 Task: Find connections with filter location Murlīganj with filter topic #startupcompanywith filter profile language Potuguese with filter current company TVS Supply Chain Solutions with filter school BITS Pilani Work Integrated Learning Programmes with filter industry Glass, Ceramics and Concrete Manufacturing with filter service category Search Engine Marketing (SEM) with filter keywords title Production Engineer
Action: Mouse moved to (556, 96)
Screenshot: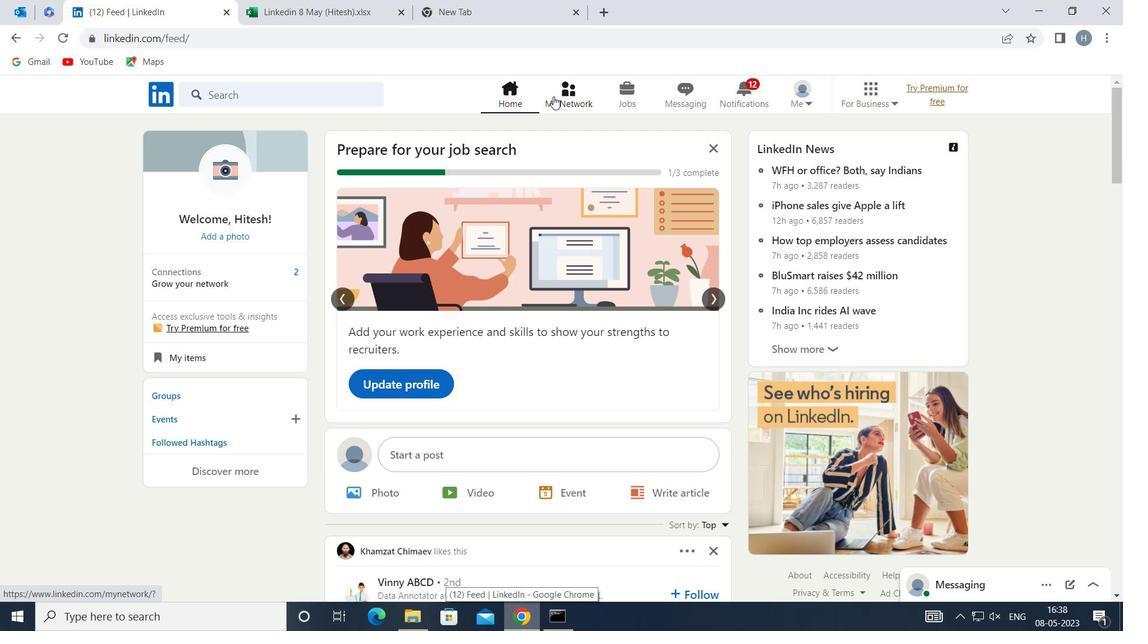 
Action: Mouse pressed left at (556, 96)
Screenshot: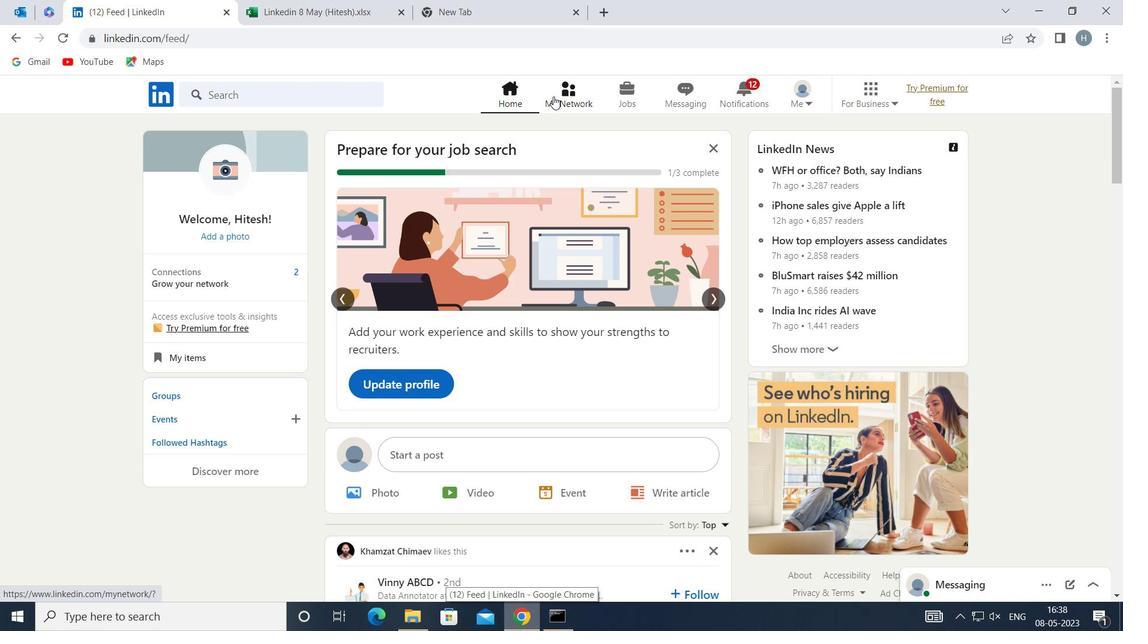 
Action: Mouse moved to (318, 174)
Screenshot: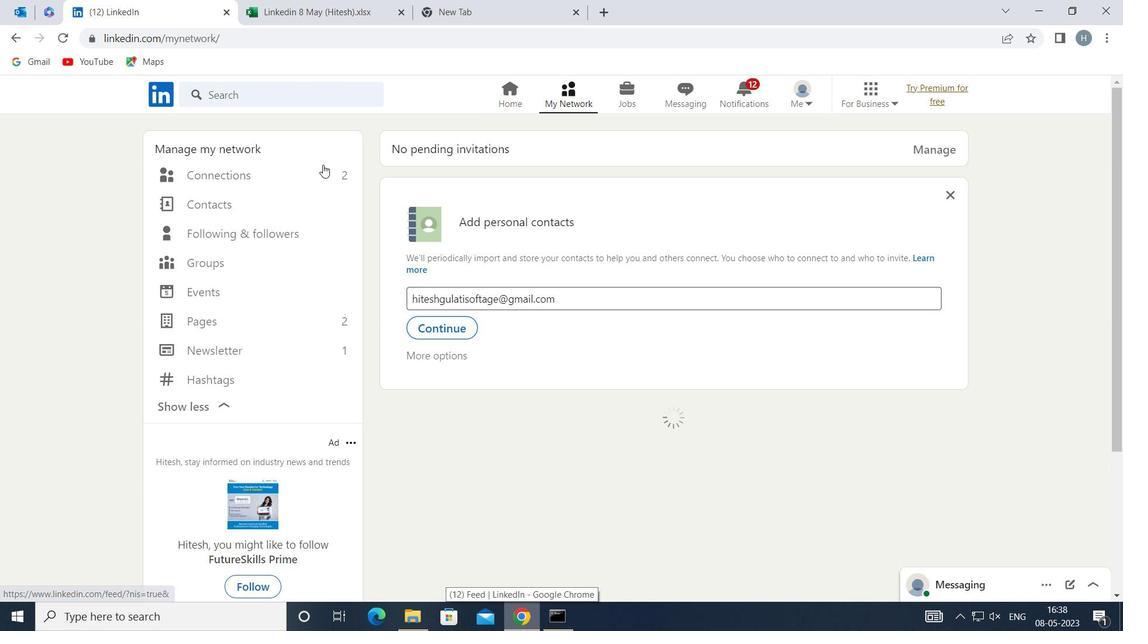 
Action: Mouse pressed left at (318, 174)
Screenshot: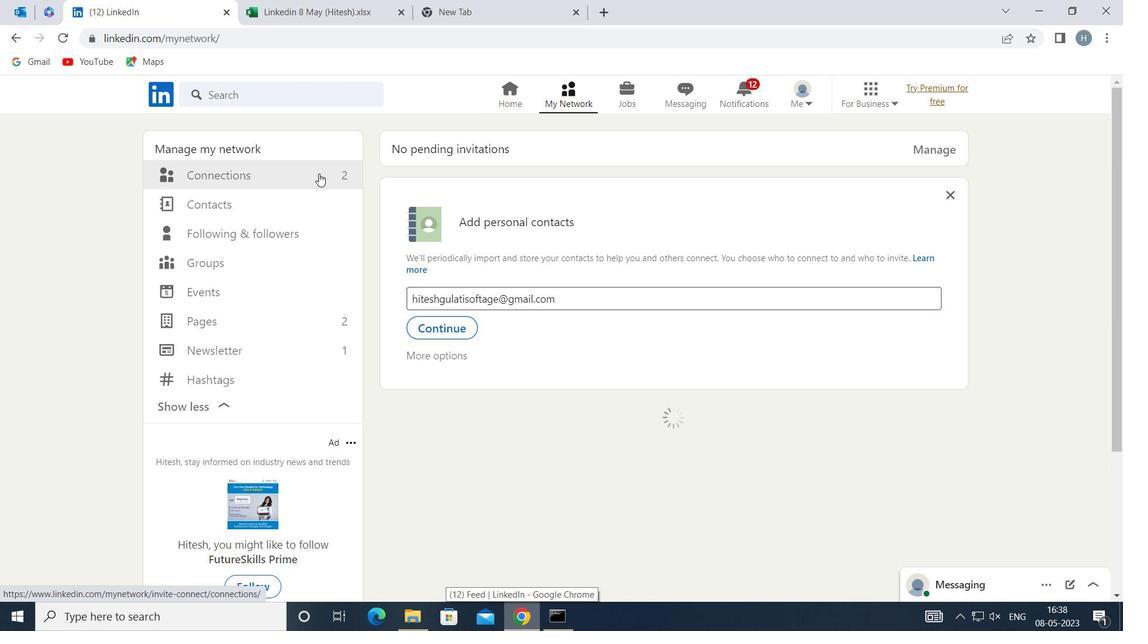 
Action: Mouse moved to (691, 177)
Screenshot: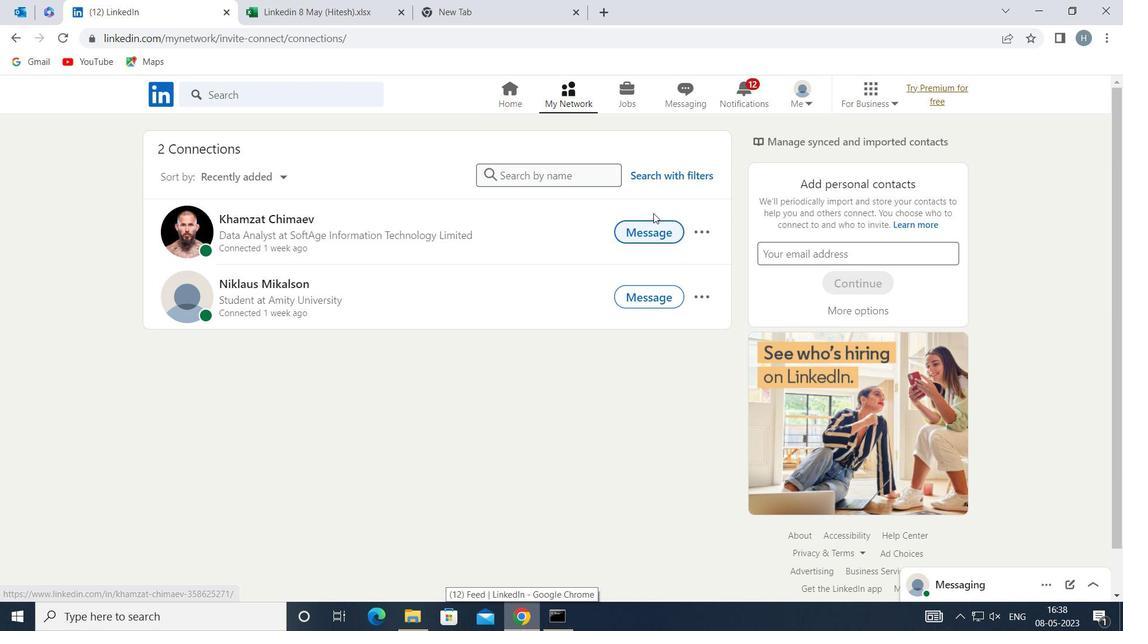 
Action: Mouse pressed left at (691, 177)
Screenshot: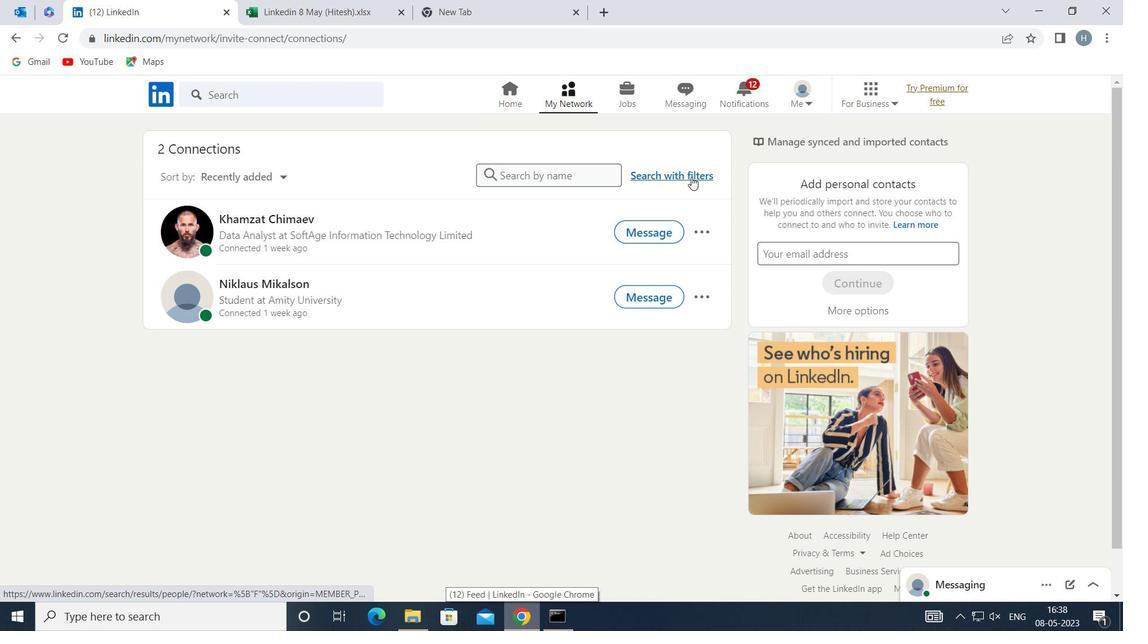 
Action: Mouse moved to (610, 132)
Screenshot: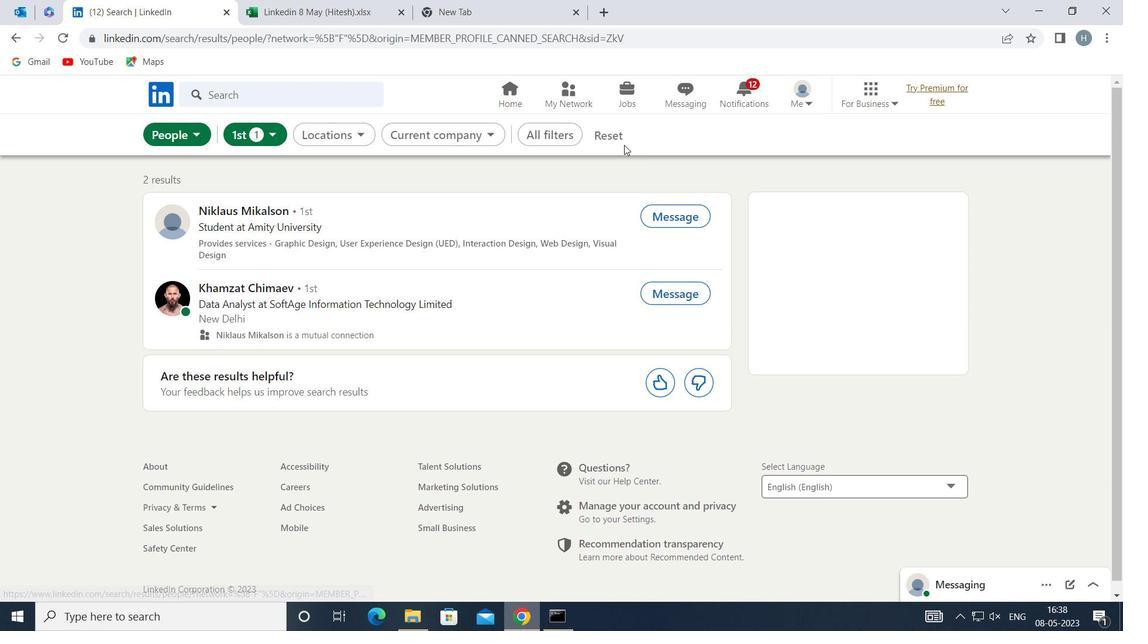 
Action: Mouse pressed left at (610, 132)
Screenshot: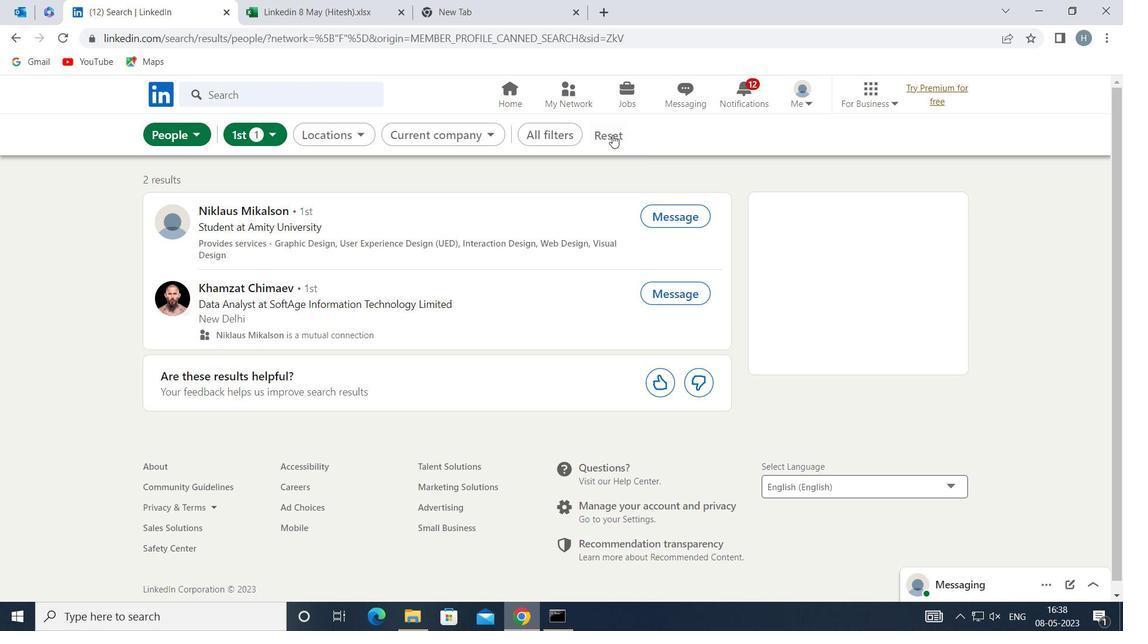 
Action: Mouse moved to (593, 132)
Screenshot: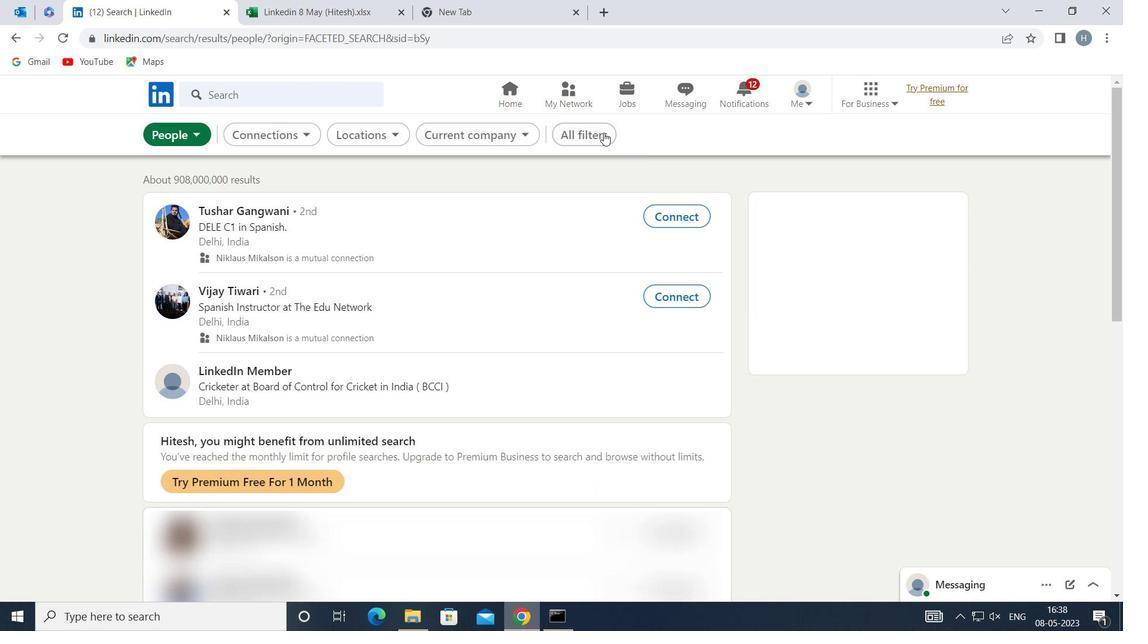 
Action: Mouse pressed left at (593, 132)
Screenshot: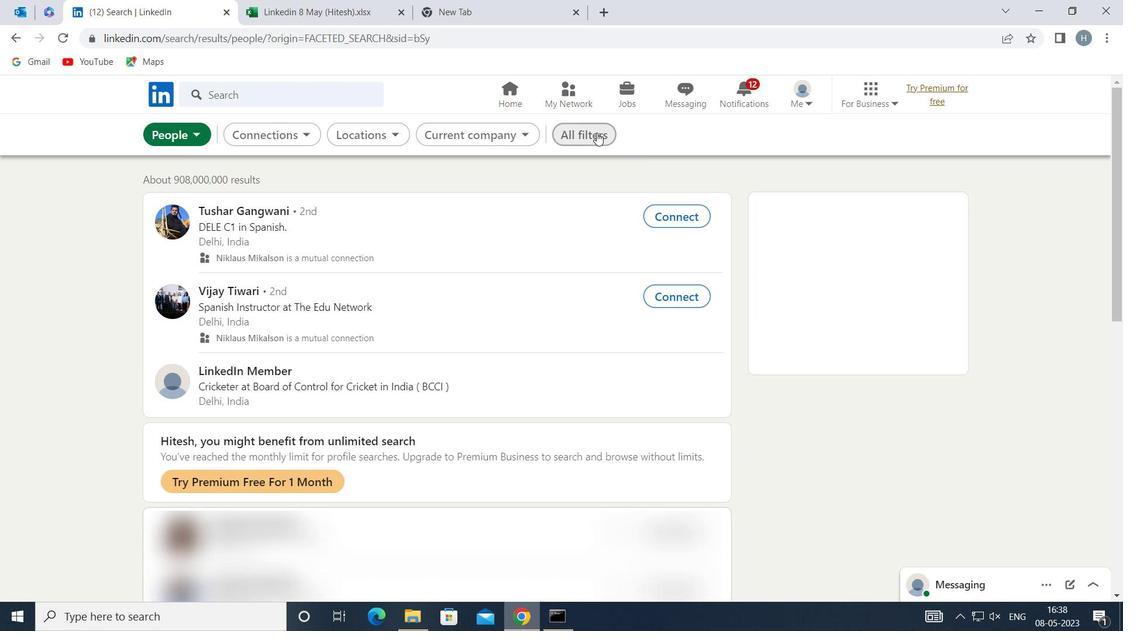 
Action: Mouse moved to (825, 269)
Screenshot: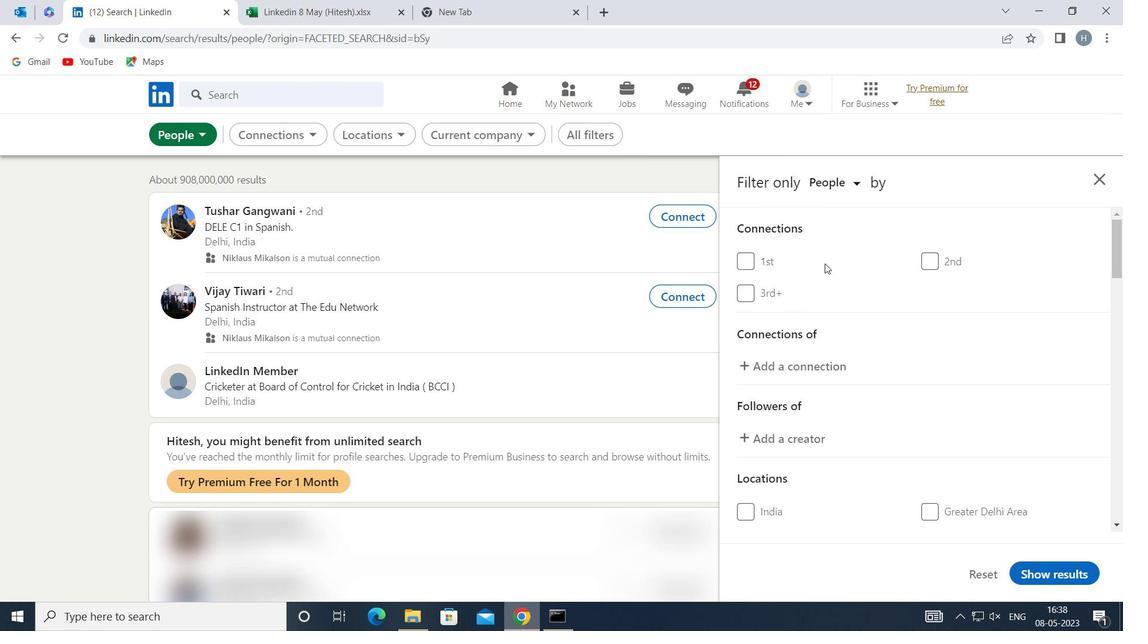 
Action: Mouse scrolled (825, 269) with delta (0, 0)
Screenshot: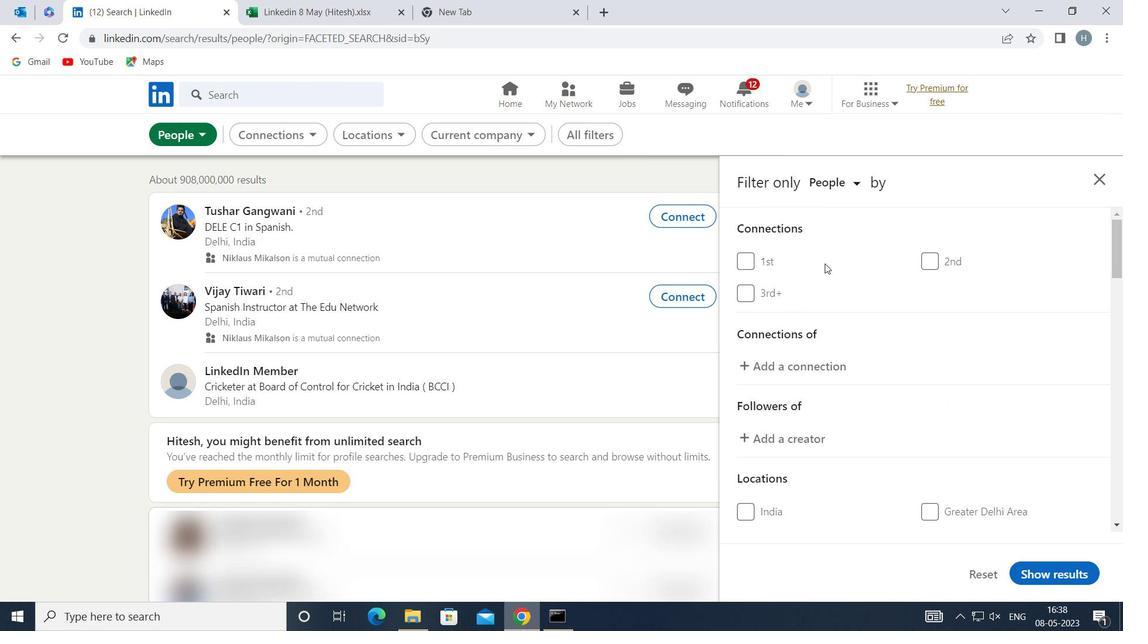 
Action: Mouse moved to (825, 270)
Screenshot: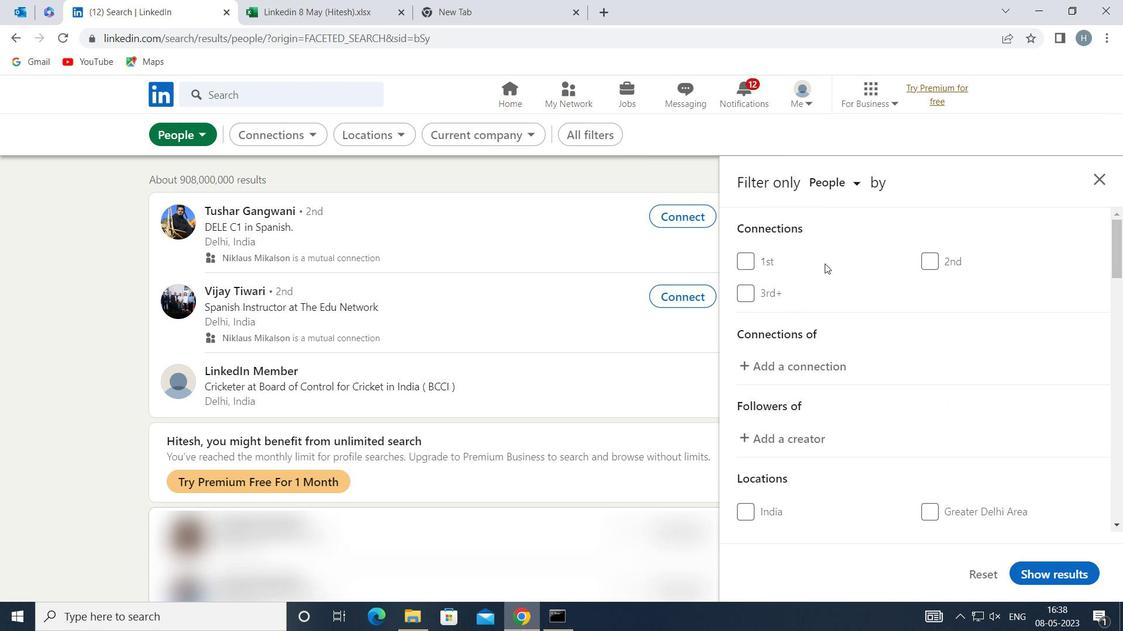 
Action: Mouse scrolled (825, 270) with delta (0, 0)
Screenshot: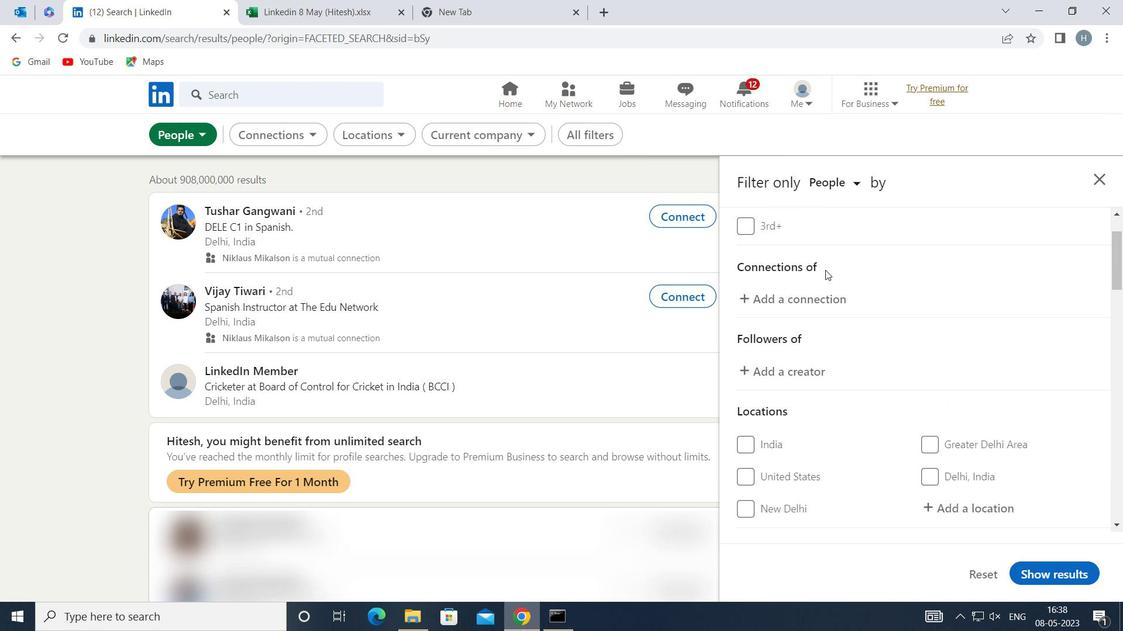 
Action: Mouse moved to (965, 425)
Screenshot: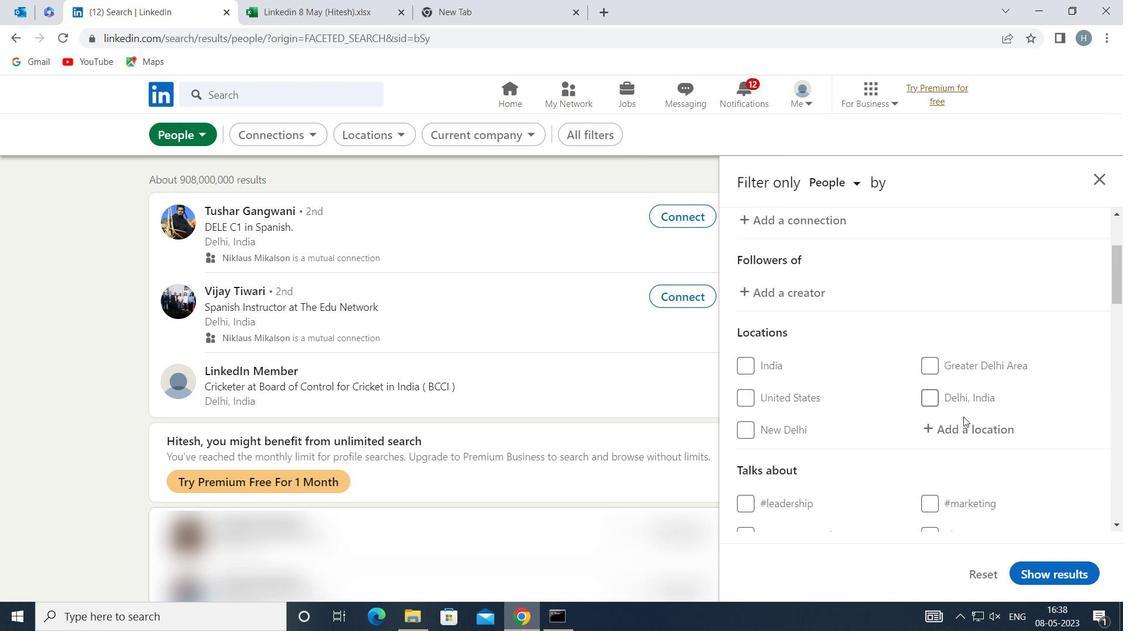 
Action: Mouse pressed left at (965, 425)
Screenshot: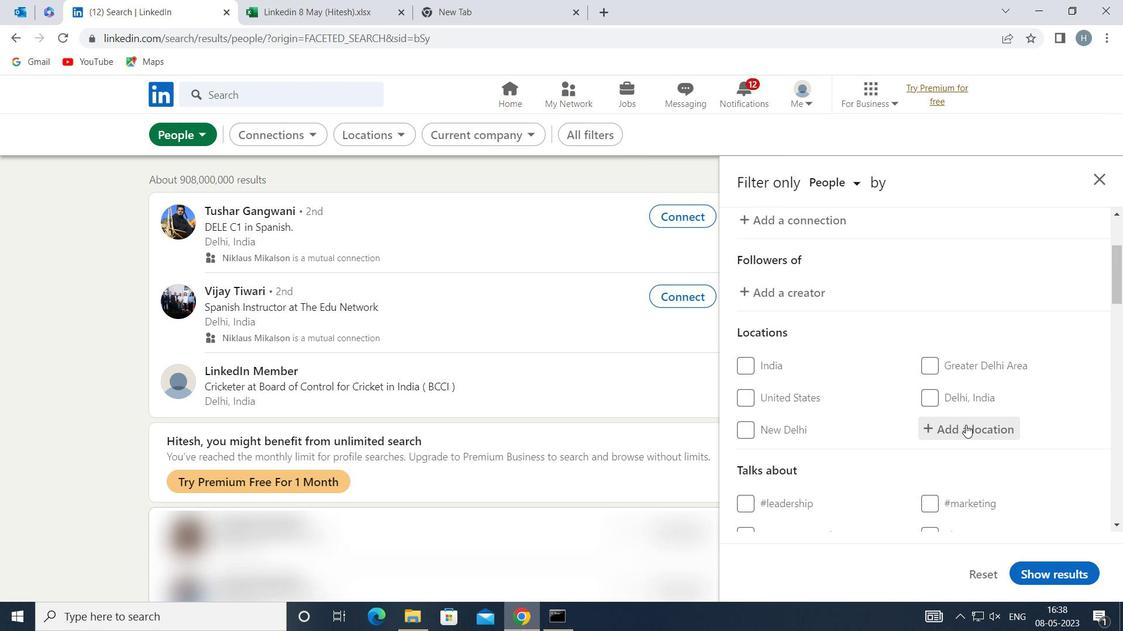 
Action: Mouse moved to (942, 415)
Screenshot: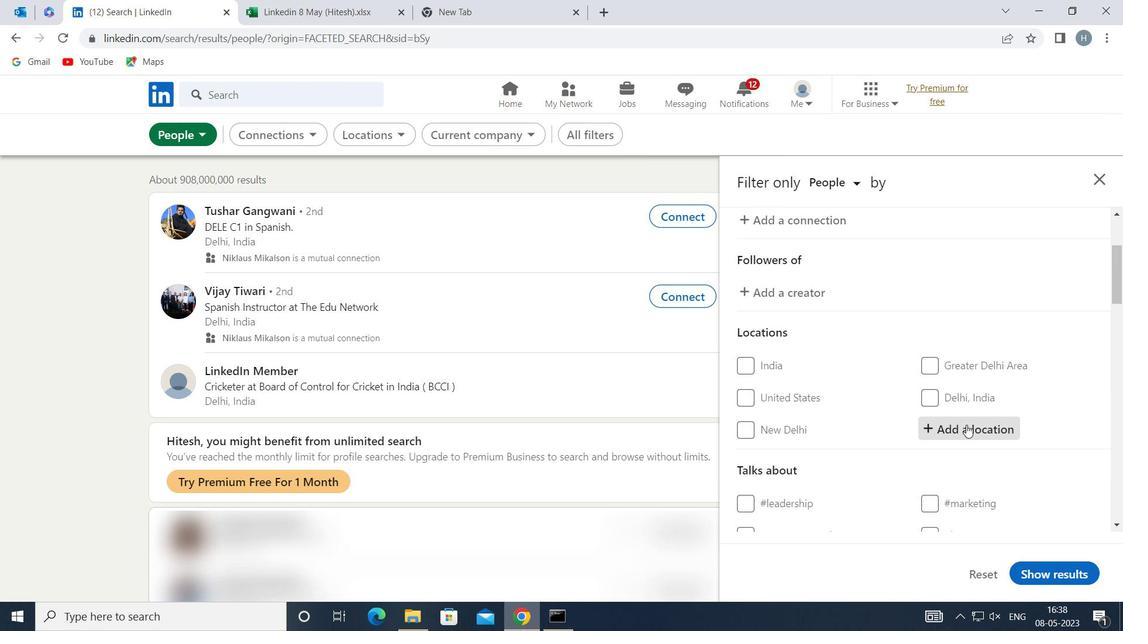 
Action: Key pressed <Key.shift>MURLIGANJ
Screenshot: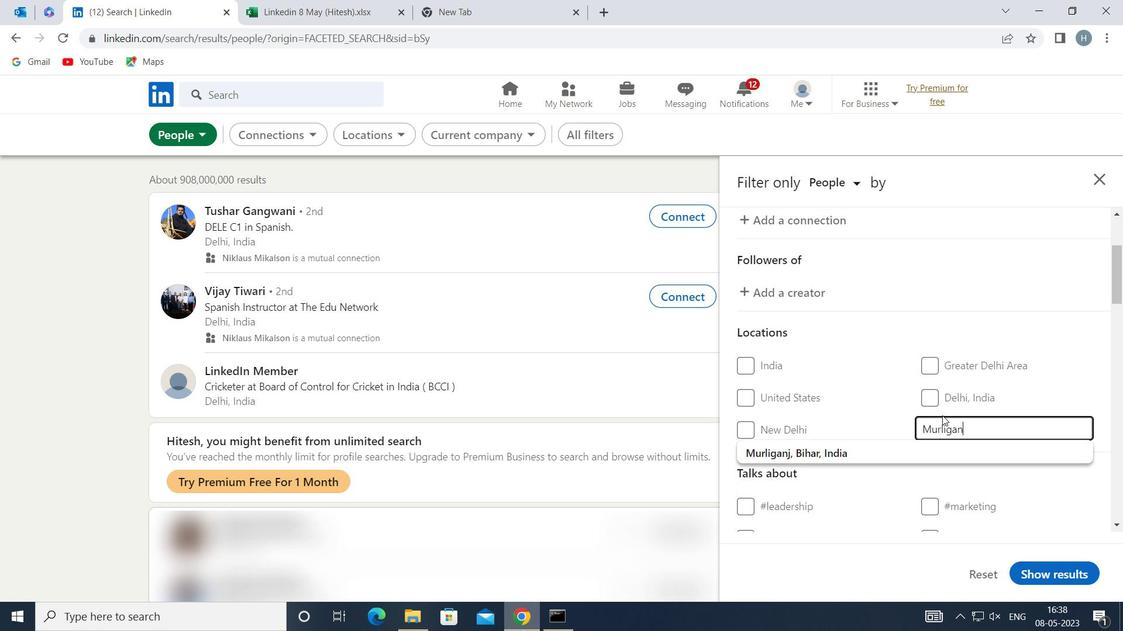 
Action: Mouse moved to (865, 448)
Screenshot: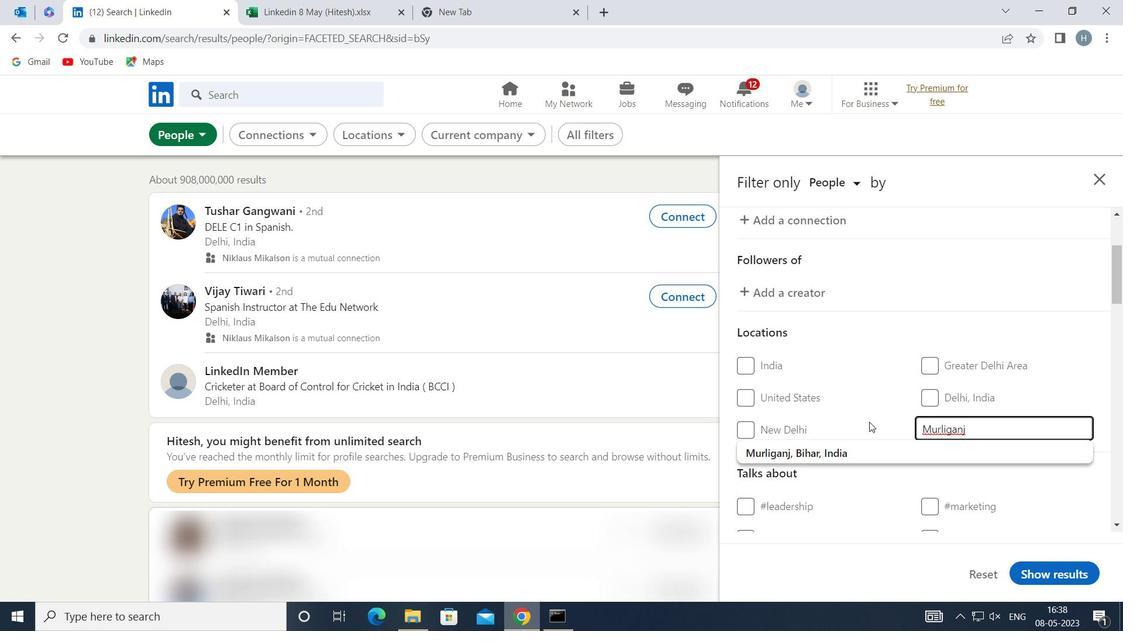 
Action: Mouse pressed left at (865, 448)
Screenshot: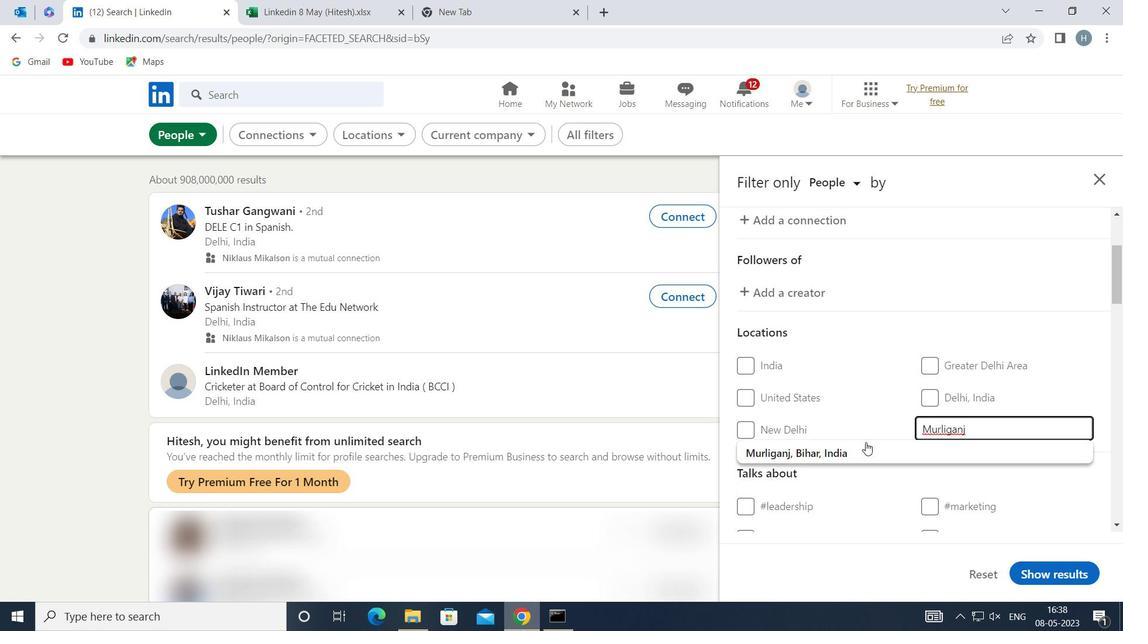 
Action: Mouse moved to (868, 420)
Screenshot: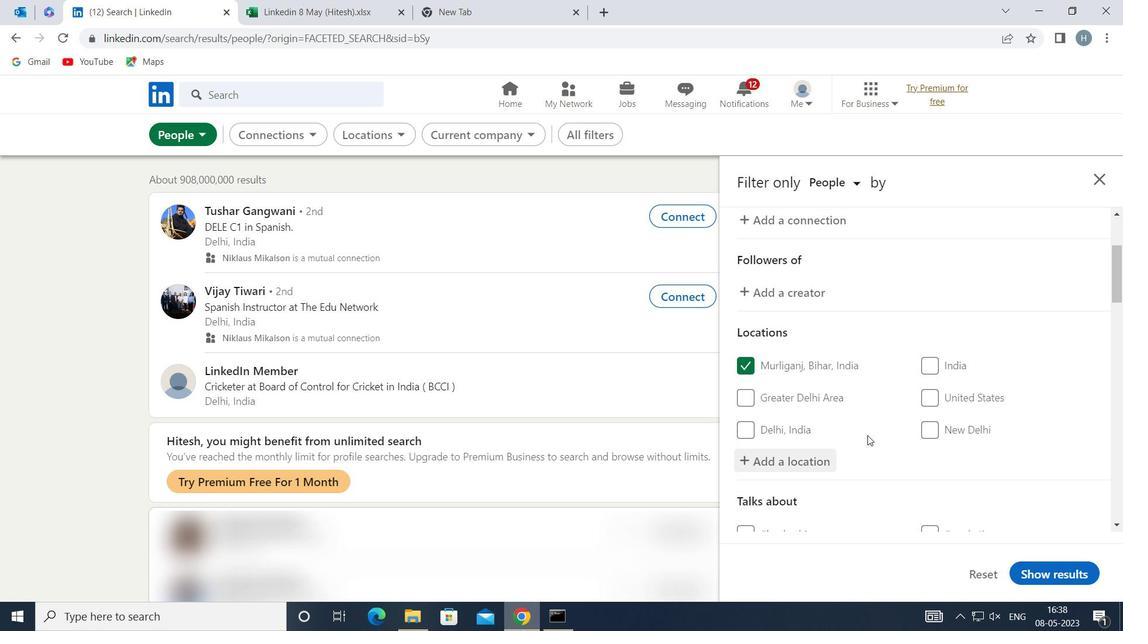 
Action: Mouse scrolled (868, 419) with delta (0, 0)
Screenshot: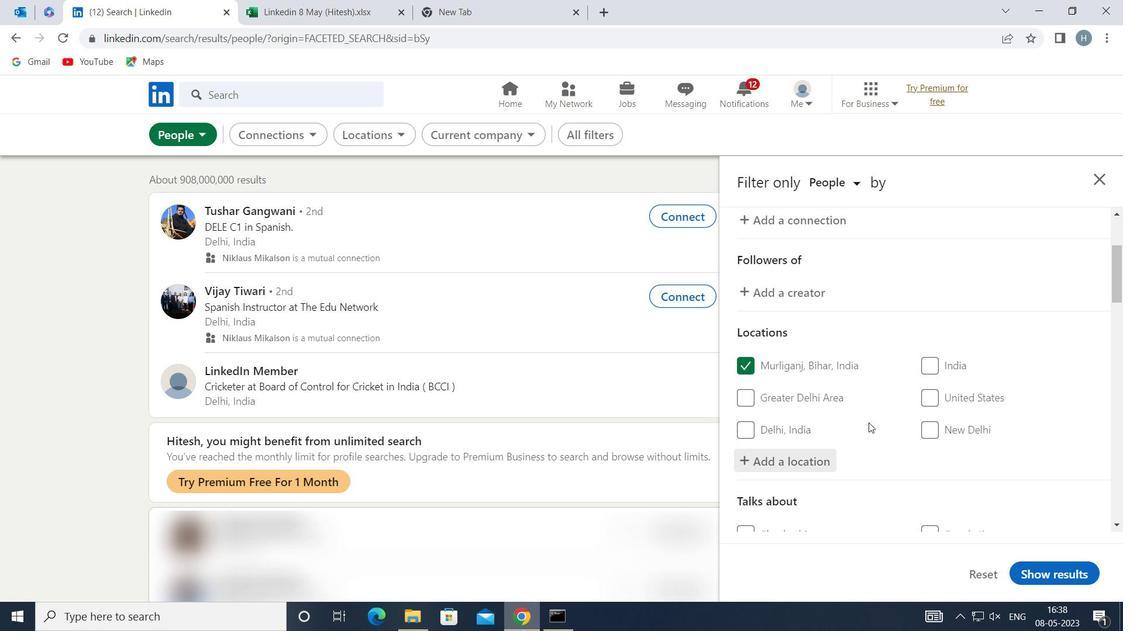 
Action: Mouse moved to (866, 380)
Screenshot: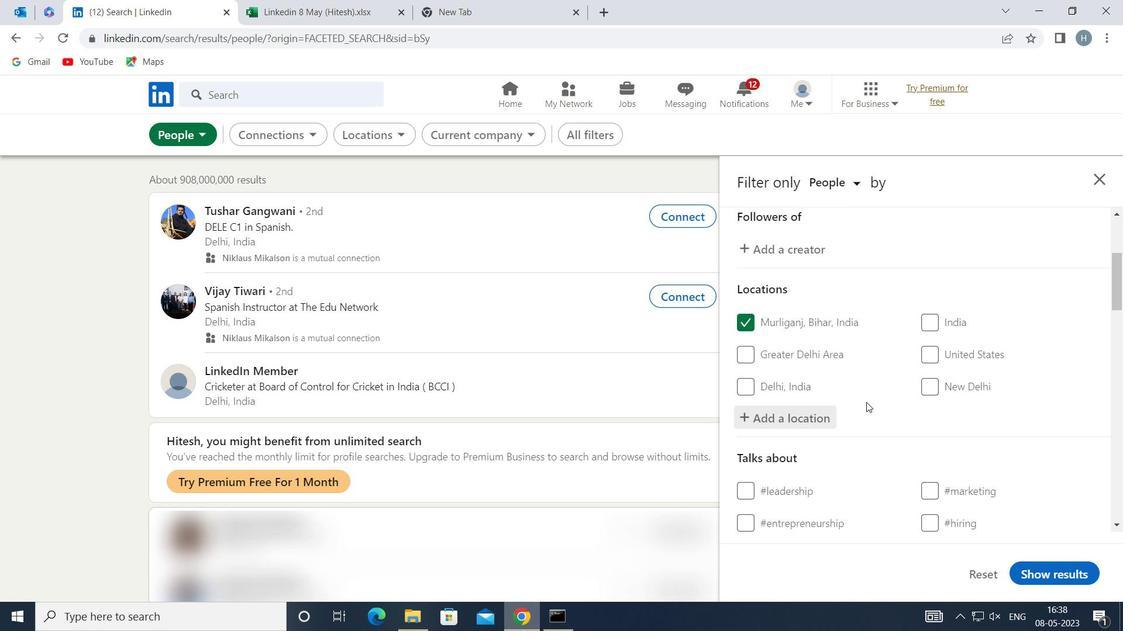 
Action: Mouse scrolled (866, 379) with delta (0, 0)
Screenshot: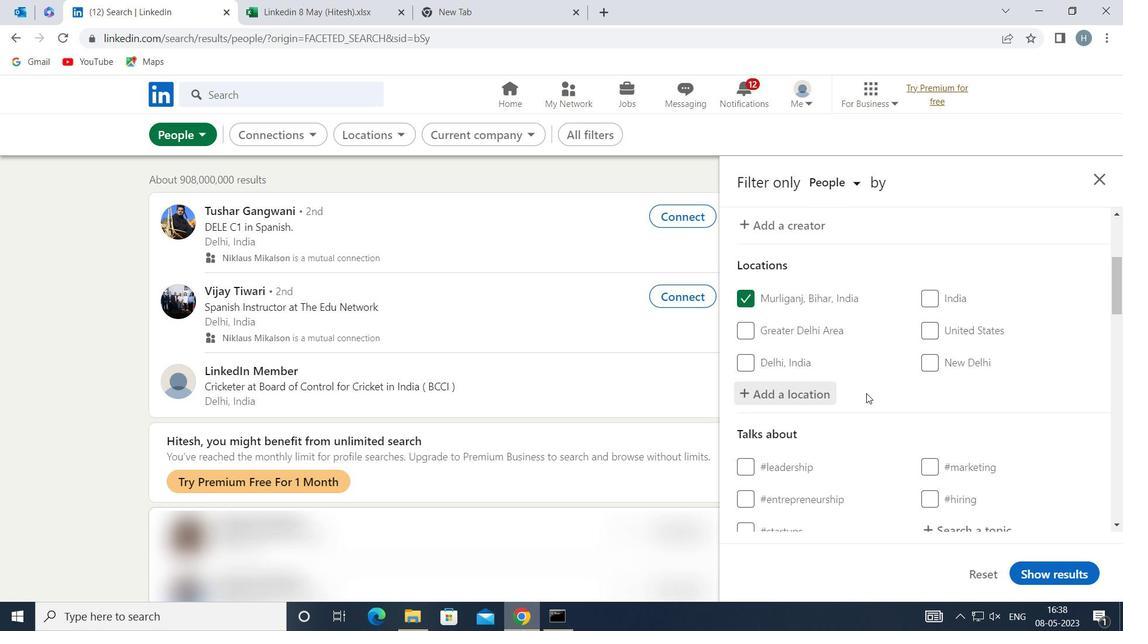 
Action: Mouse moved to (867, 379)
Screenshot: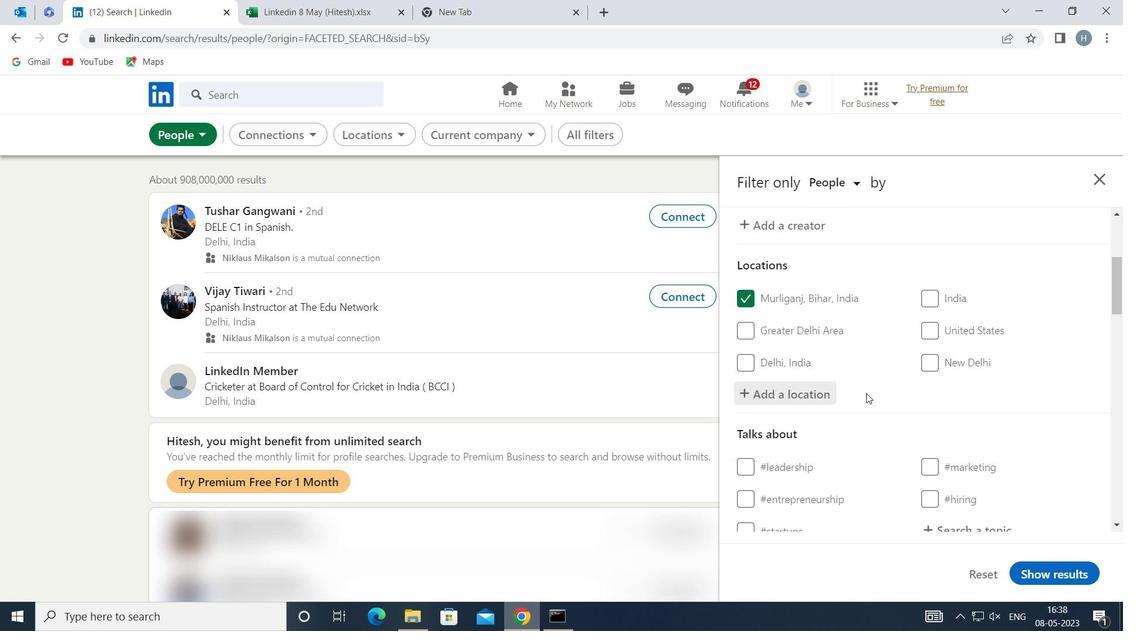 
Action: Mouse scrolled (867, 379) with delta (0, 0)
Screenshot: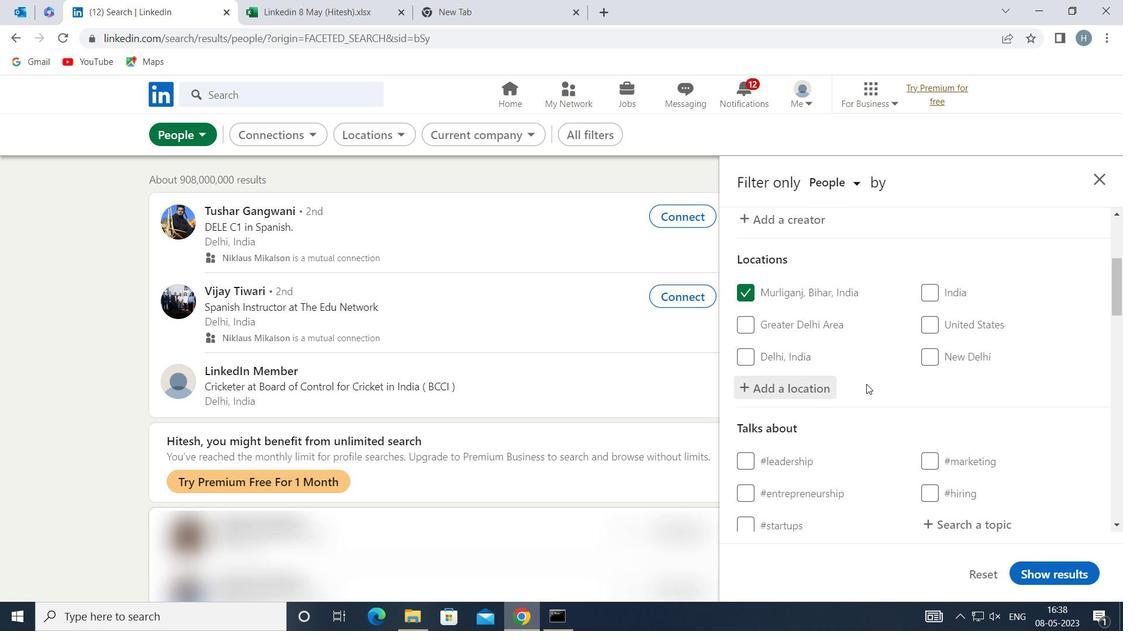 
Action: Mouse moved to (936, 376)
Screenshot: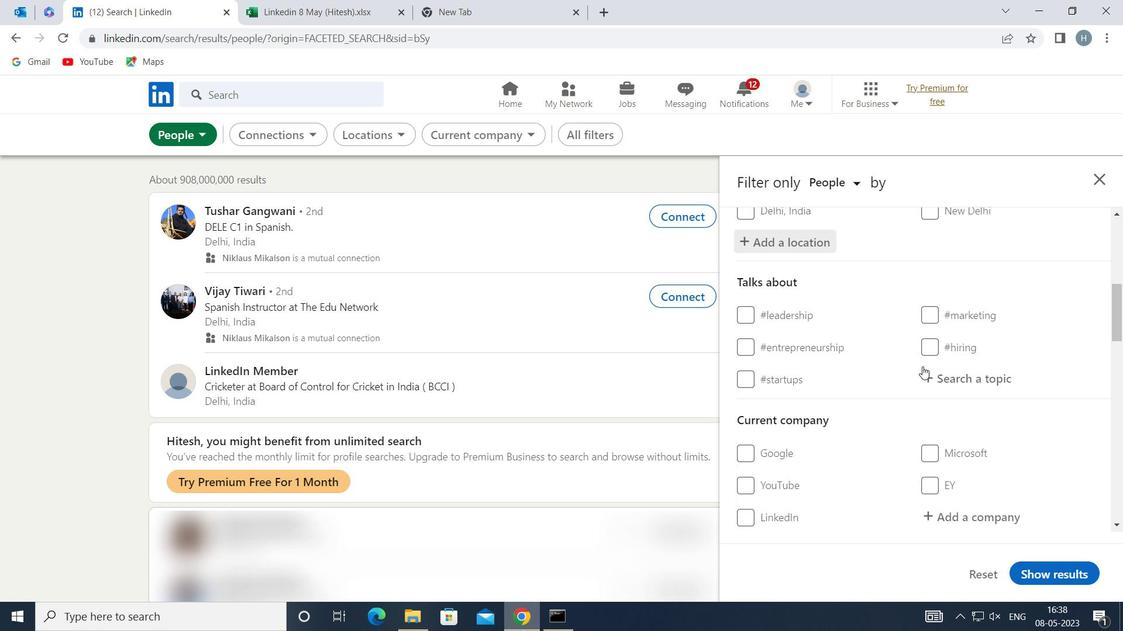 
Action: Mouse pressed left at (936, 376)
Screenshot: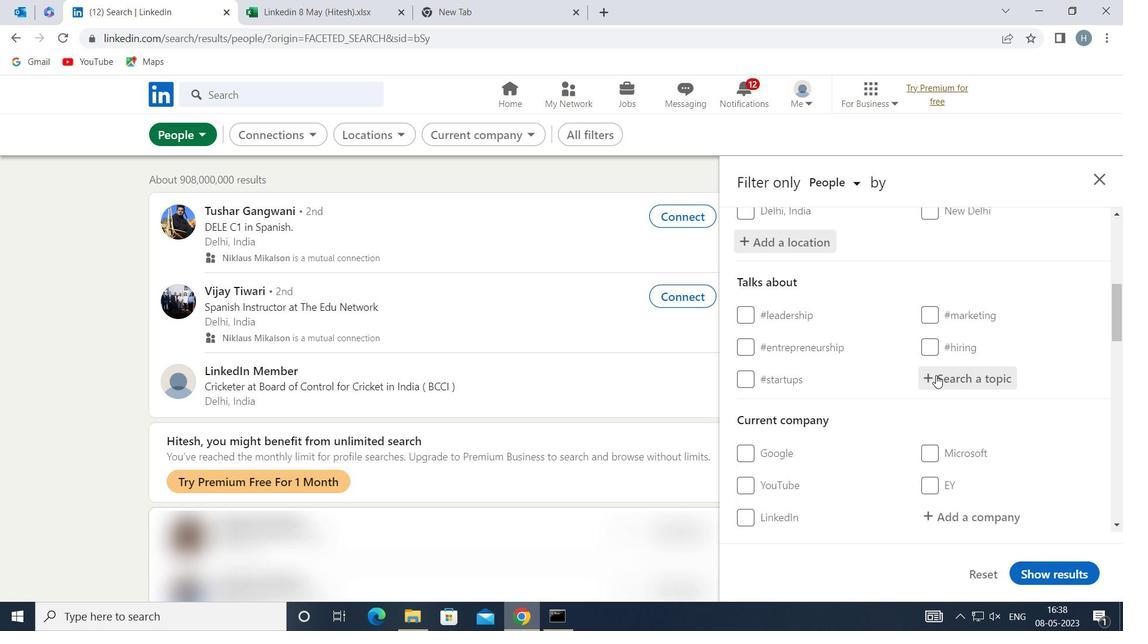 
Action: Mouse moved to (934, 375)
Screenshot: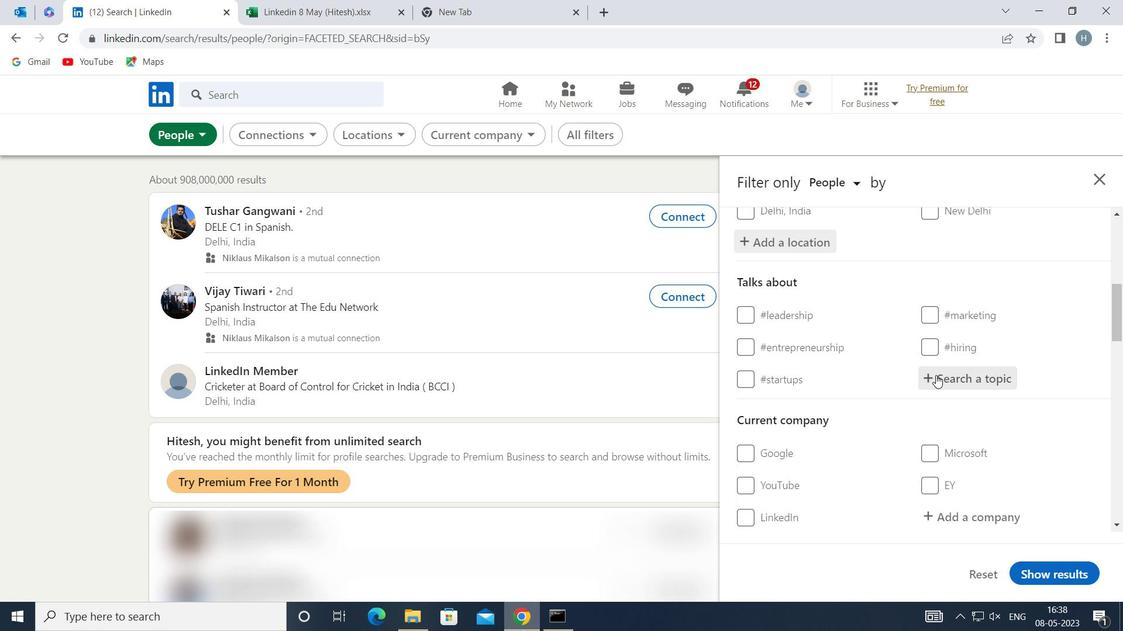 
Action: Key pressed STARTUP
Screenshot: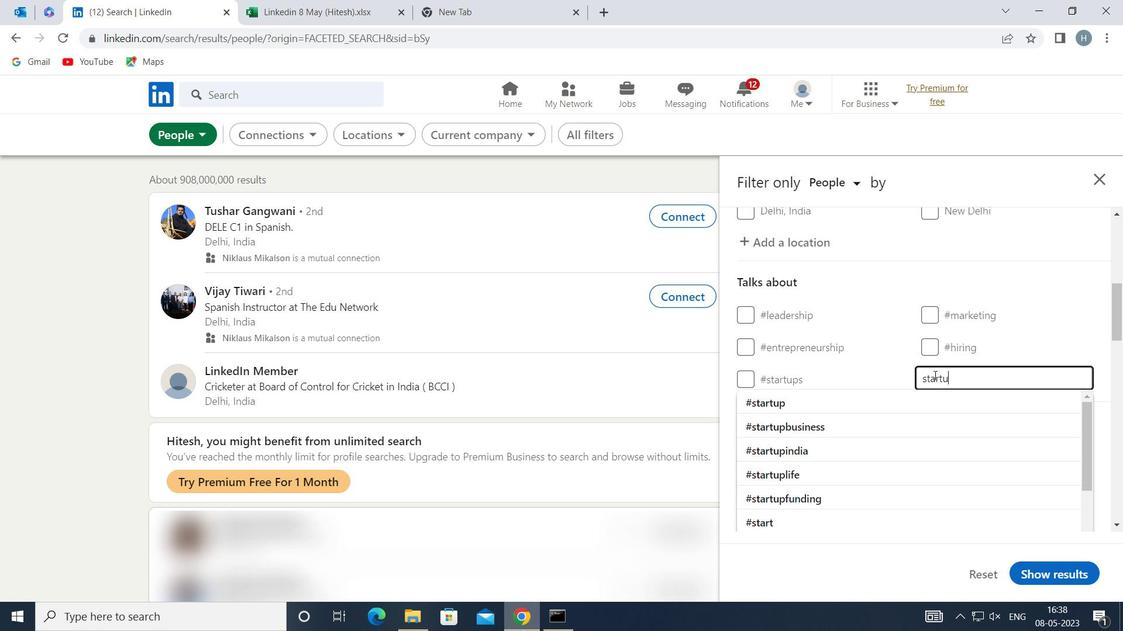 
Action: Mouse moved to (900, 383)
Screenshot: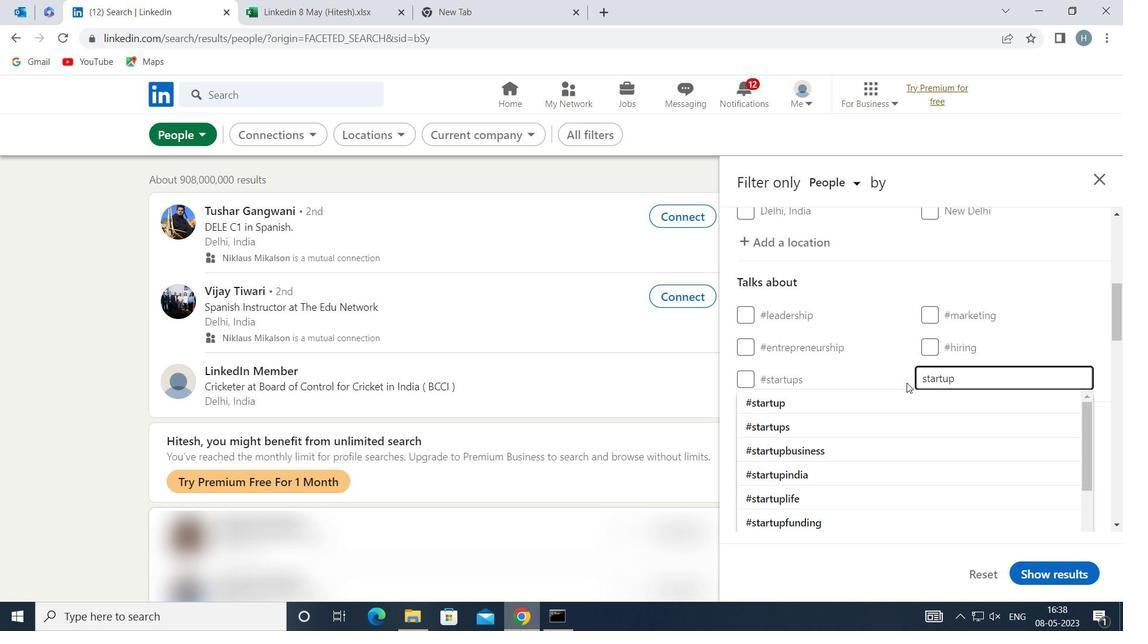 
Action: Key pressed COMP
Screenshot: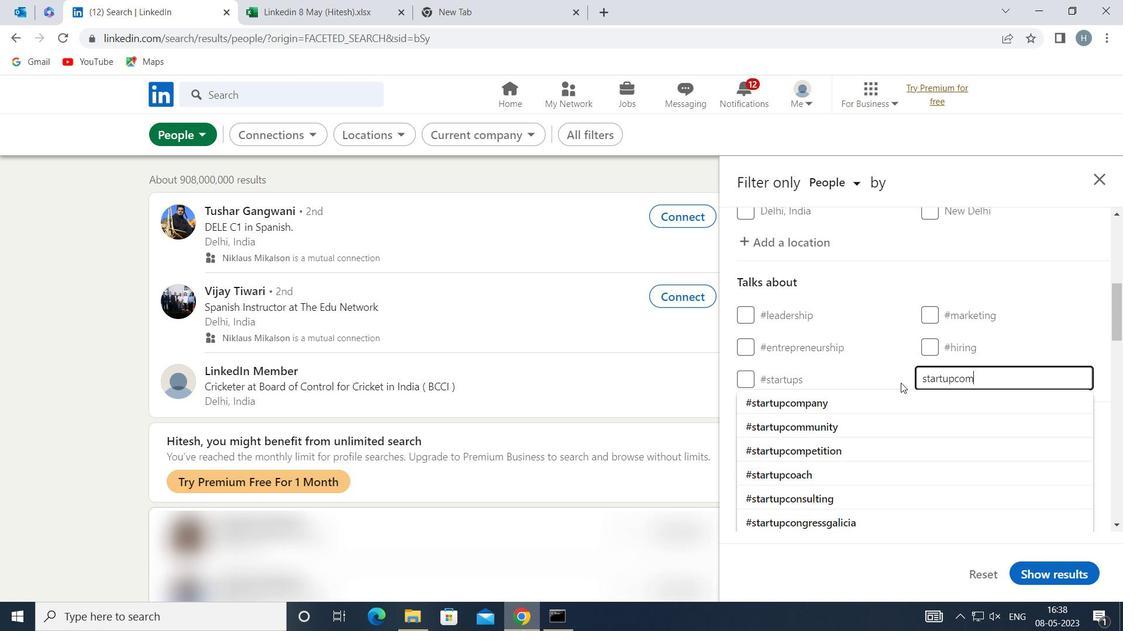 
Action: Mouse moved to (862, 389)
Screenshot: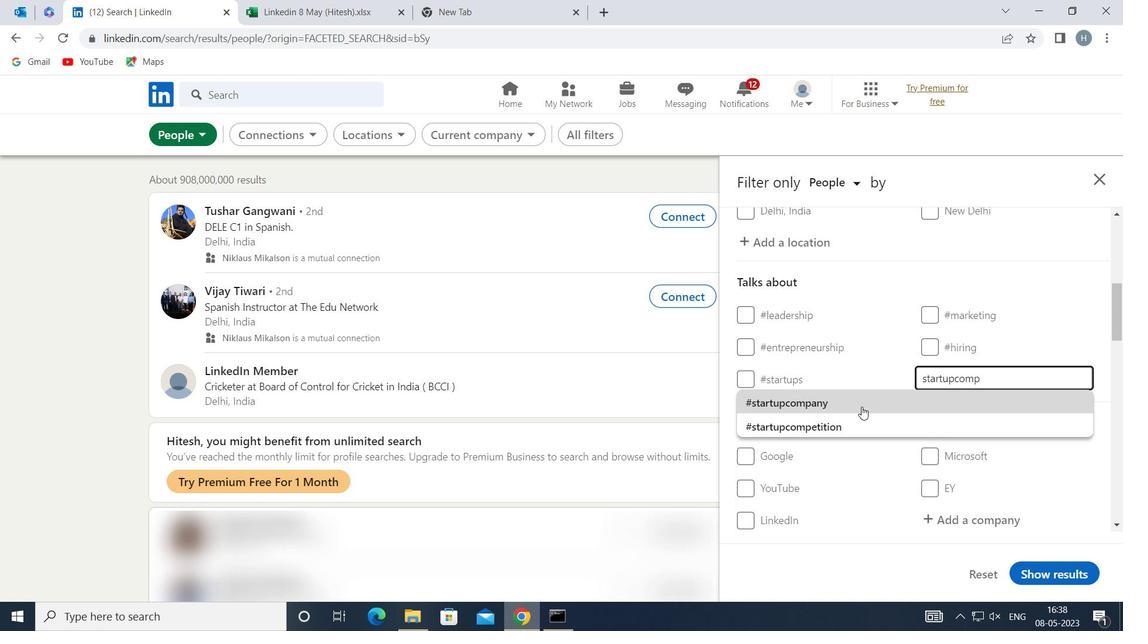 
Action: Mouse pressed left at (862, 389)
Screenshot: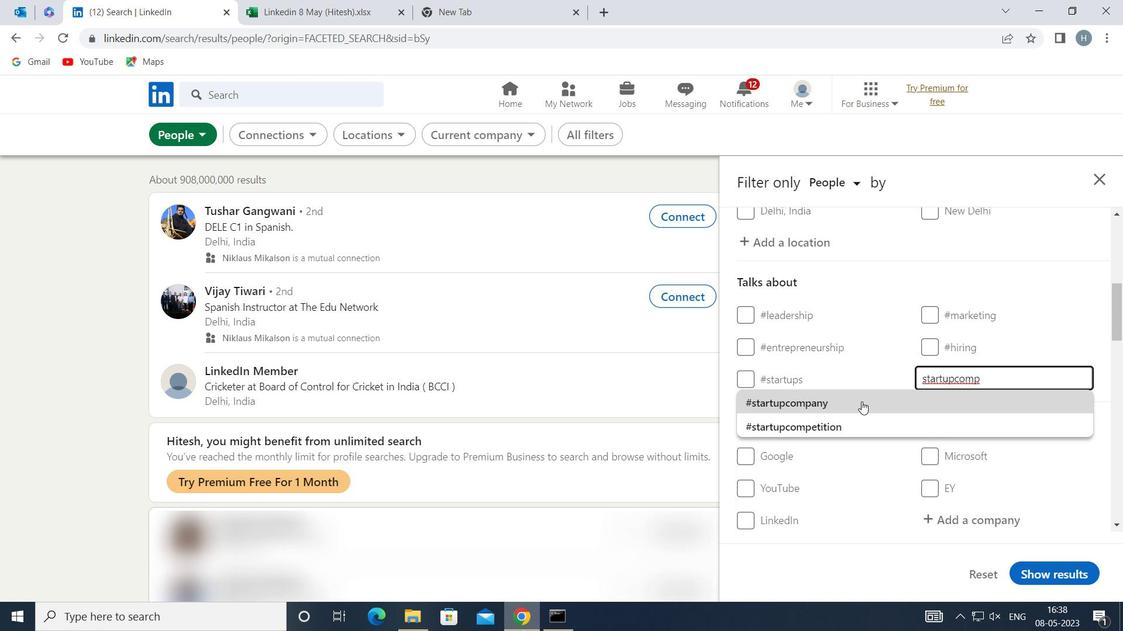 
Action: Mouse moved to (862, 386)
Screenshot: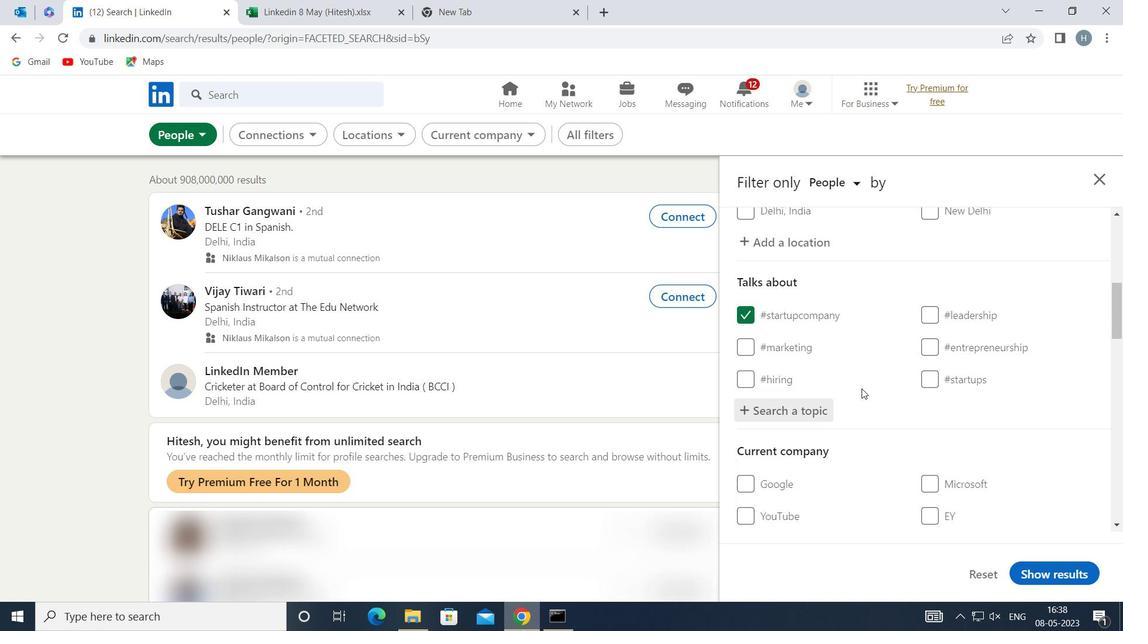 
Action: Mouse scrolled (862, 385) with delta (0, 0)
Screenshot: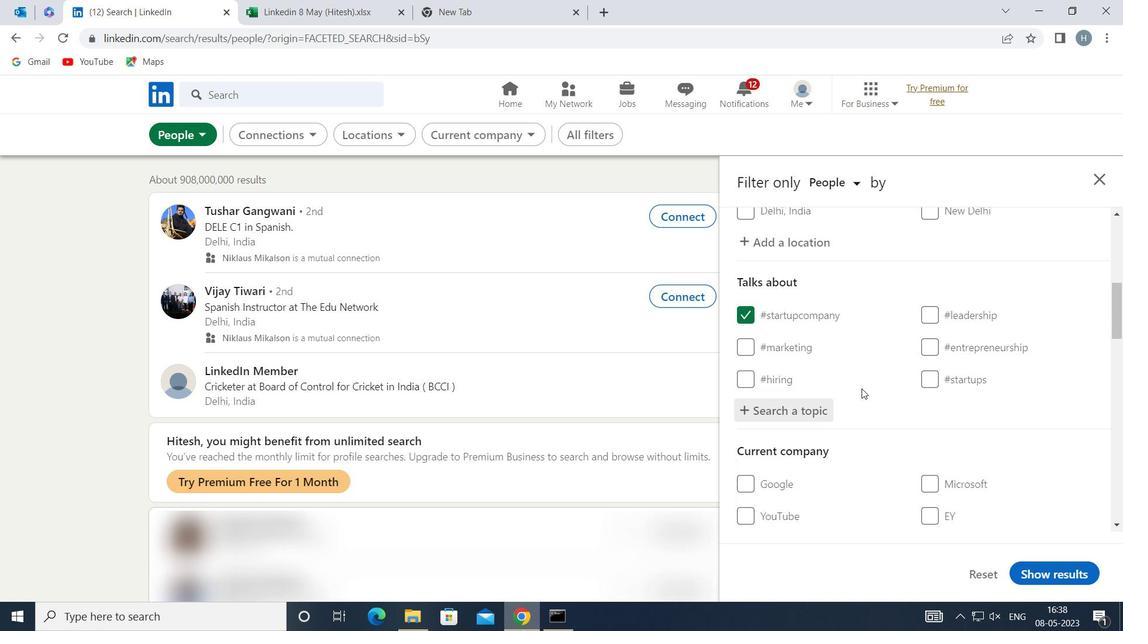 
Action: Mouse moved to (868, 374)
Screenshot: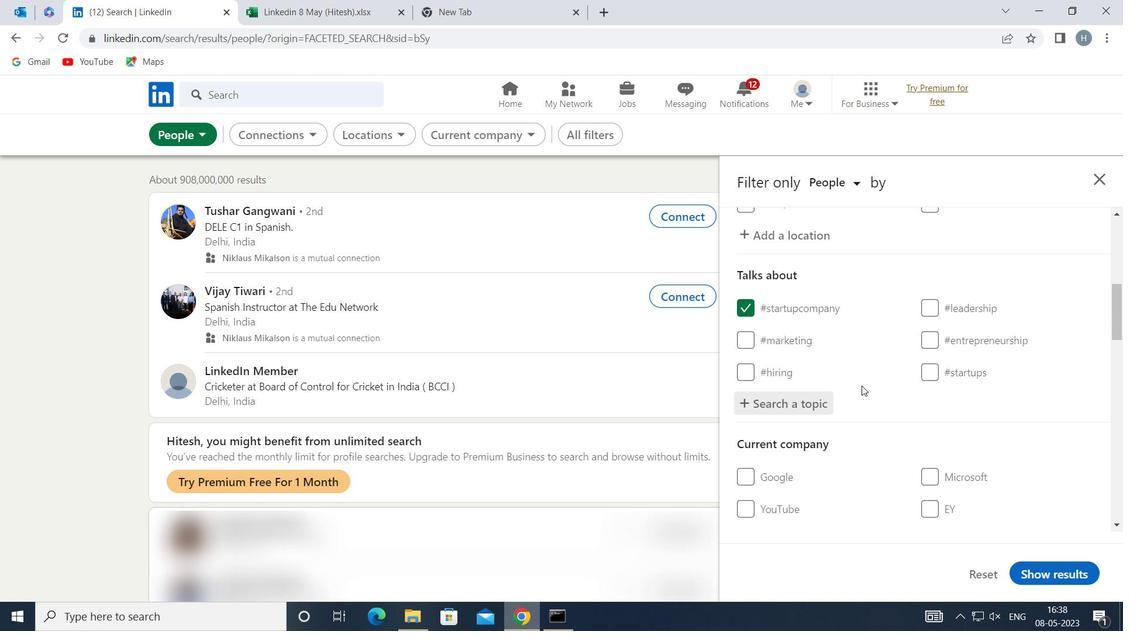 
Action: Mouse scrolled (868, 373) with delta (0, 0)
Screenshot: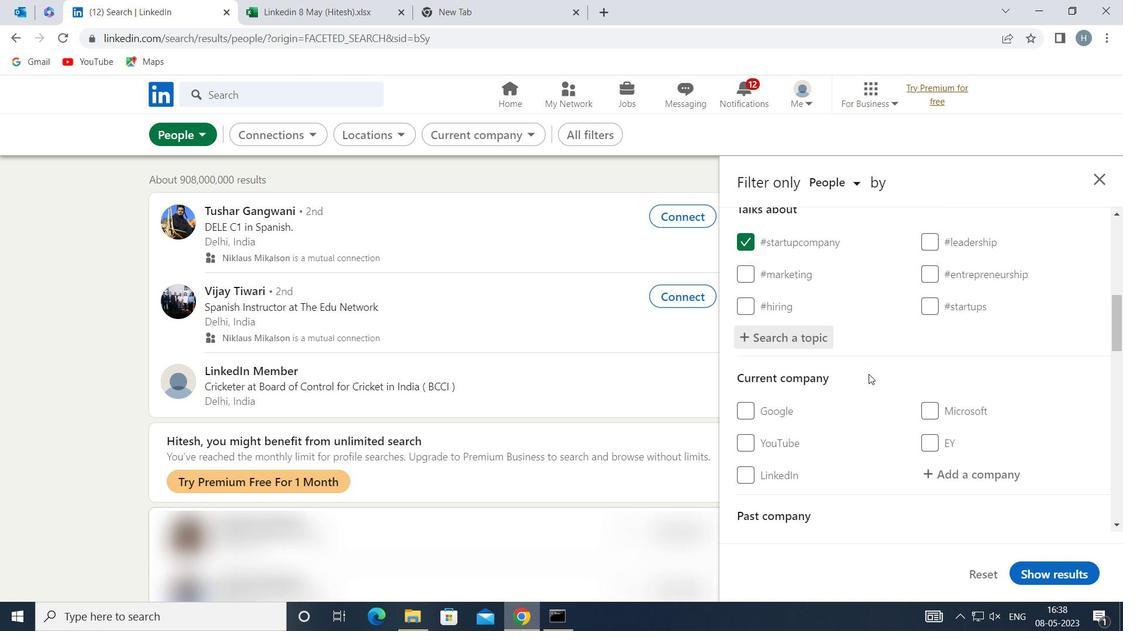 
Action: Mouse moved to (867, 371)
Screenshot: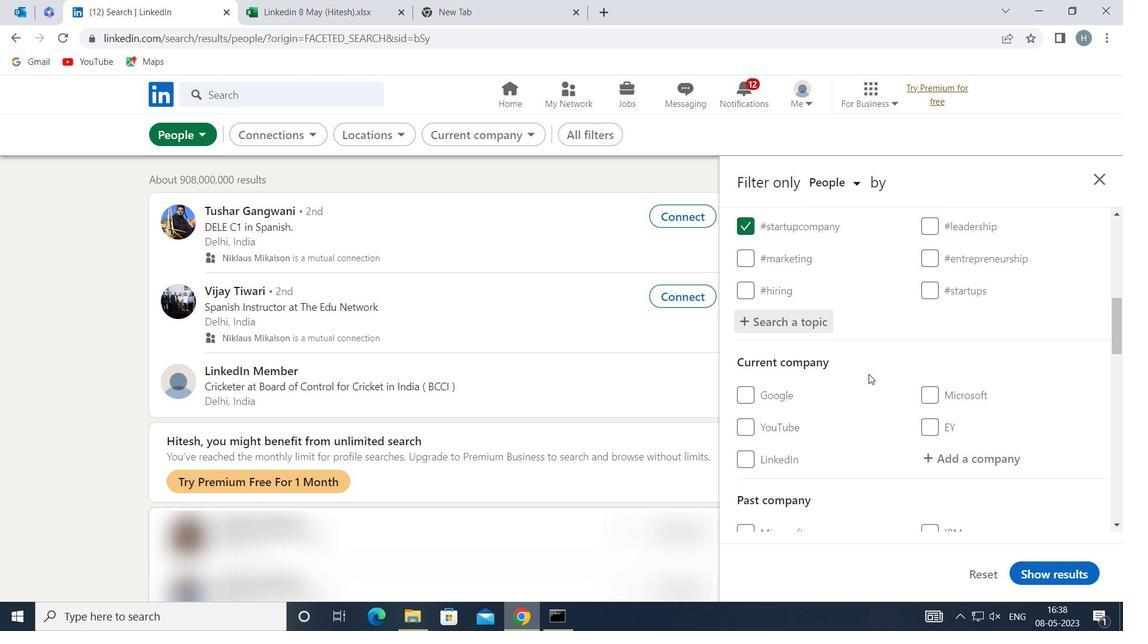 
Action: Mouse scrolled (867, 370) with delta (0, 0)
Screenshot: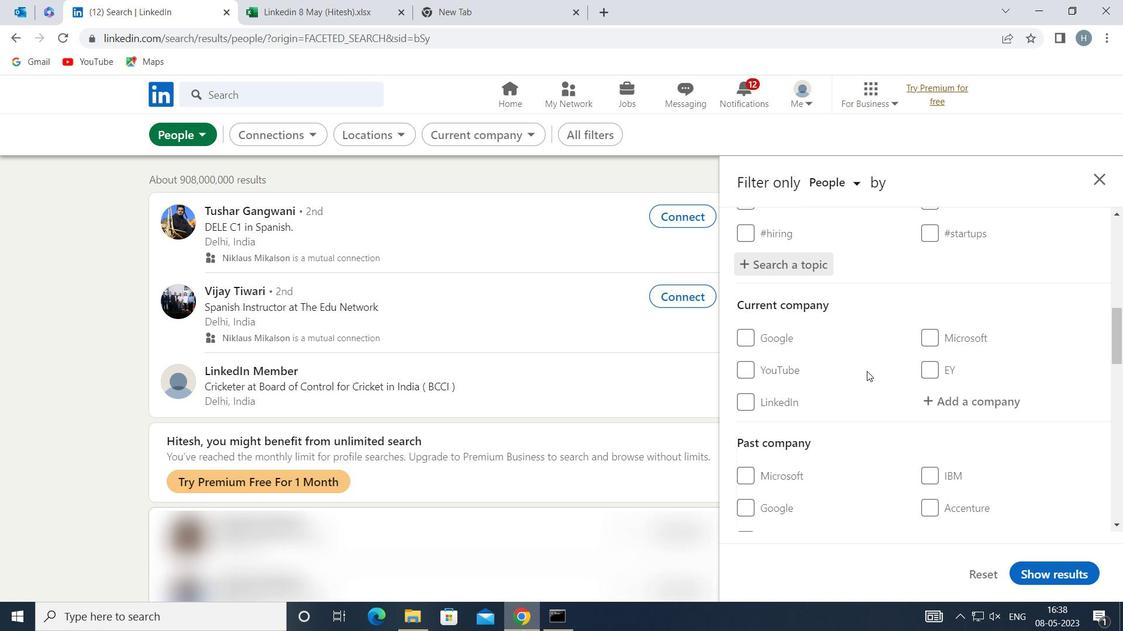 
Action: Mouse scrolled (867, 370) with delta (0, 0)
Screenshot: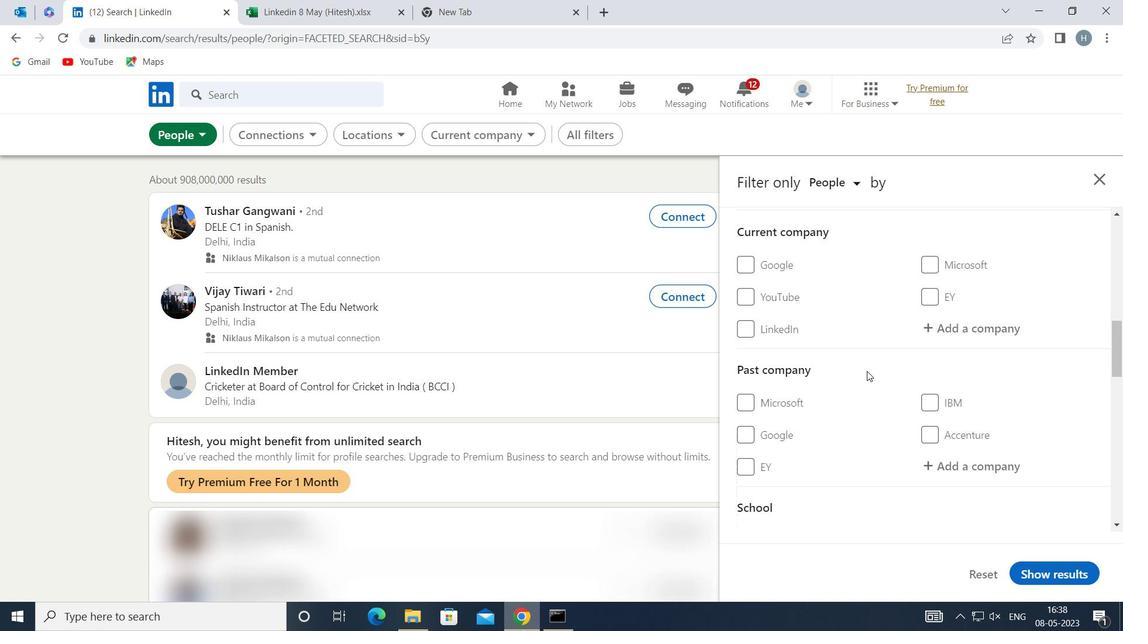 
Action: Mouse scrolled (867, 370) with delta (0, 0)
Screenshot: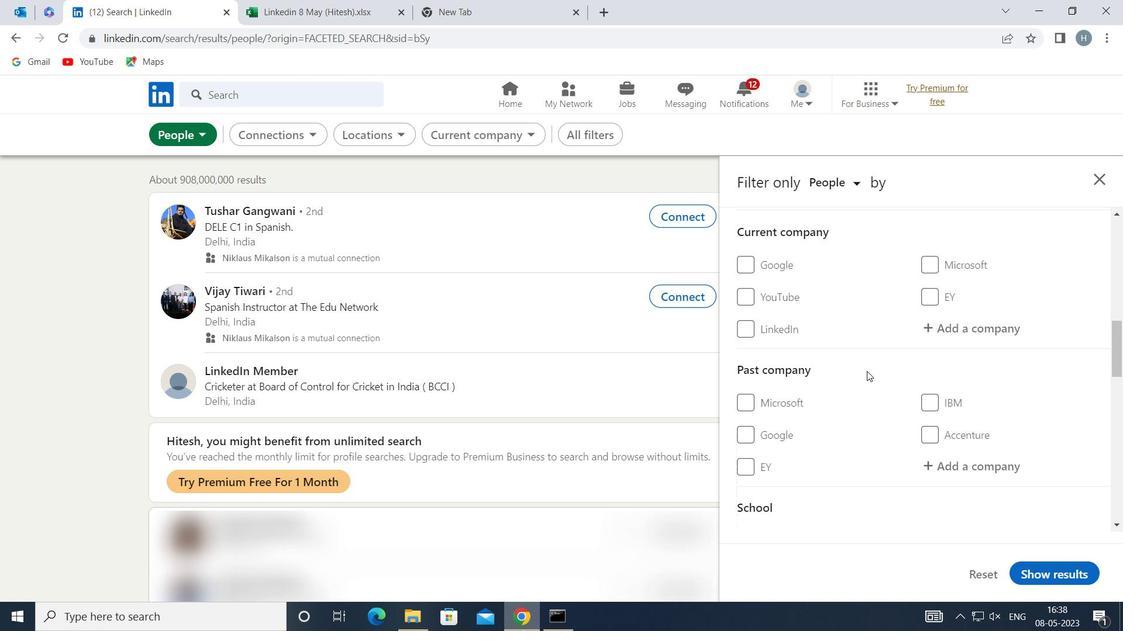 
Action: Mouse scrolled (867, 370) with delta (0, 0)
Screenshot: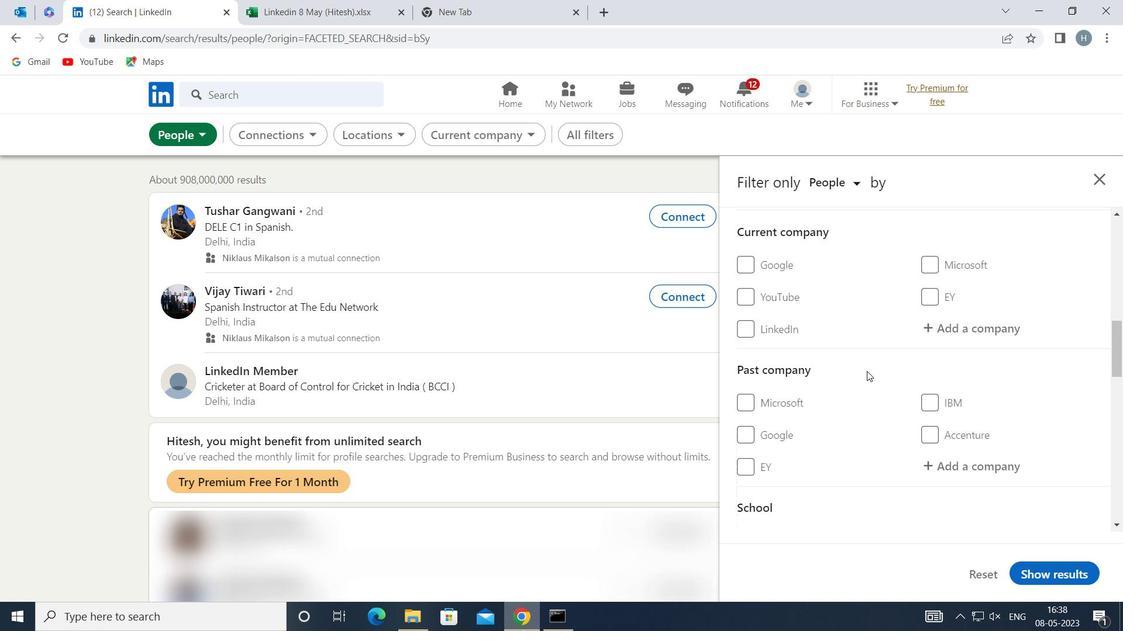 
Action: Mouse scrolled (867, 370) with delta (0, 0)
Screenshot: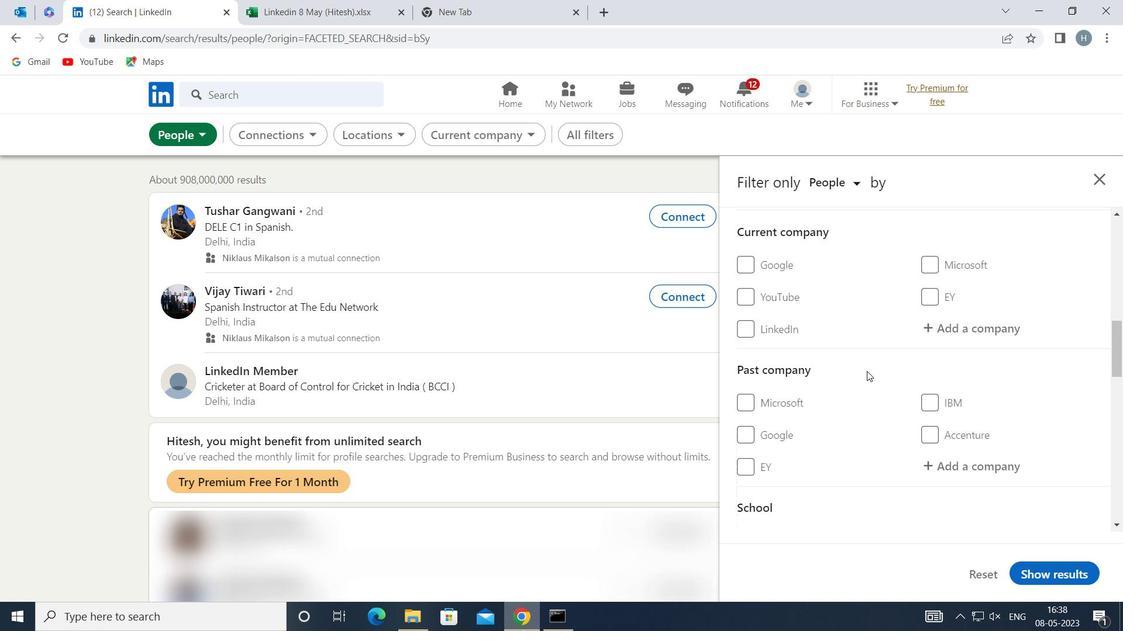 
Action: Mouse moved to (879, 372)
Screenshot: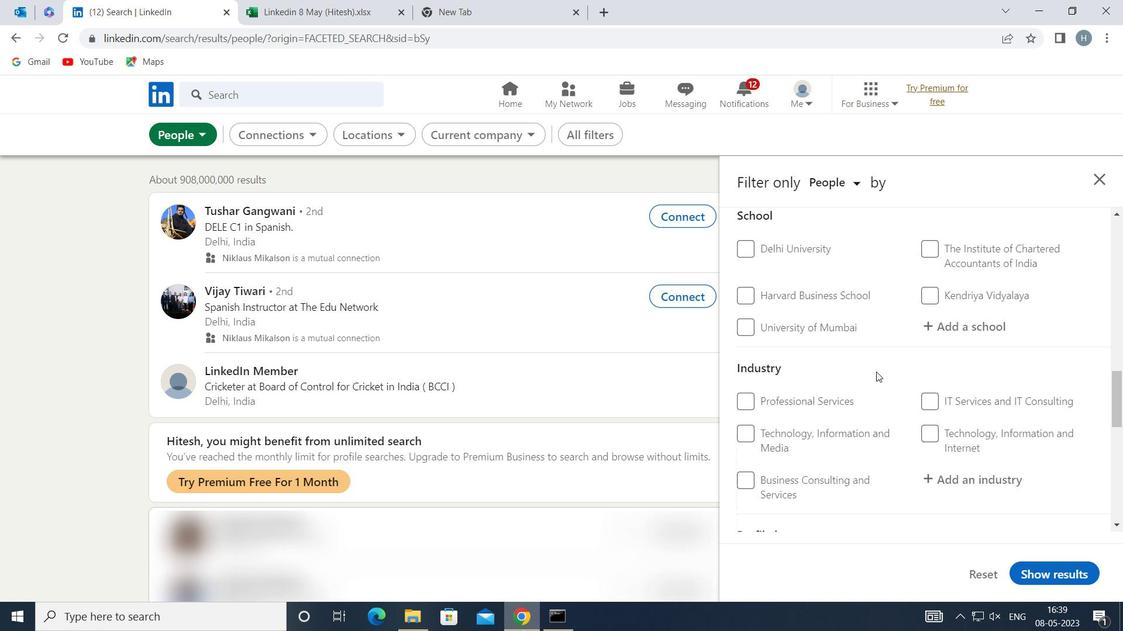
Action: Mouse scrolled (879, 371) with delta (0, 0)
Screenshot: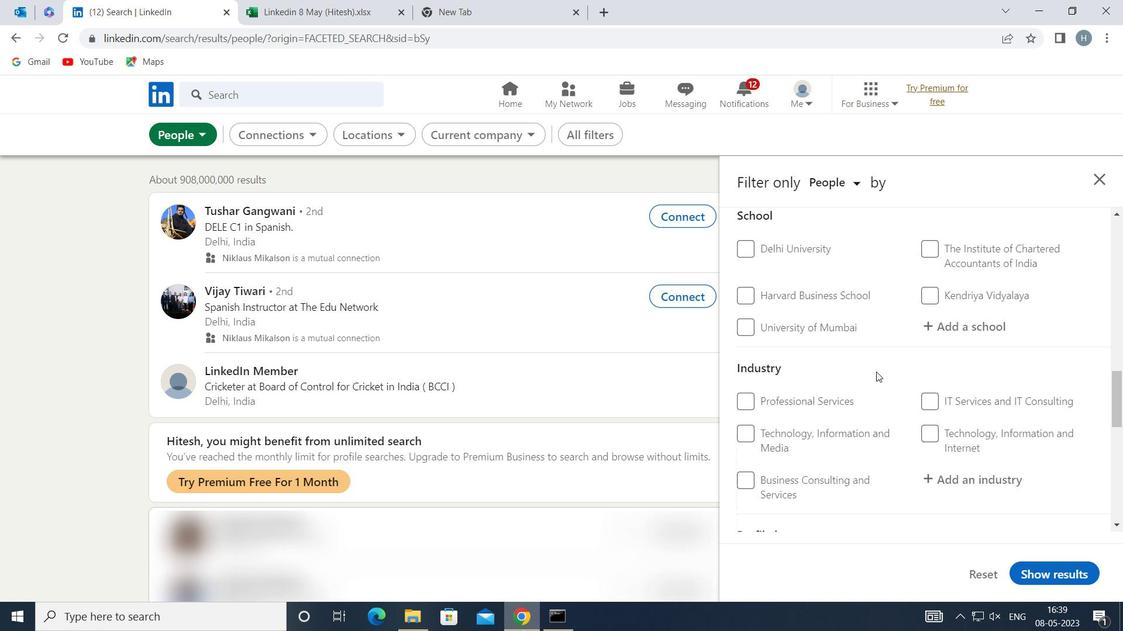 
Action: Mouse moved to (885, 373)
Screenshot: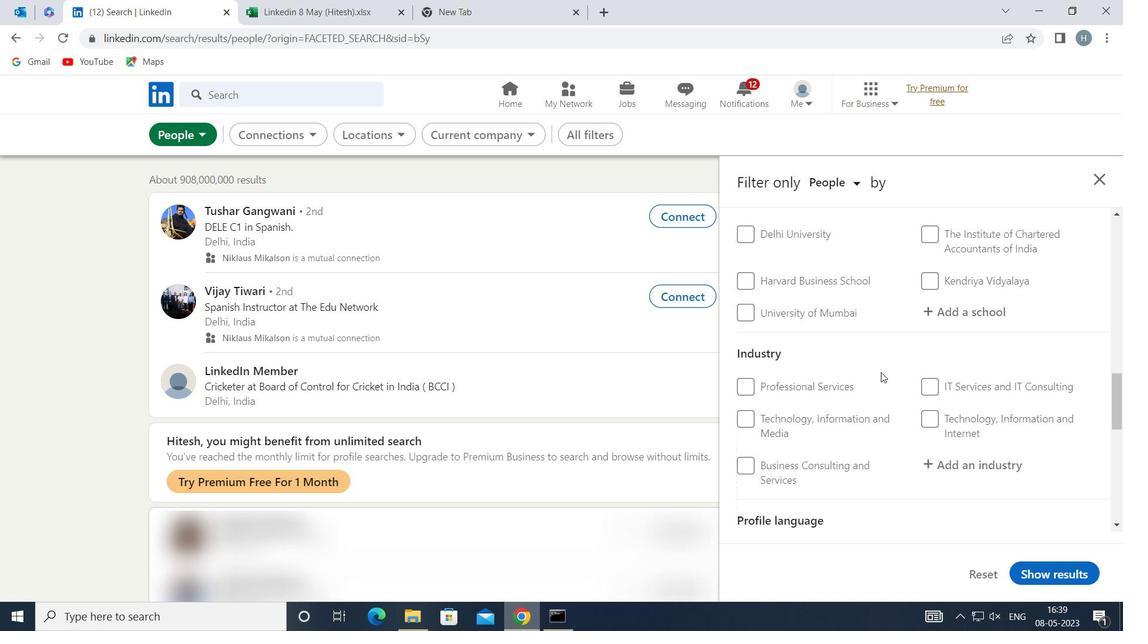 
Action: Mouse scrolled (885, 373) with delta (0, 0)
Screenshot: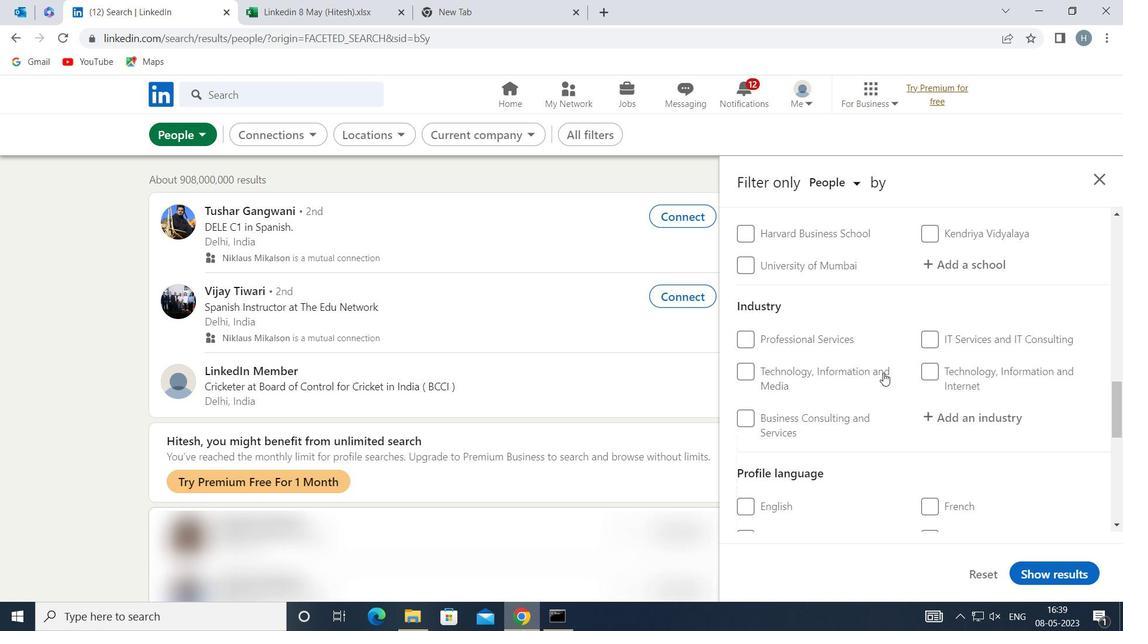 
Action: Mouse moved to (926, 453)
Screenshot: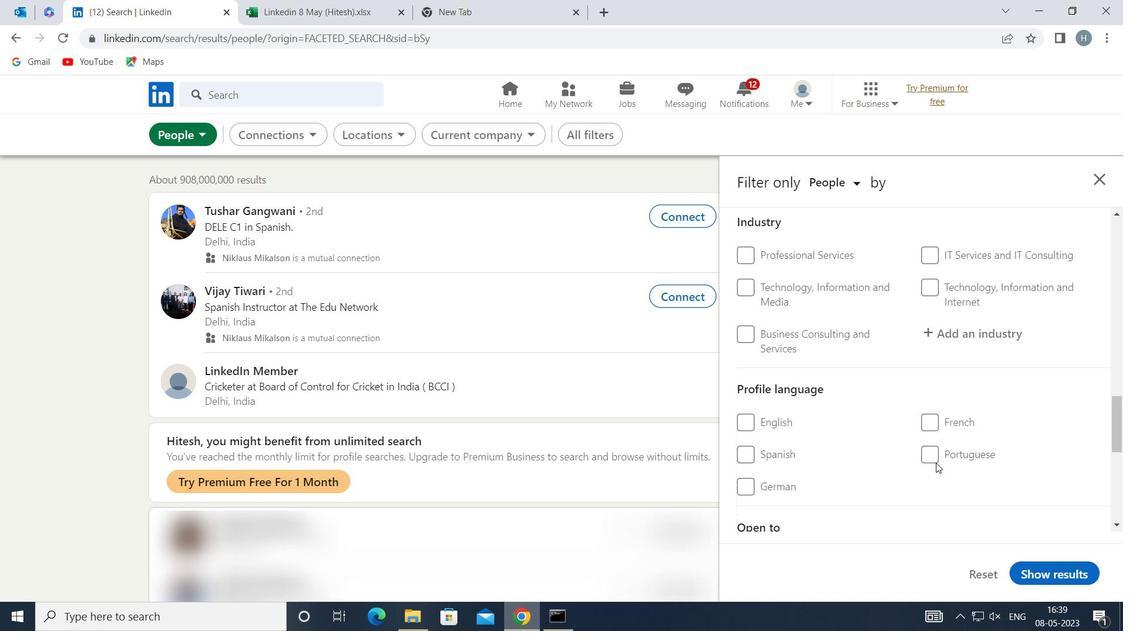 
Action: Mouse pressed left at (926, 453)
Screenshot: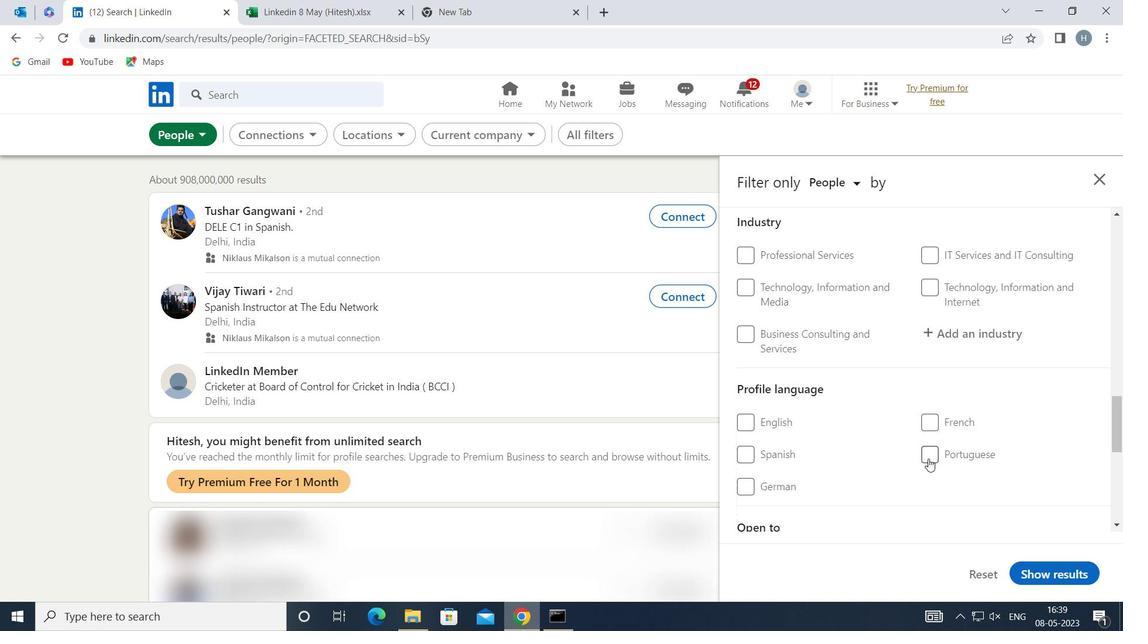 
Action: Mouse moved to (889, 446)
Screenshot: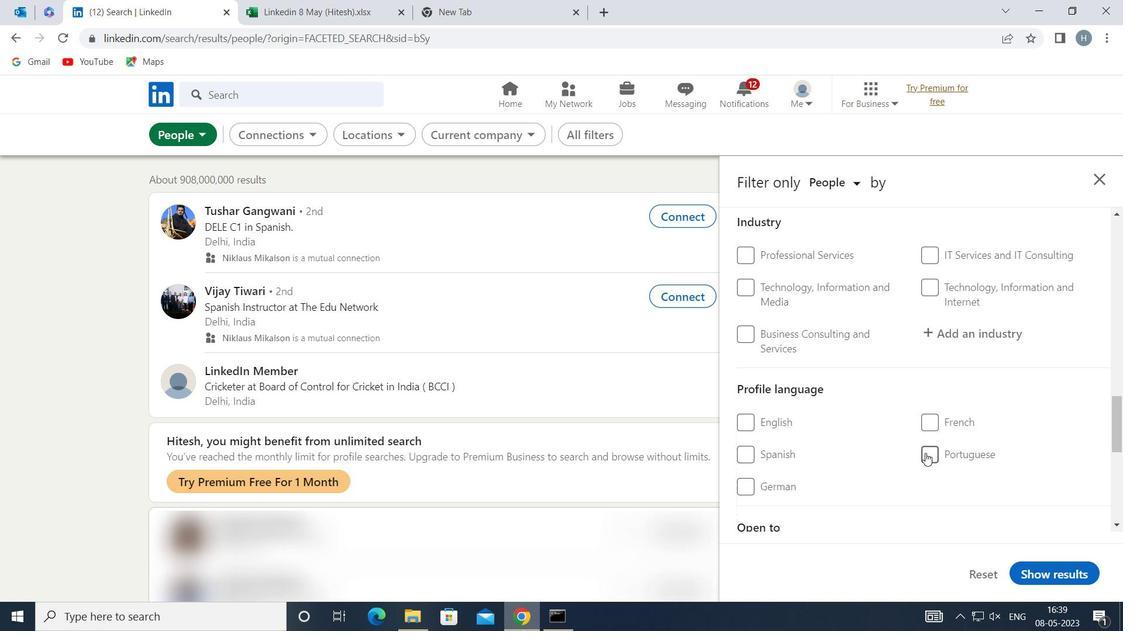 
Action: Mouse scrolled (889, 446) with delta (0, 0)
Screenshot: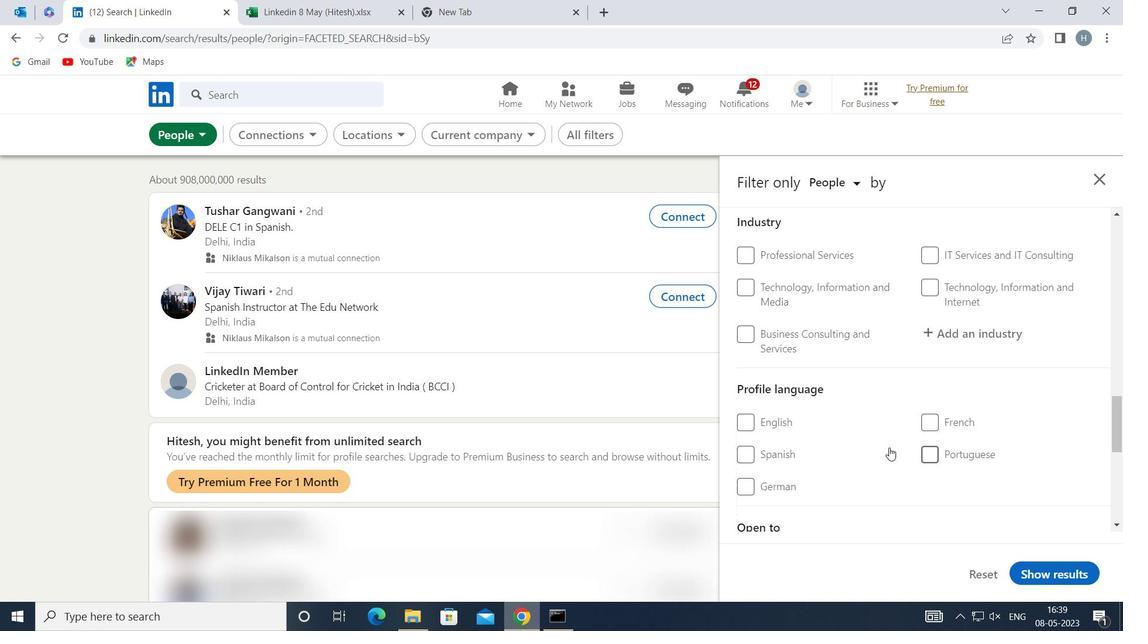 
Action: Mouse moved to (925, 444)
Screenshot: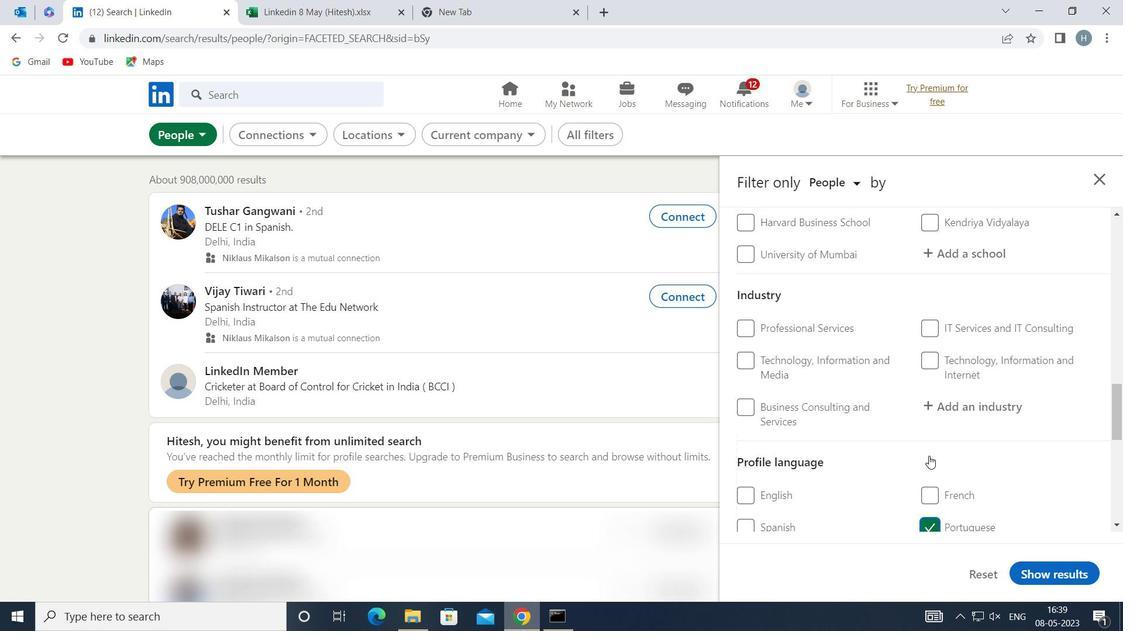 
Action: Mouse scrolled (925, 444) with delta (0, 0)
Screenshot: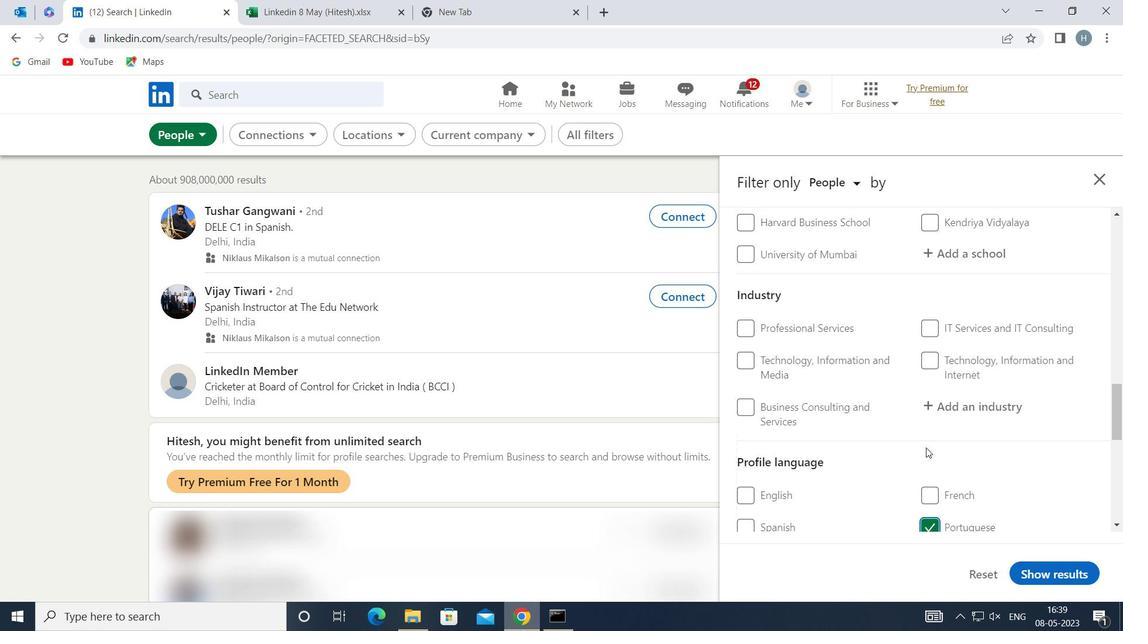 
Action: Mouse scrolled (925, 444) with delta (0, 0)
Screenshot: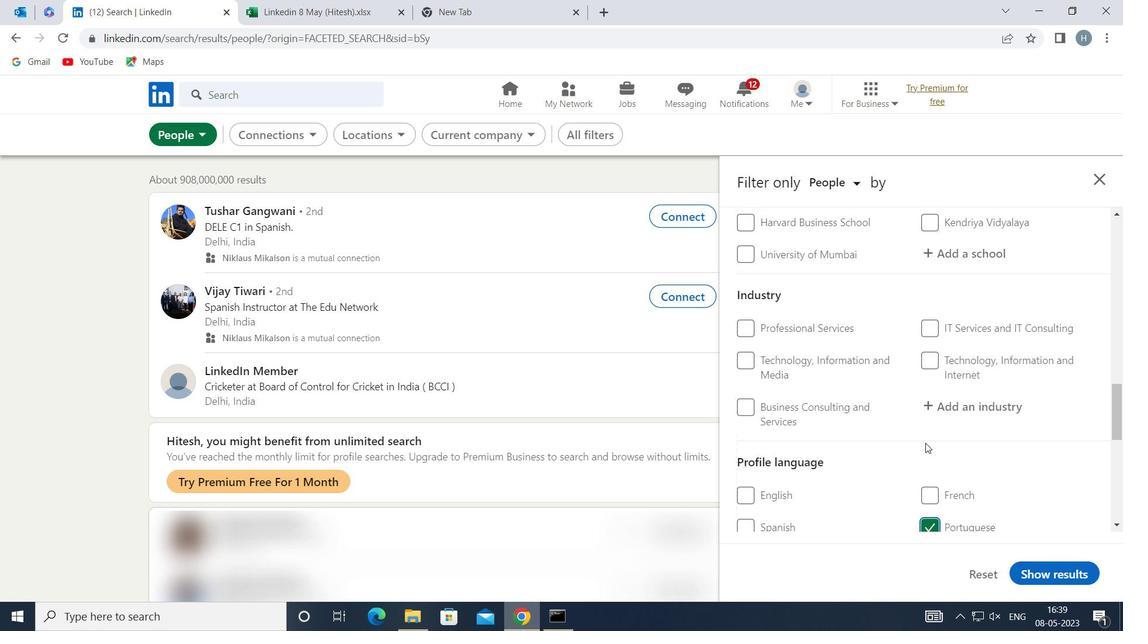 
Action: Mouse moved to (917, 434)
Screenshot: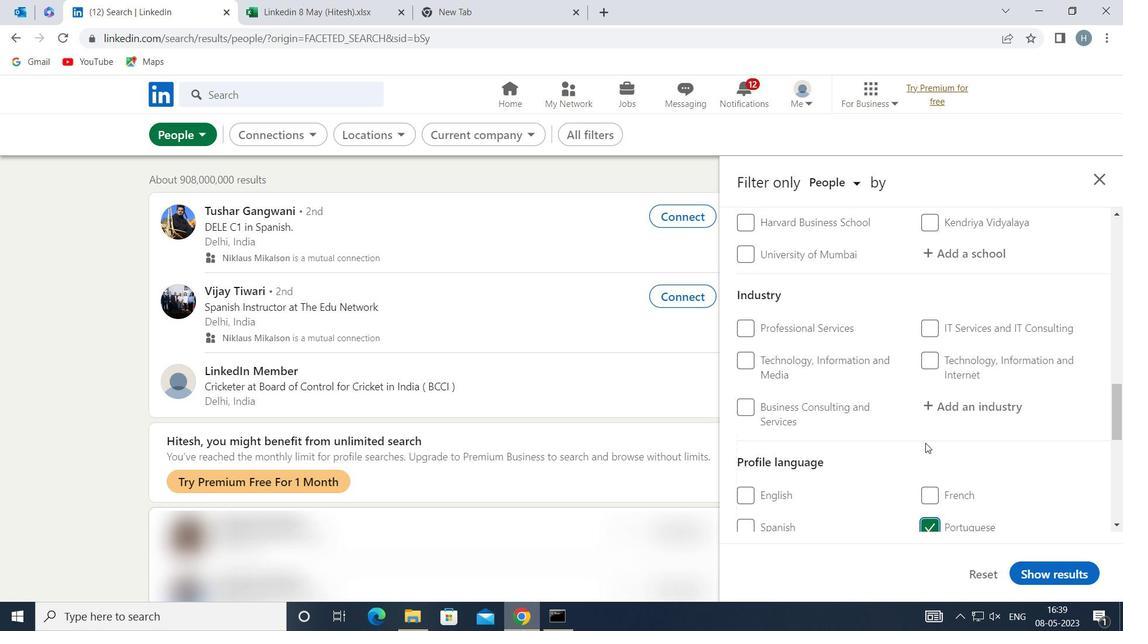 
Action: Mouse scrolled (917, 435) with delta (0, 0)
Screenshot: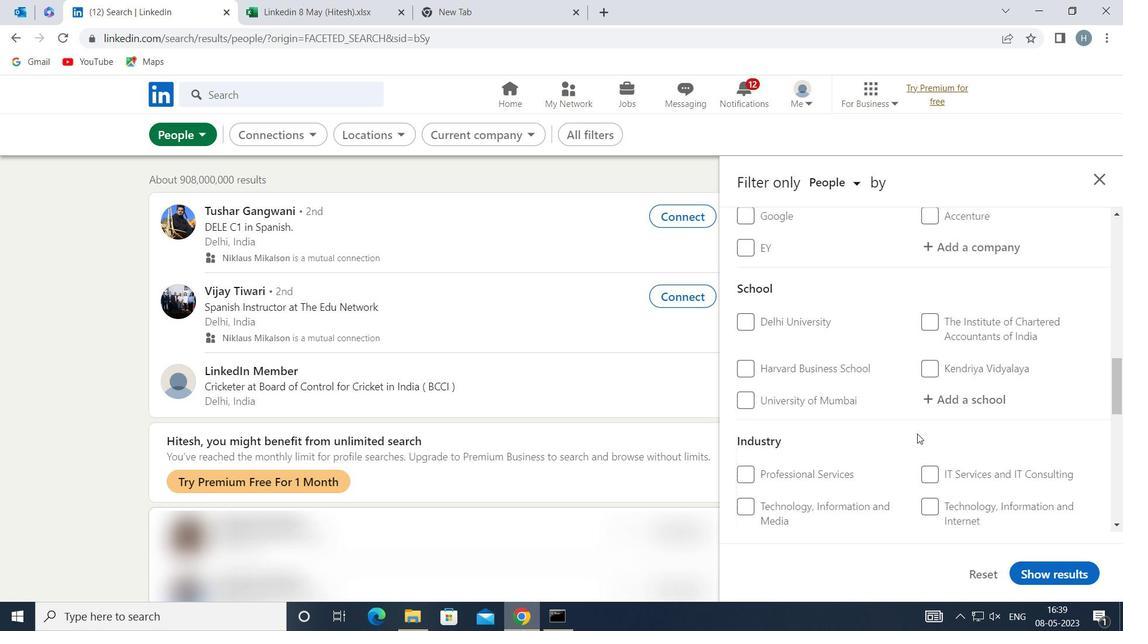
Action: Mouse scrolled (917, 435) with delta (0, 0)
Screenshot: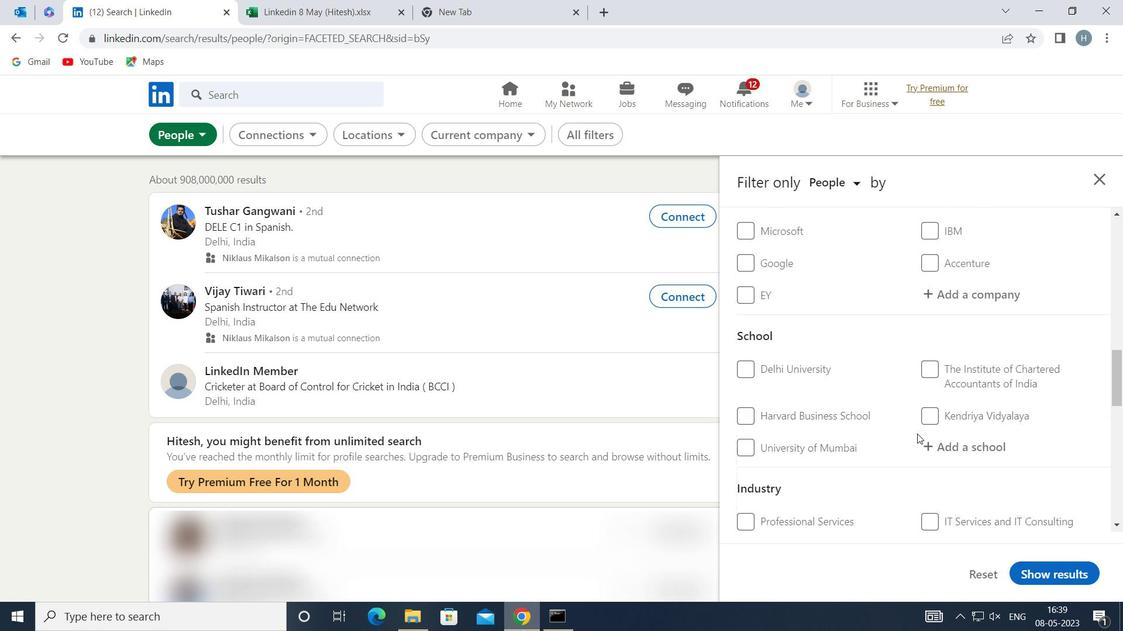 
Action: Mouse scrolled (917, 435) with delta (0, 0)
Screenshot: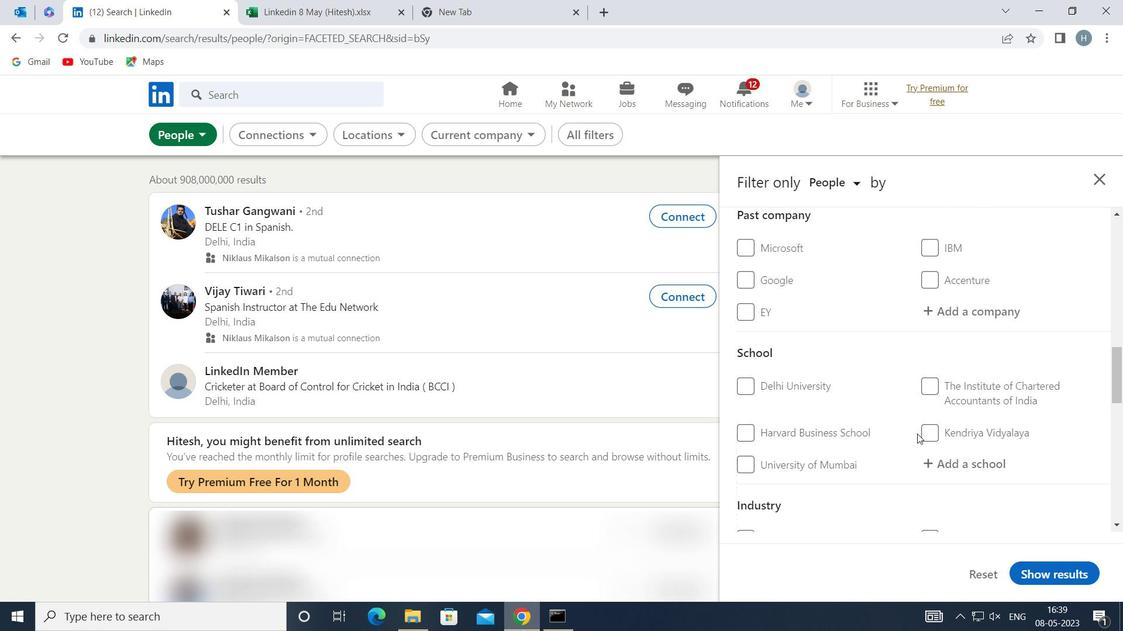 
Action: Mouse scrolled (917, 435) with delta (0, 0)
Screenshot: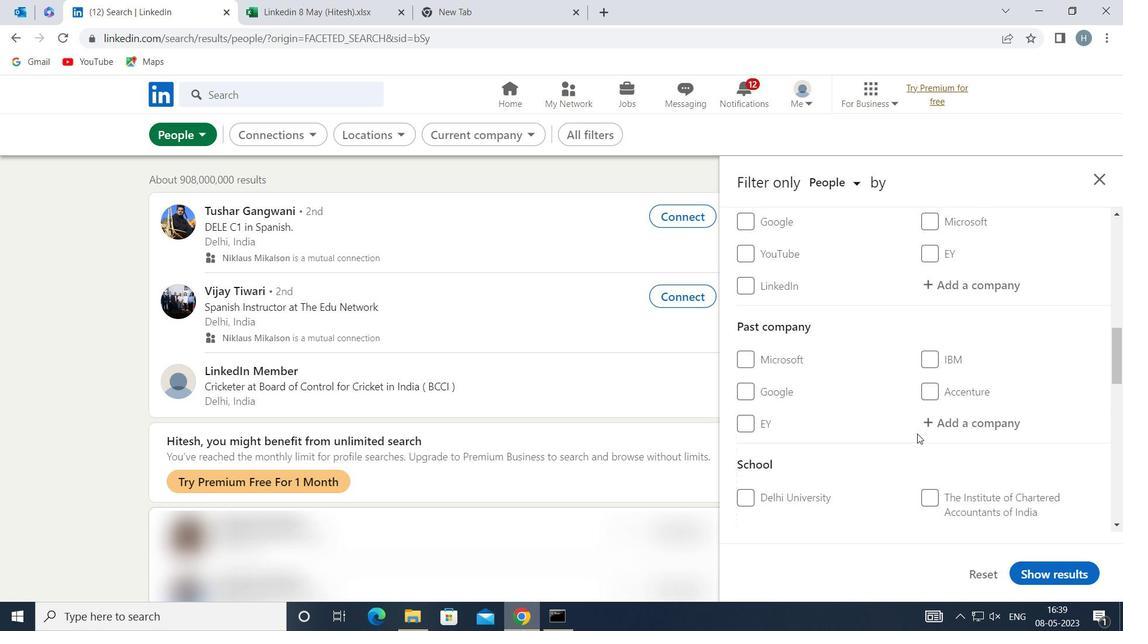 
Action: Mouse moved to (956, 403)
Screenshot: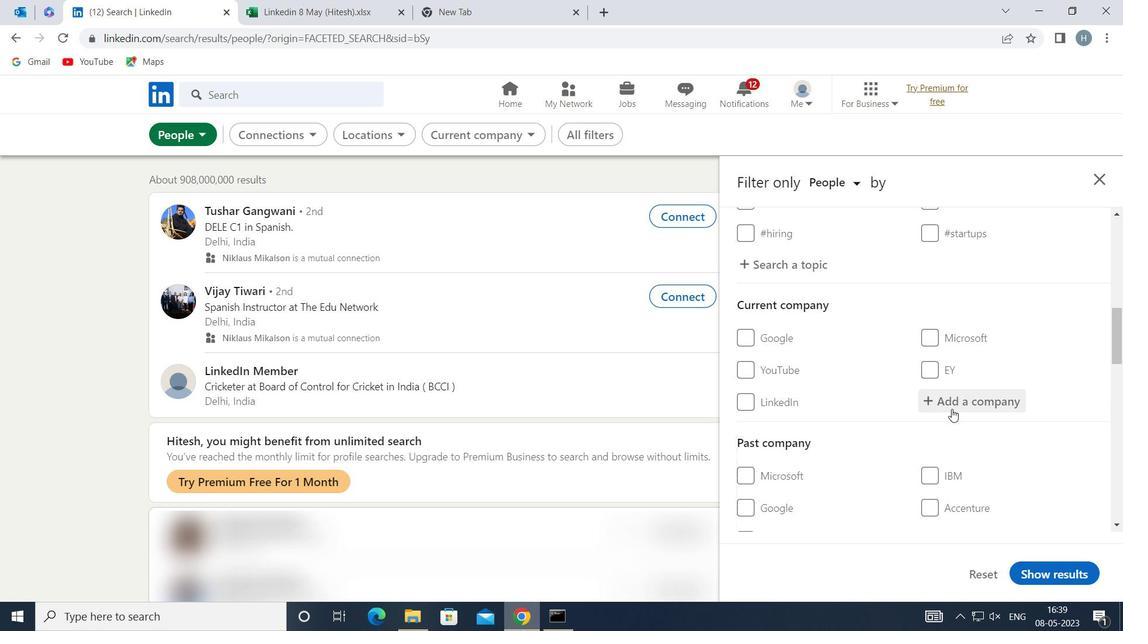 
Action: Mouse pressed left at (956, 403)
Screenshot: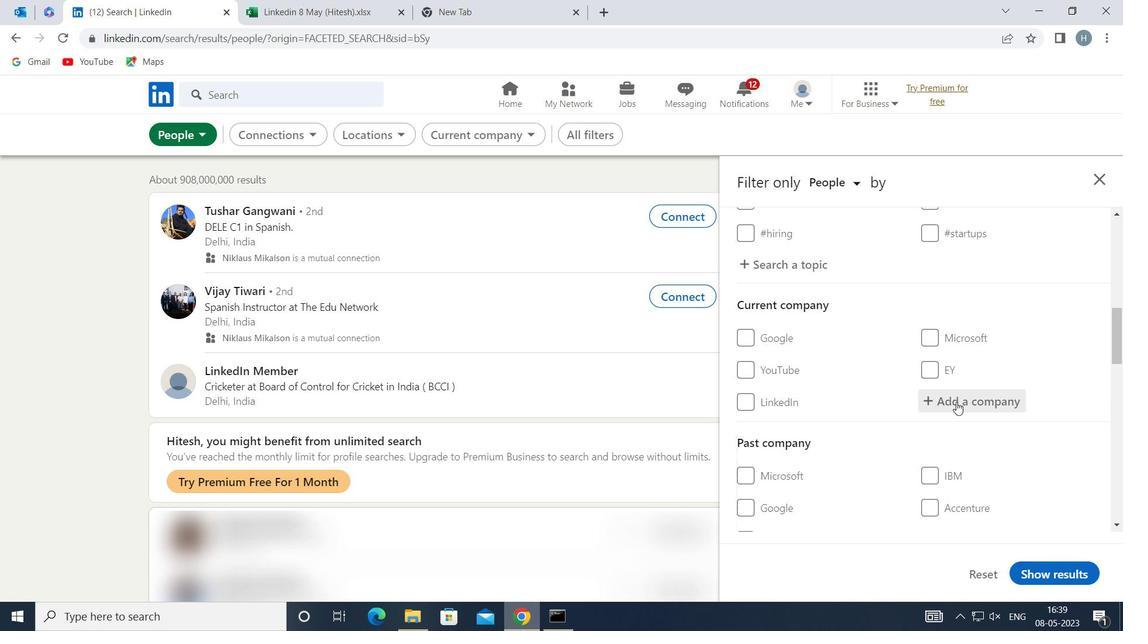 
Action: Mouse moved to (953, 401)
Screenshot: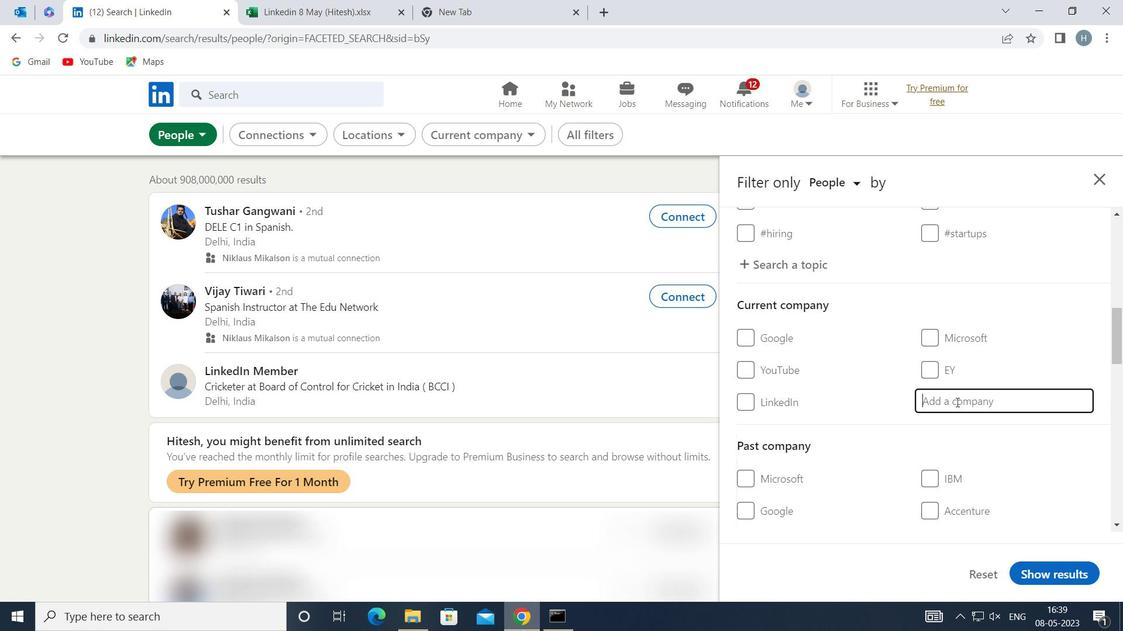 
Action: Key pressed <Key.shift>TVS<Key.space><Key.shift>SUPPLY<Key.space><Key.shift>CHAIN<Key.space><Key.shift>SOL
Screenshot: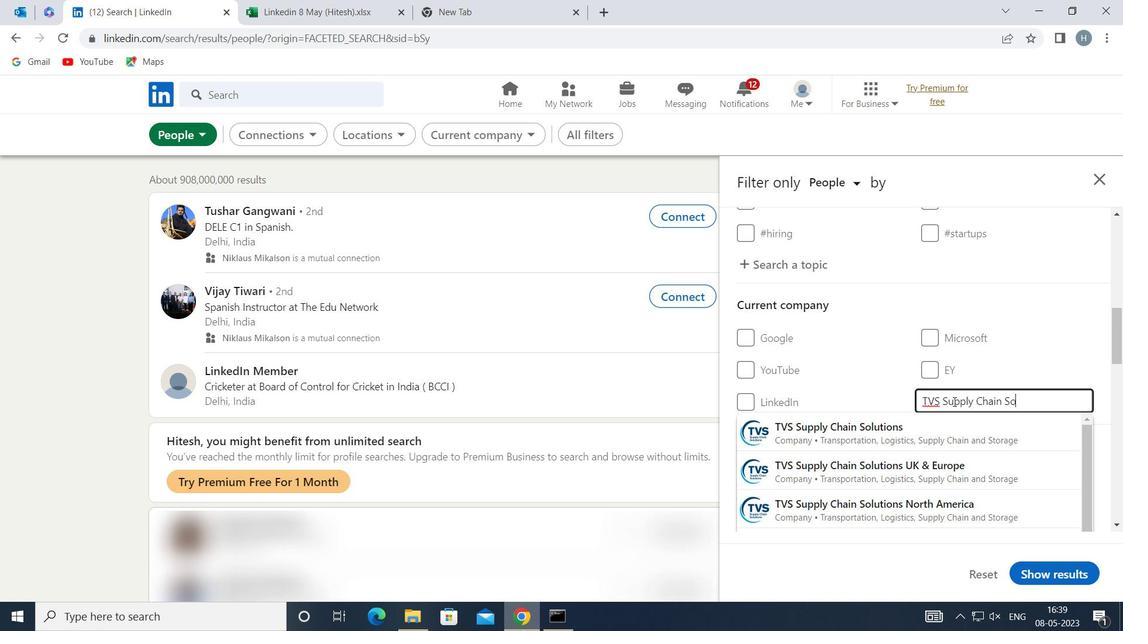 
Action: Mouse moved to (888, 430)
Screenshot: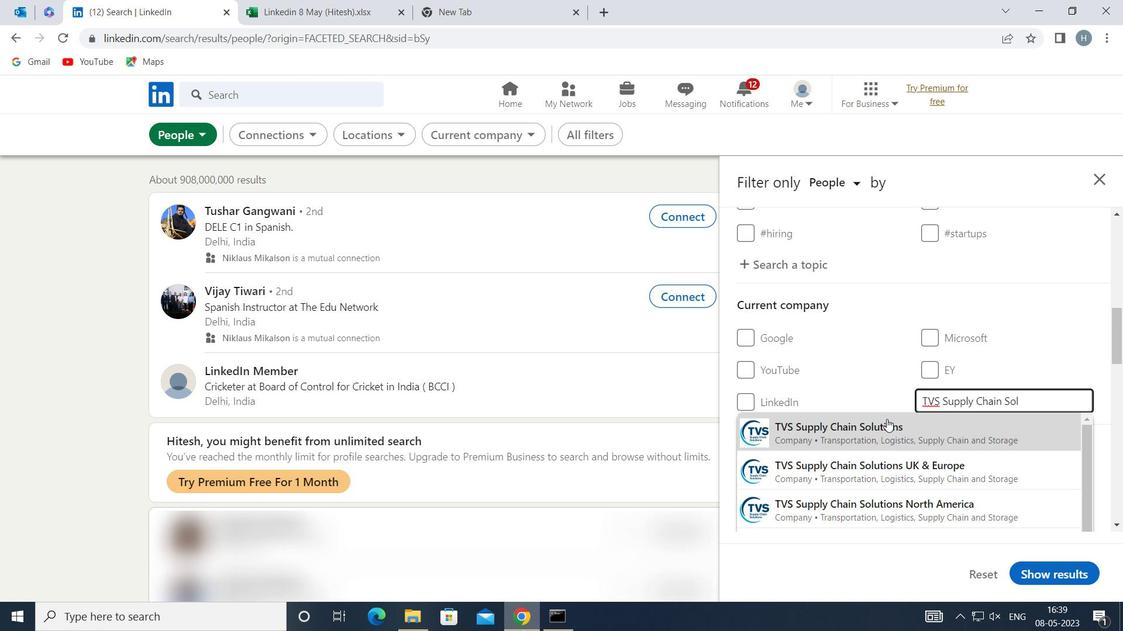 
Action: Mouse pressed left at (888, 430)
Screenshot: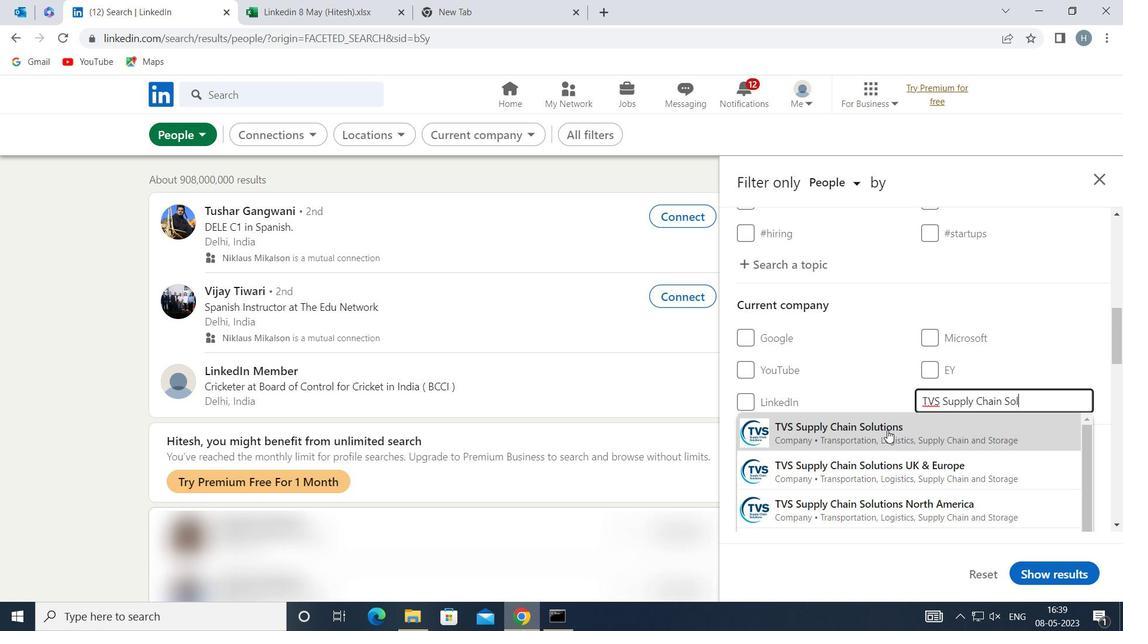 
Action: Mouse moved to (879, 400)
Screenshot: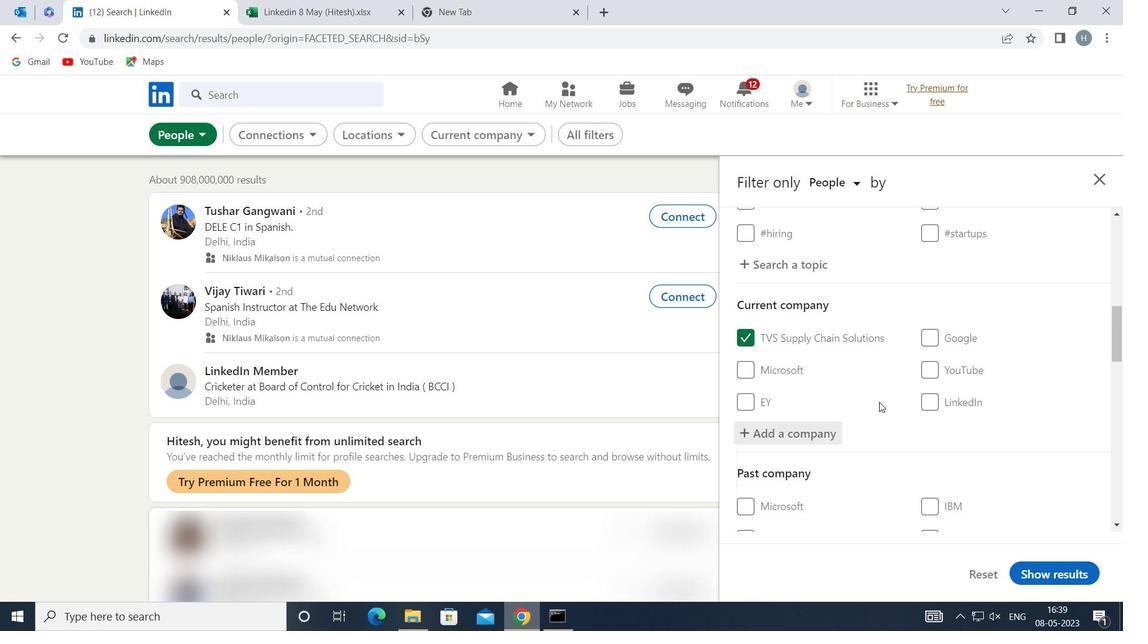 
Action: Mouse scrolled (879, 400) with delta (0, 0)
Screenshot: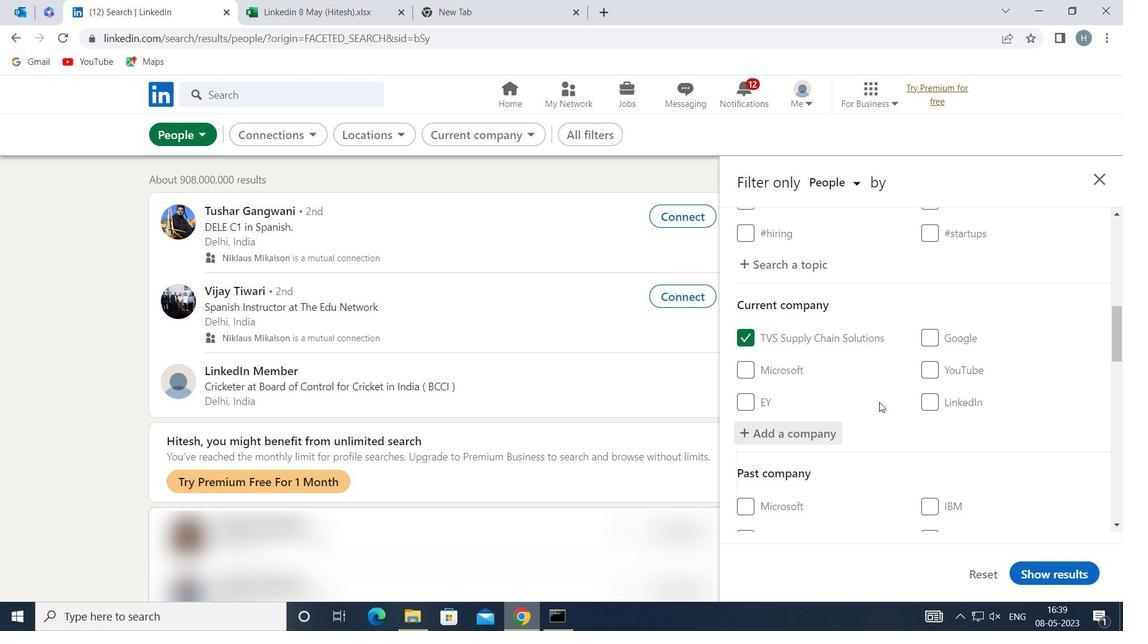 
Action: Mouse moved to (882, 394)
Screenshot: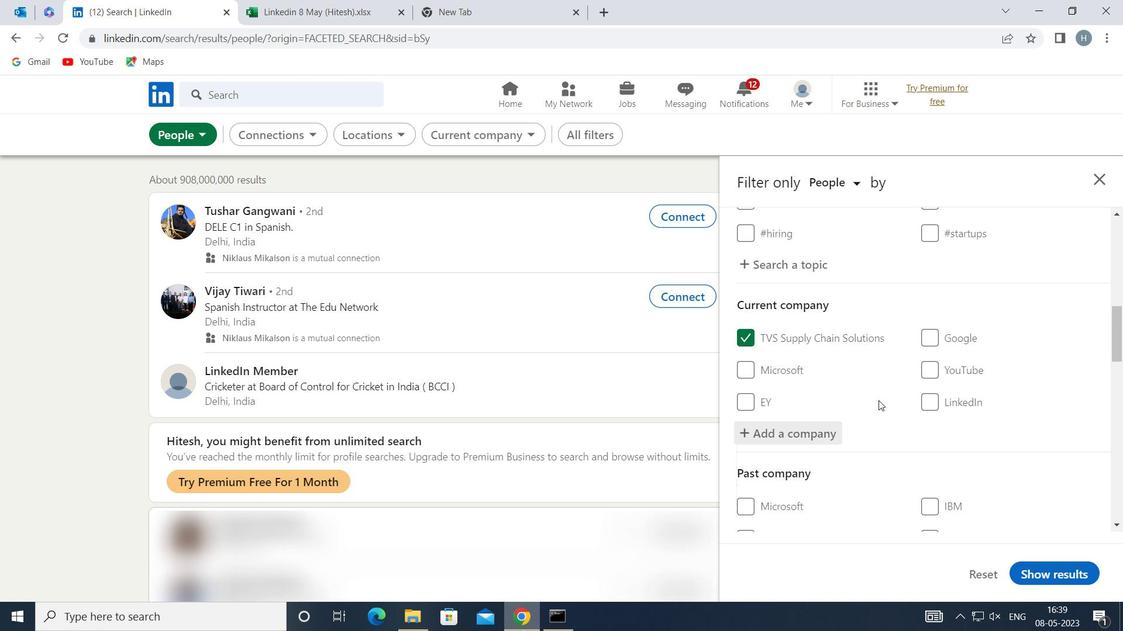 
Action: Mouse scrolled (882, 394) with delta (0, 0)
Screenshot: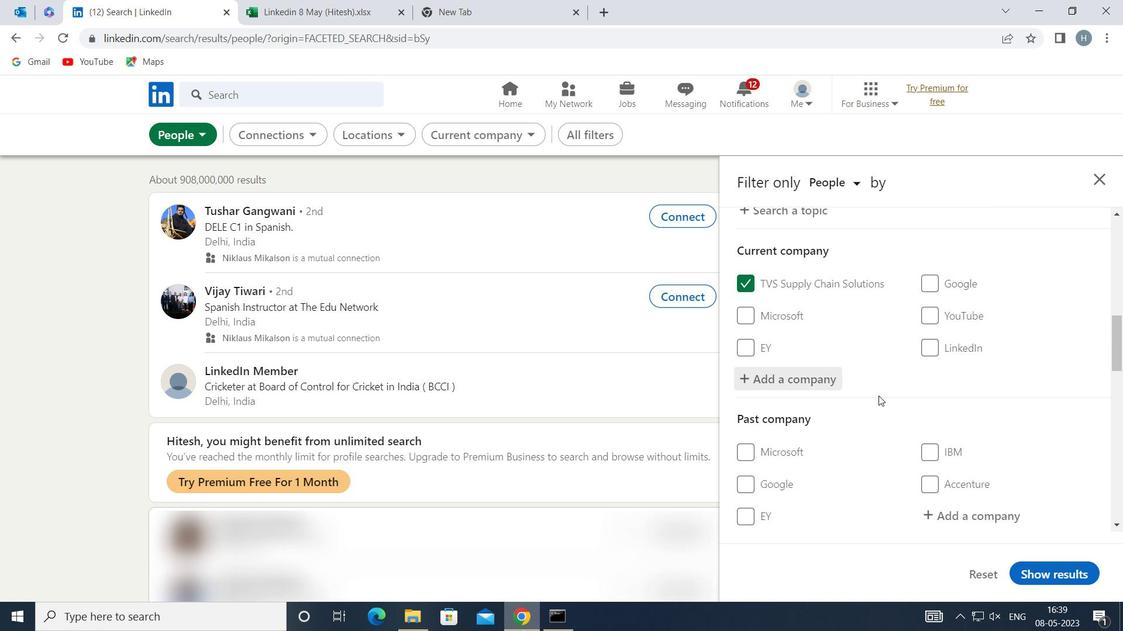 
Action: Mouse moved to (882, 394)
Screenshot: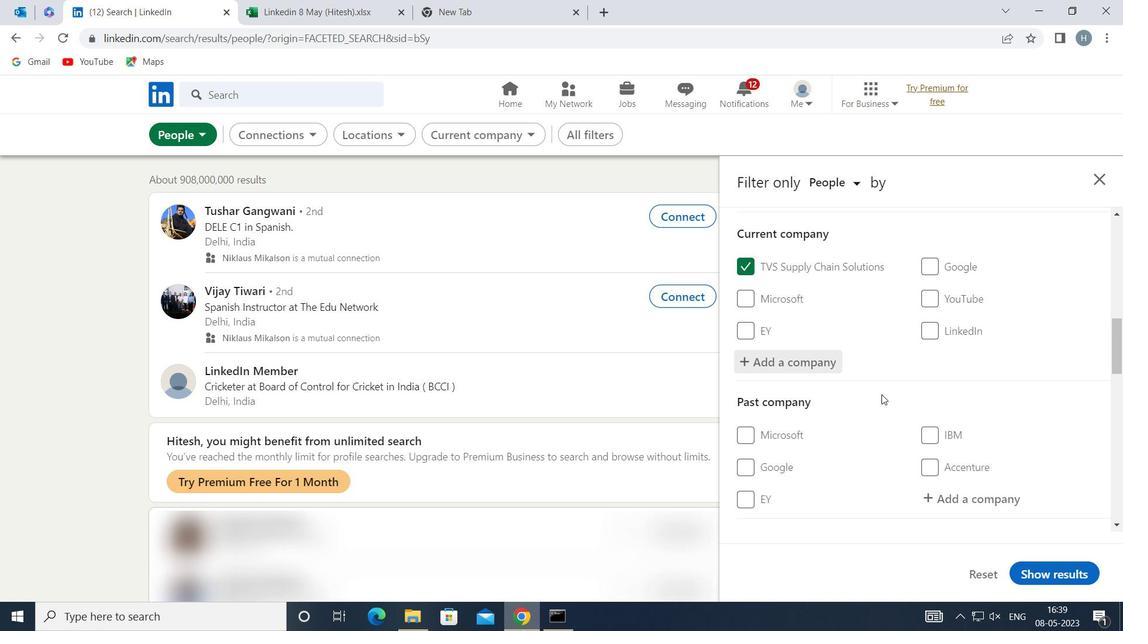 
Action: Mouse scrolled (882, 393) with delta (0, 0)
Screenshot: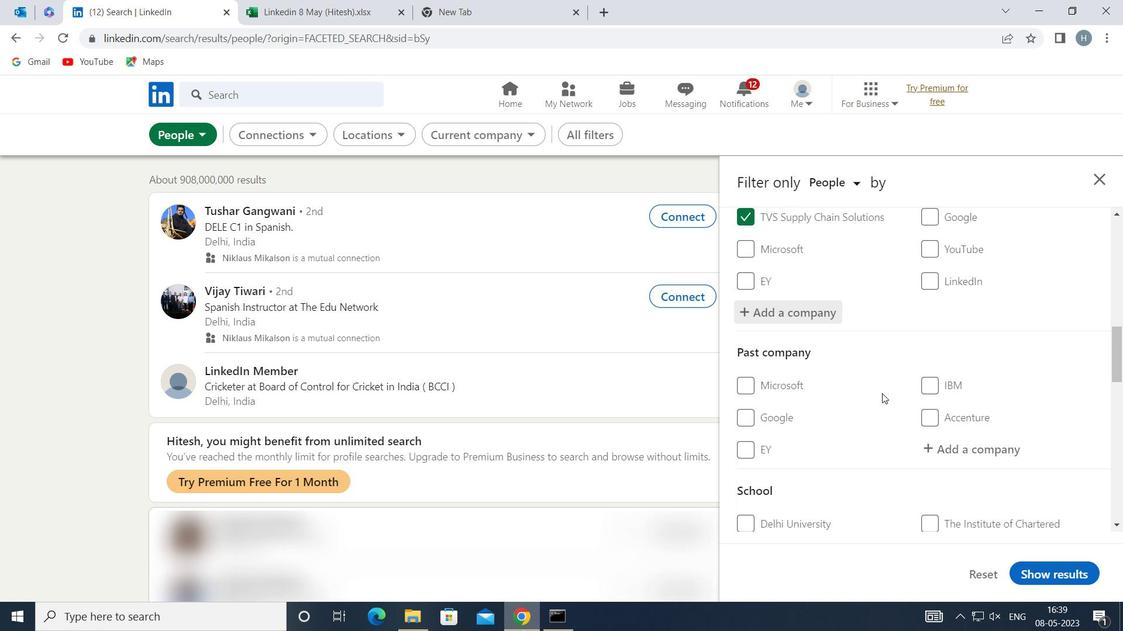 
Action: Mouse moved to (969, 495)
Screenshot: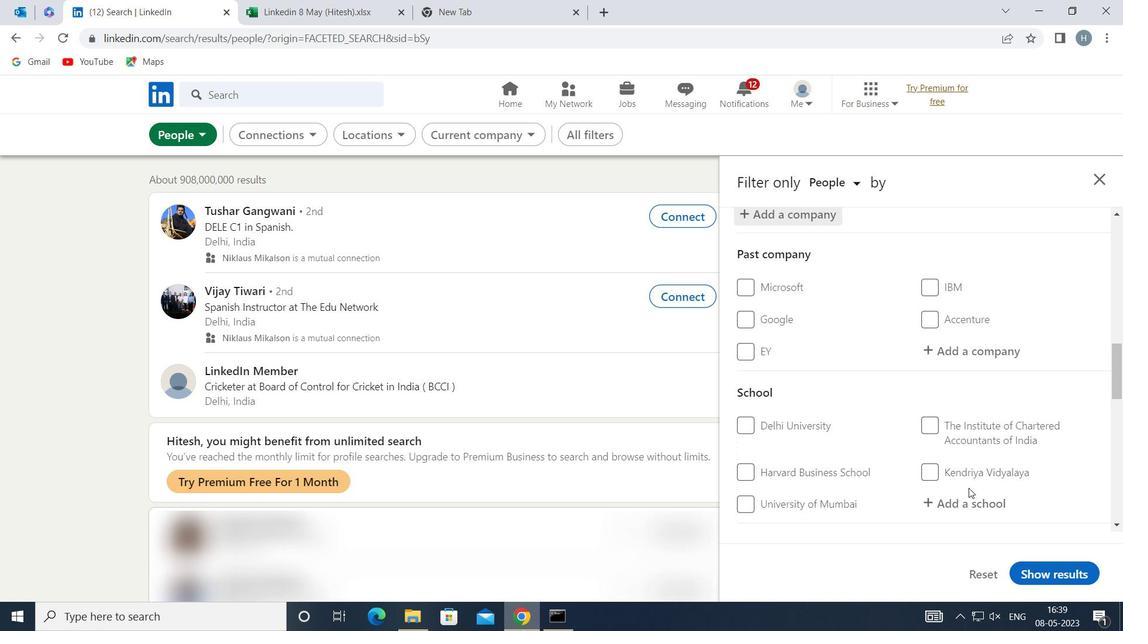 
Action: Mouse pressed left at (969, 495)
Screenshot: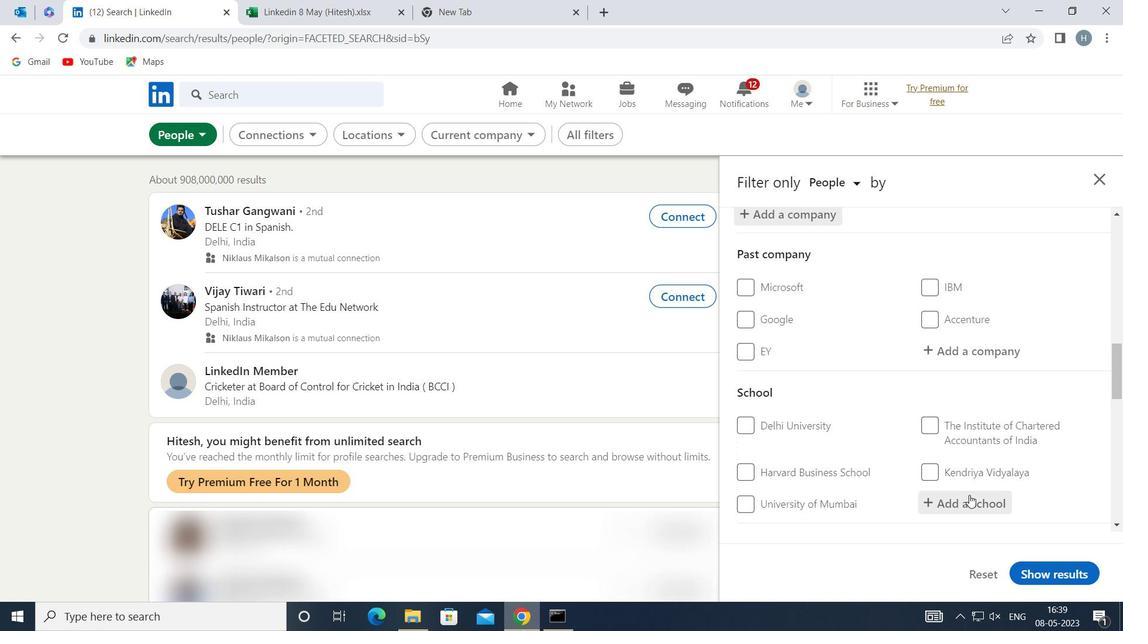 
Action: Mouse moved to (960, 490)
Screenshot: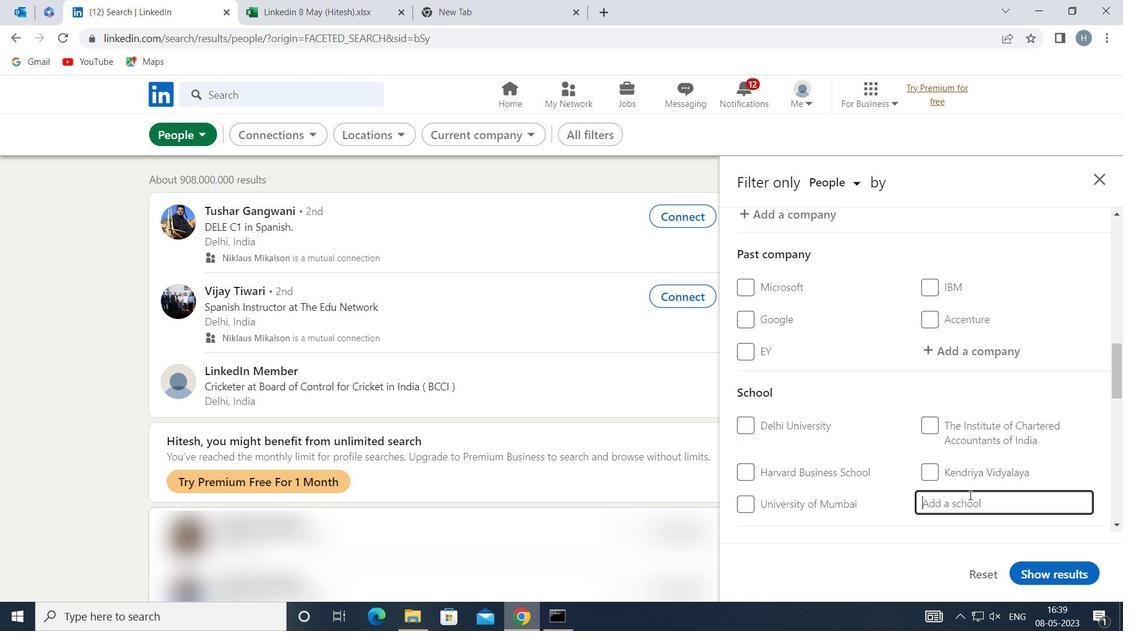 
Action: Key pressed <Key.shift>BITYS<Key.space>PILANI<Key.space><Key.shift>W
Screenshot: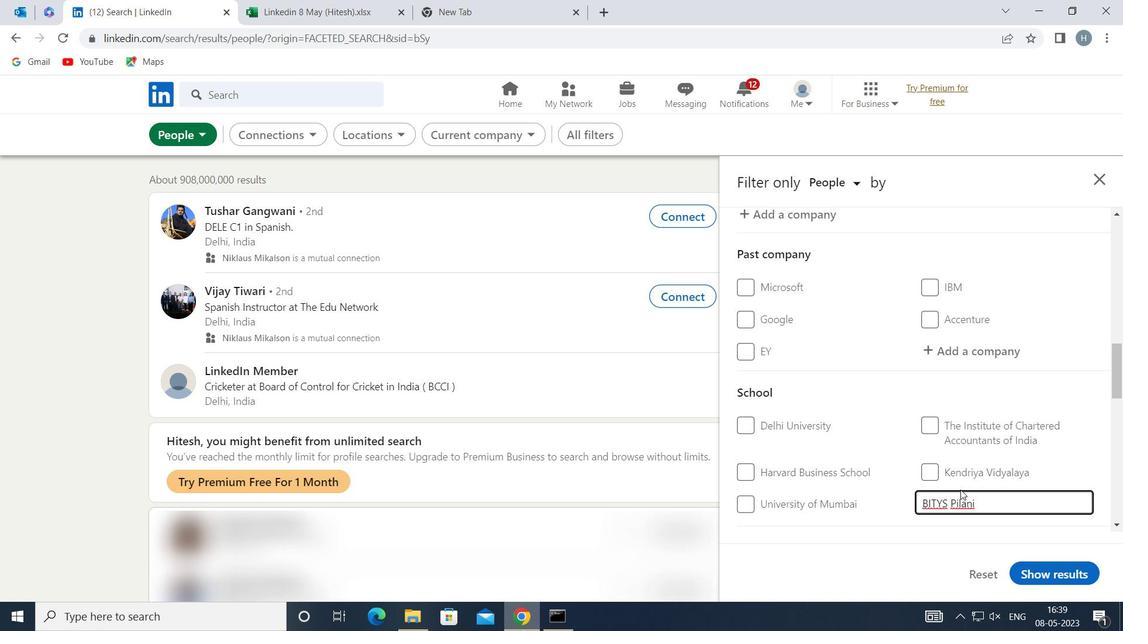 
Action: Mouse moved to (1011, 460)
Screenshot: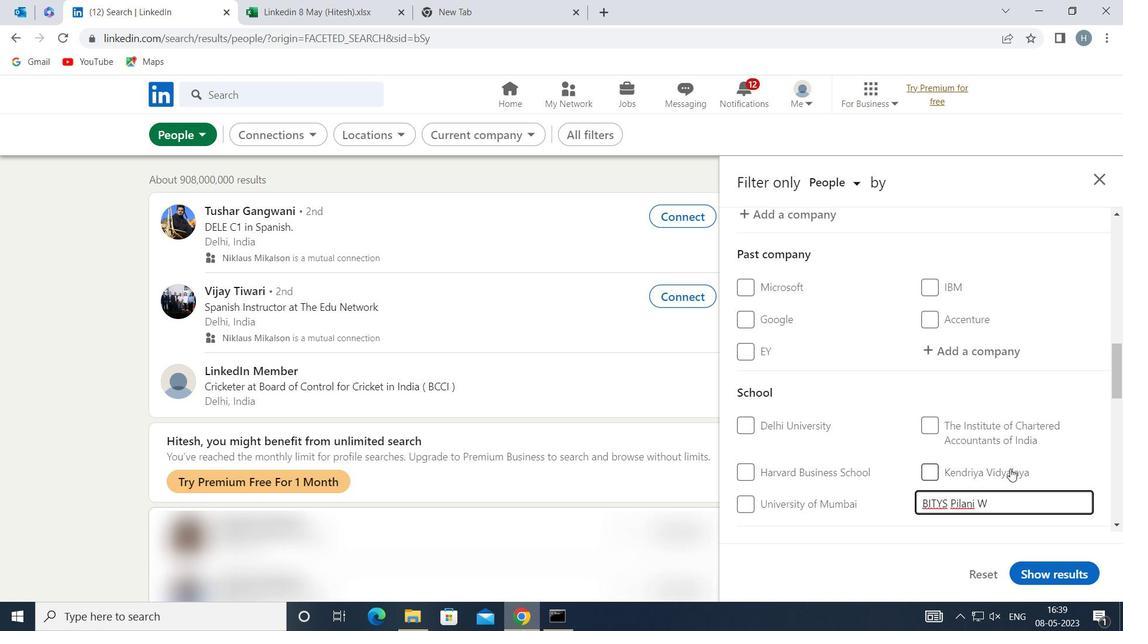 
Action: Mouse scrolled (1011, 459) with delta (0, 0)
Screenshot: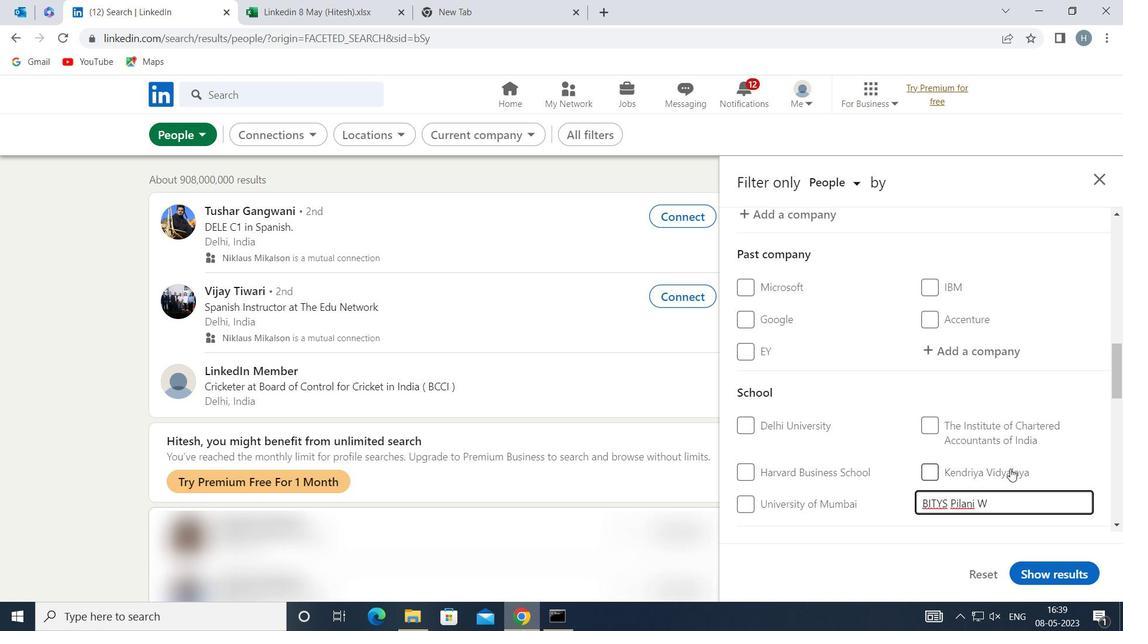 
Action: Mouse moved to (981, 435)
Screenshot: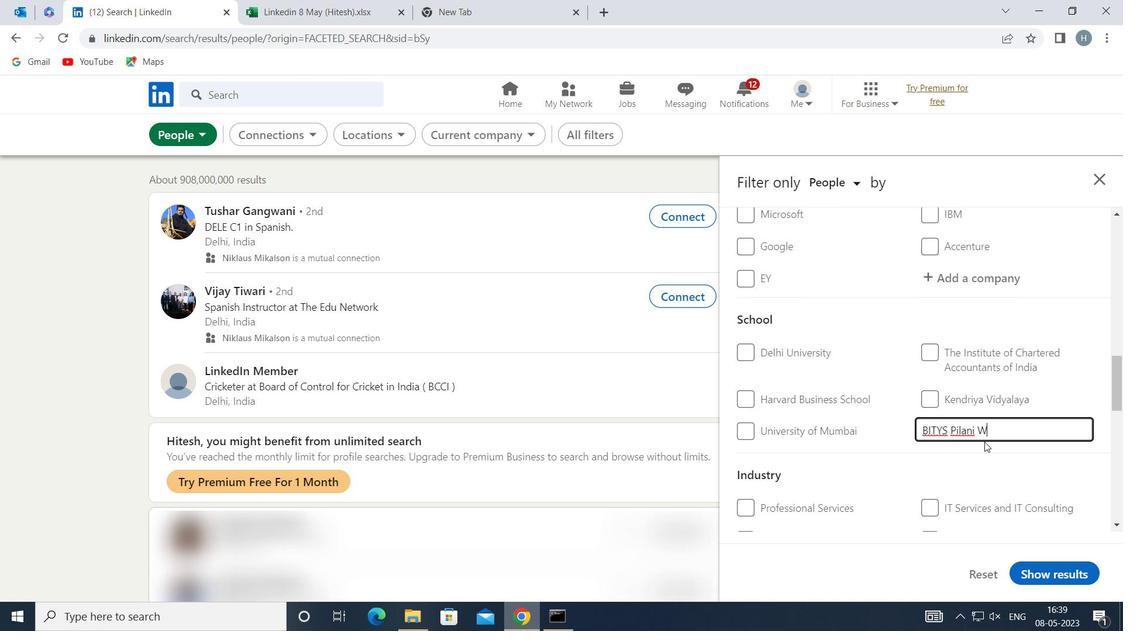 
Action: Key pressed <Key.backspace><Key.backspace><Key.backspace><Key.backspace><Key.backspace><Key.backspace><Key.backspace><Key.backspace><Key.backspace><Key.backspace><Key.backspace><Key.shift>S<Key.shift><Key.space><Key.shift>PILANI<Key.space><Key.shift>WORK<Key.space><Key.shift>I
Screenshot: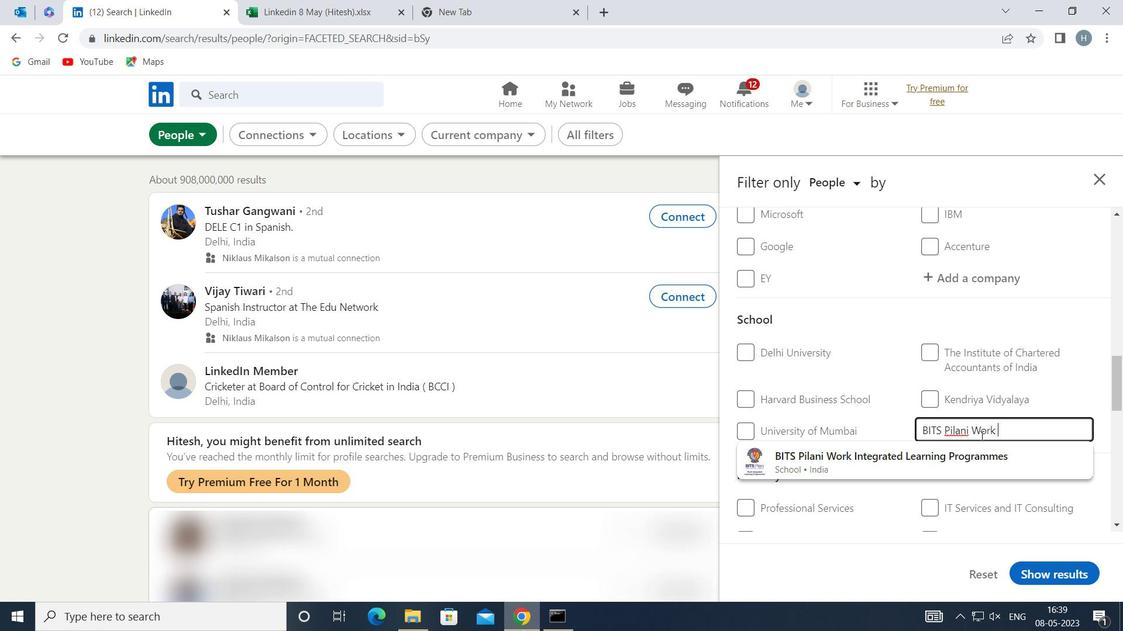 
Action: Mouse moved to (945, 458)
Screenshot: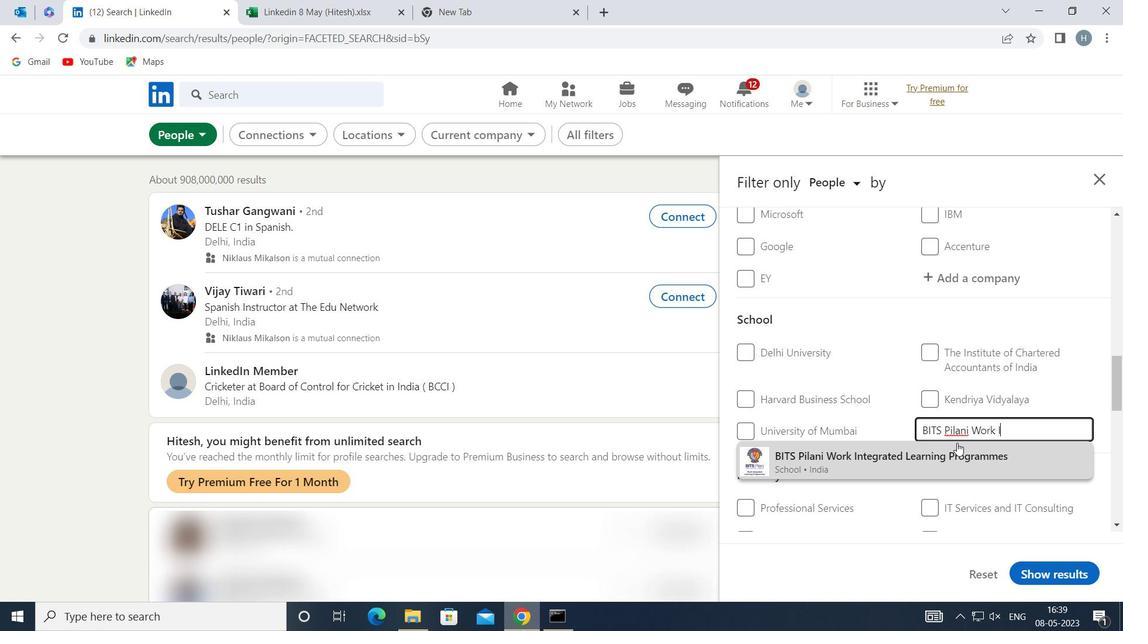 
Action: Mouse pressed left at (945, 458)
Screenshot: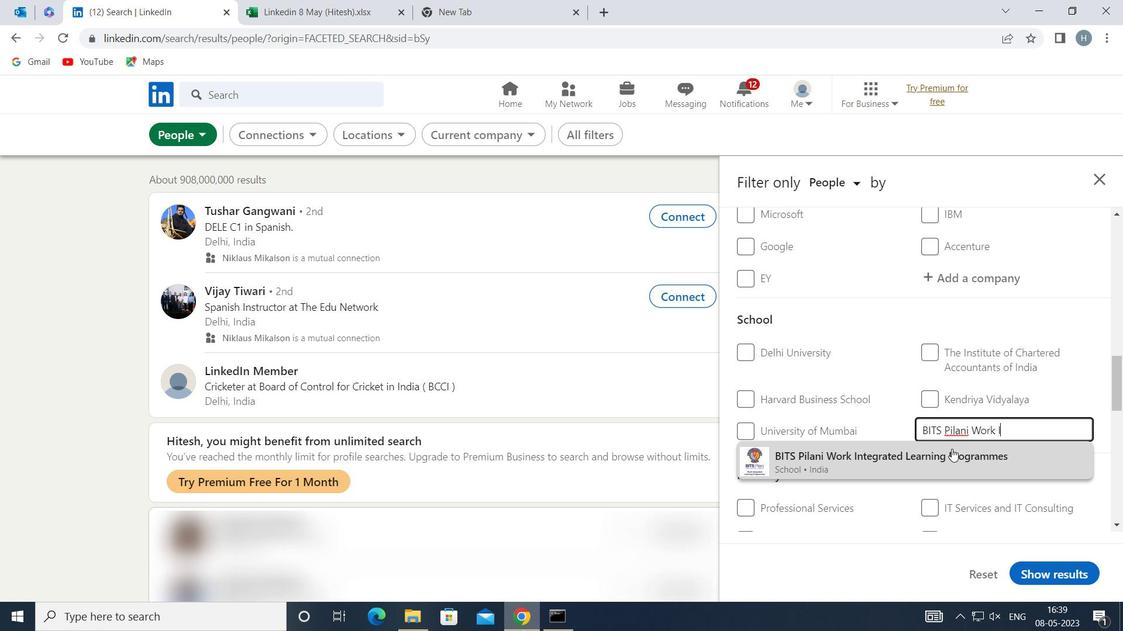 
Action: Mouse moved to (886, 417)
Screenshot: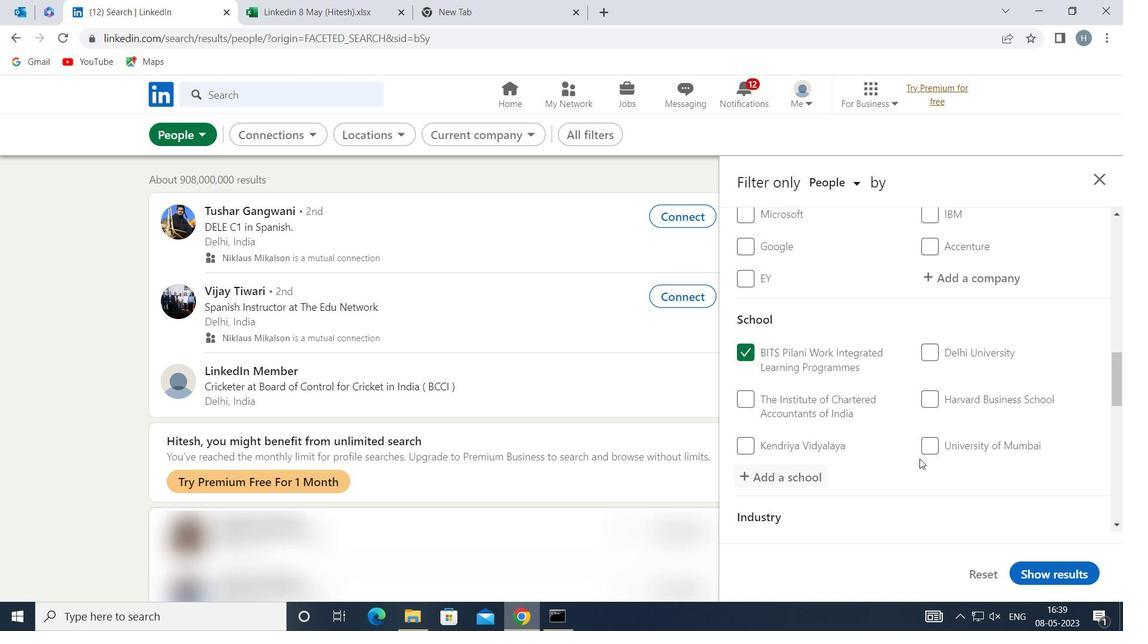 
Action: Mouse scrolled (886, 416) with delta (0, 0)
Screenshot: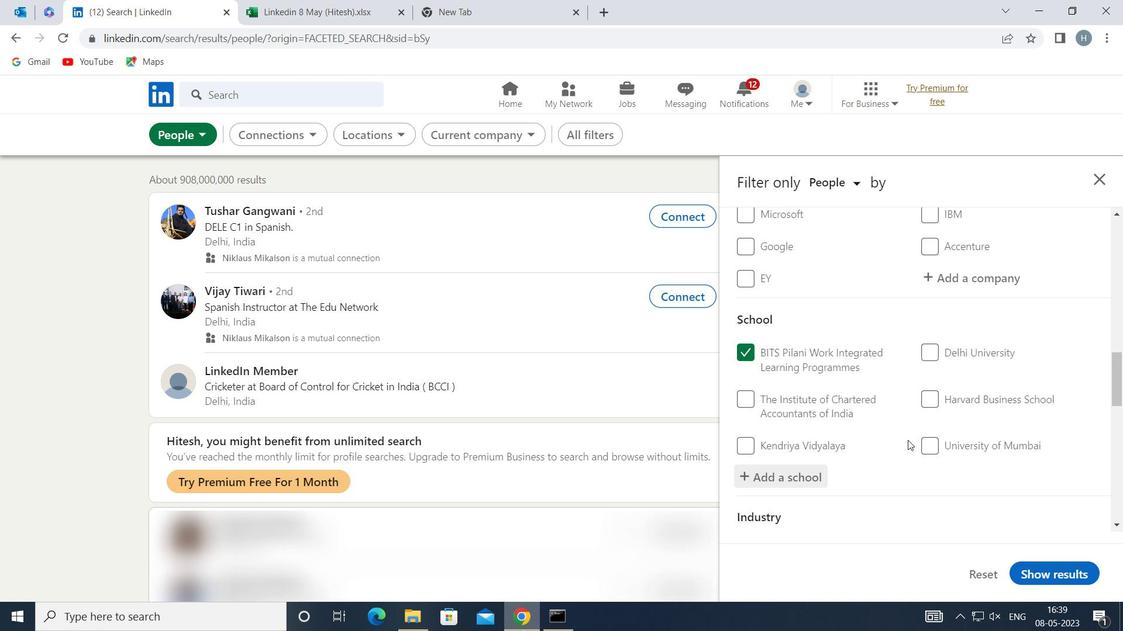 
Action: Mouse scrolled (886, 416) with delta (0, 0)
Screenshot: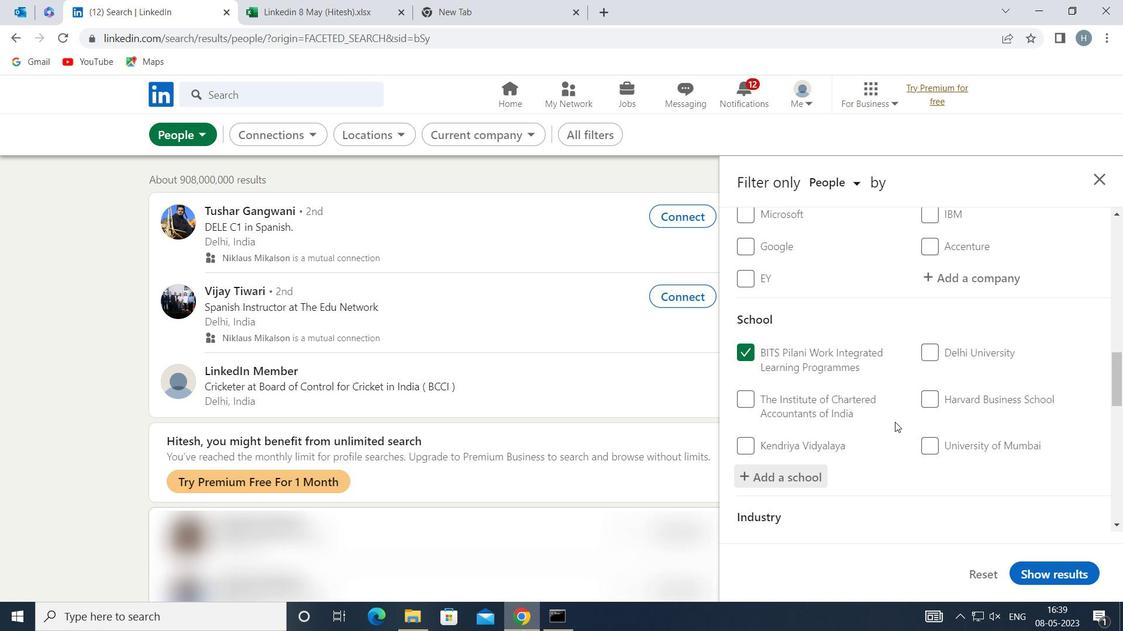
Action: Mouse moved to (883, 416)
Screenshot: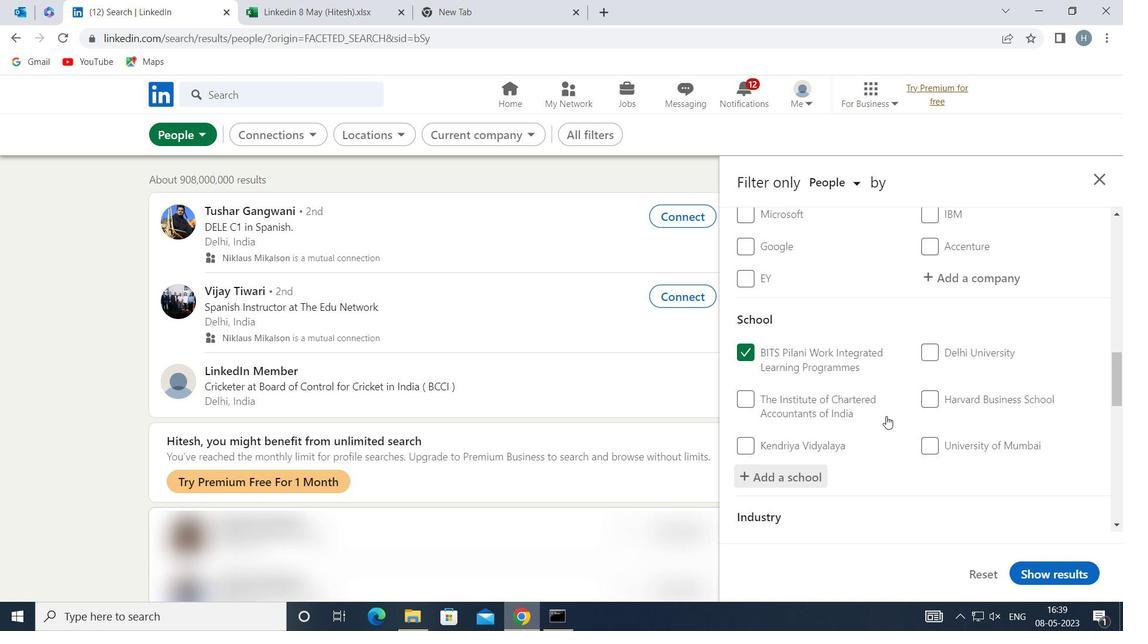 
Action: Mouse scrolled (883, 415) with delta (0, 0)
Screenshot: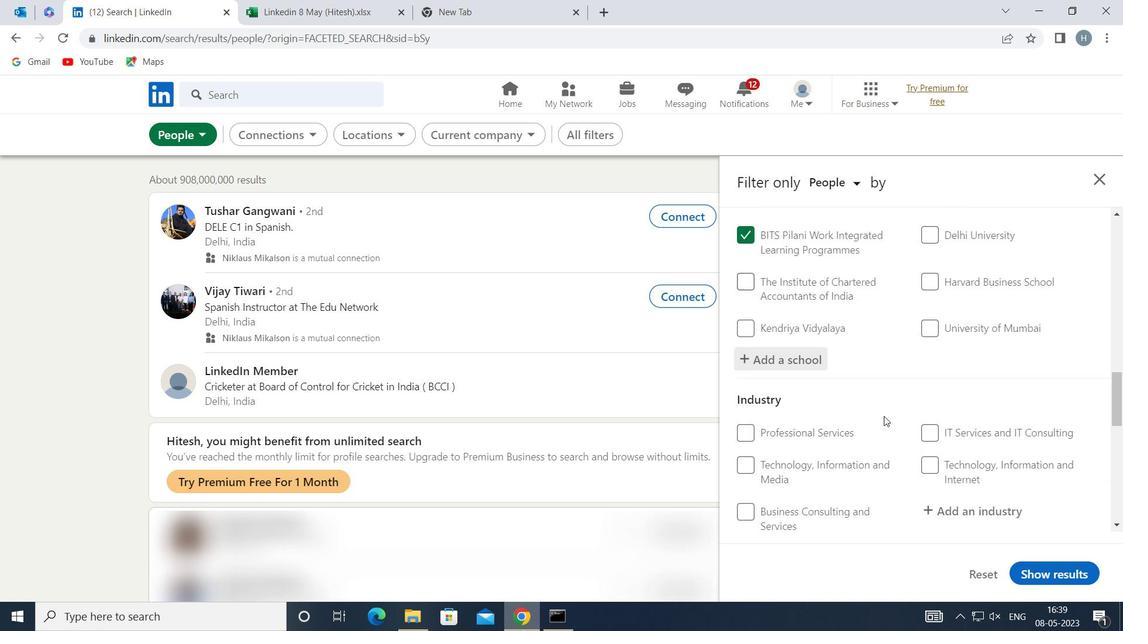 
Action: Mouse moved to (960, 404)
Screenshot: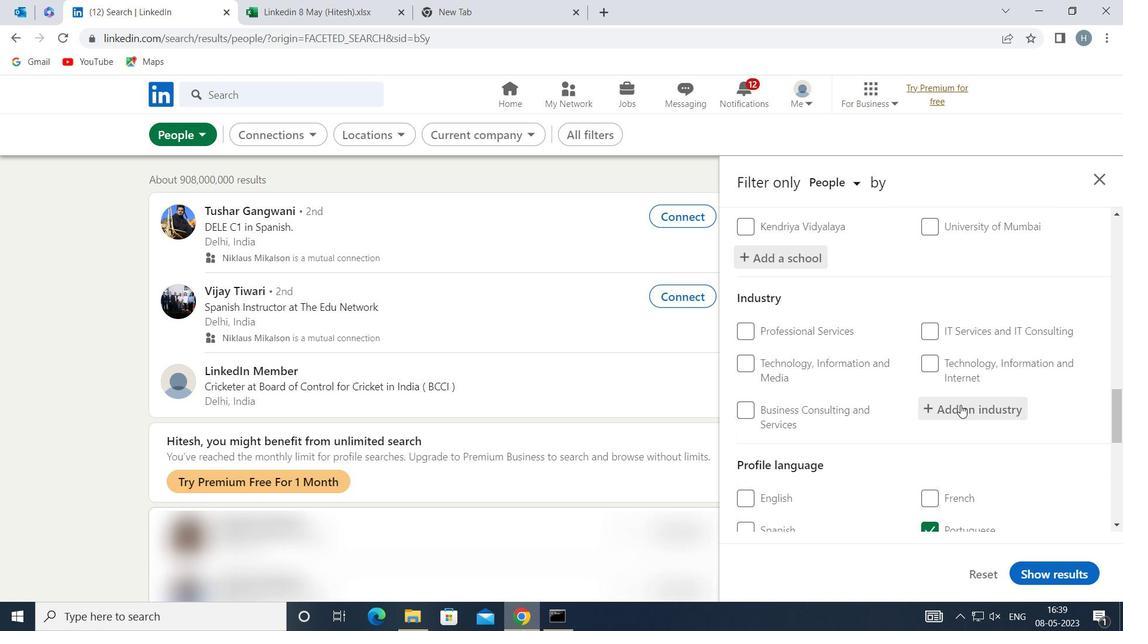 
Action: Mouse pressed left at (960, 404)
Screenshot: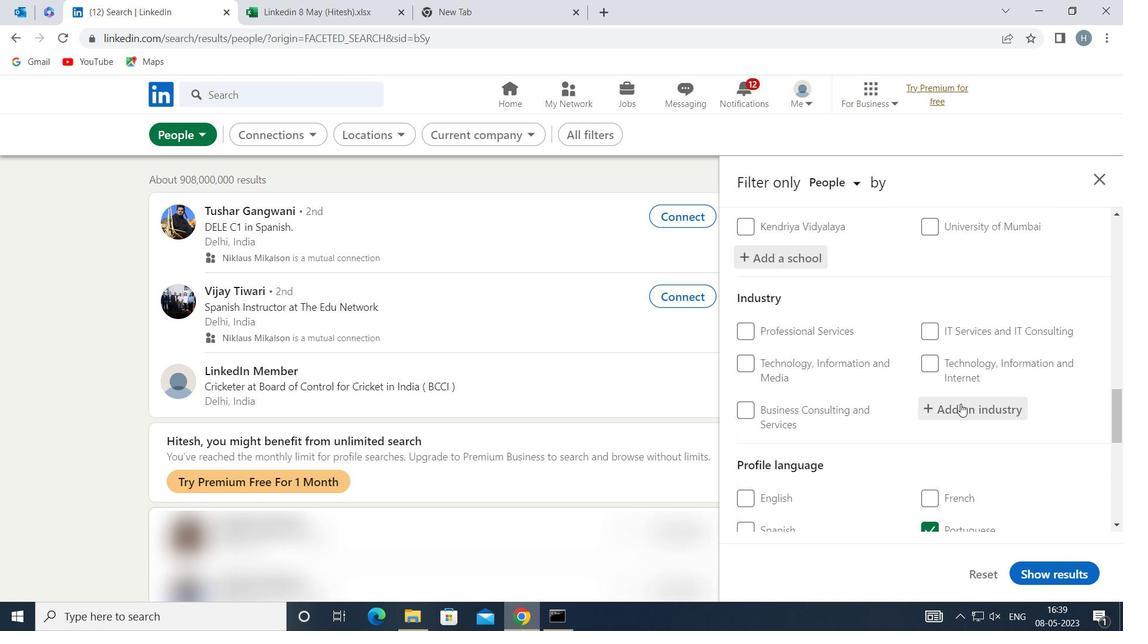 
Action: Mouse moved to (960, 403)
Screenshot: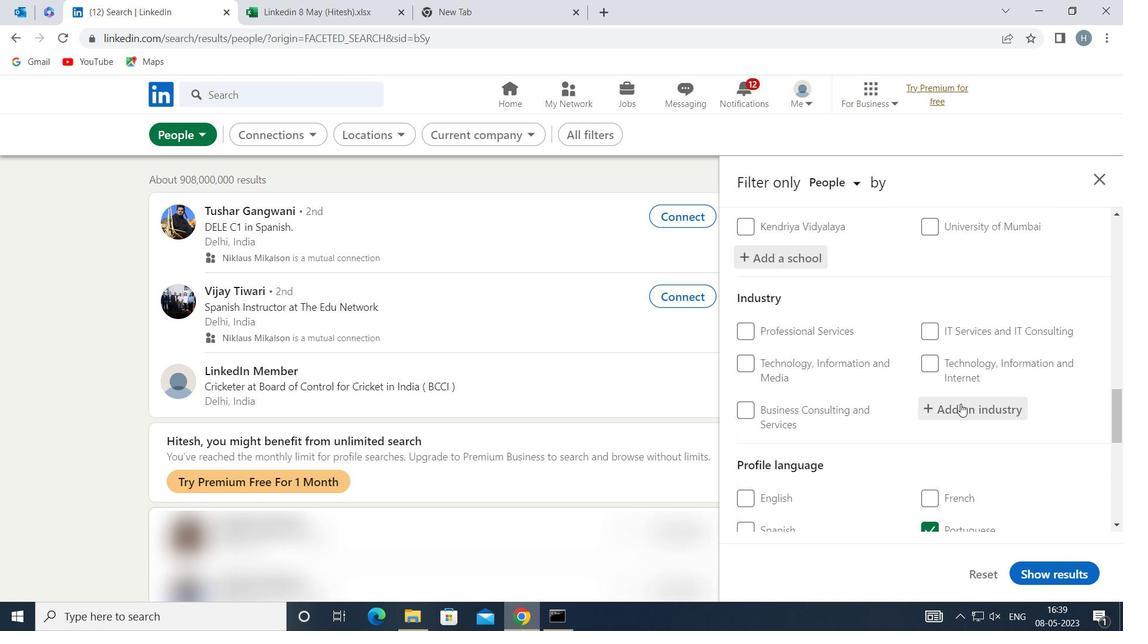 
Action: Key pressed <Key.shift>GLASS<Key.space>C
Screenshot: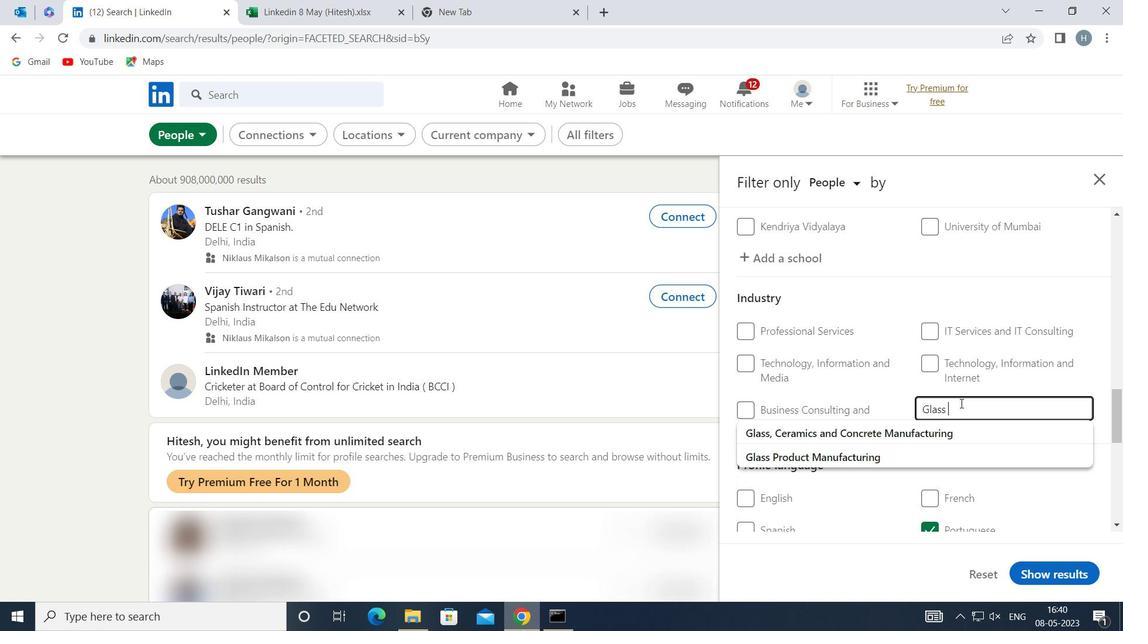 
Action: Mouse moved to (895, 435)
Screenshot: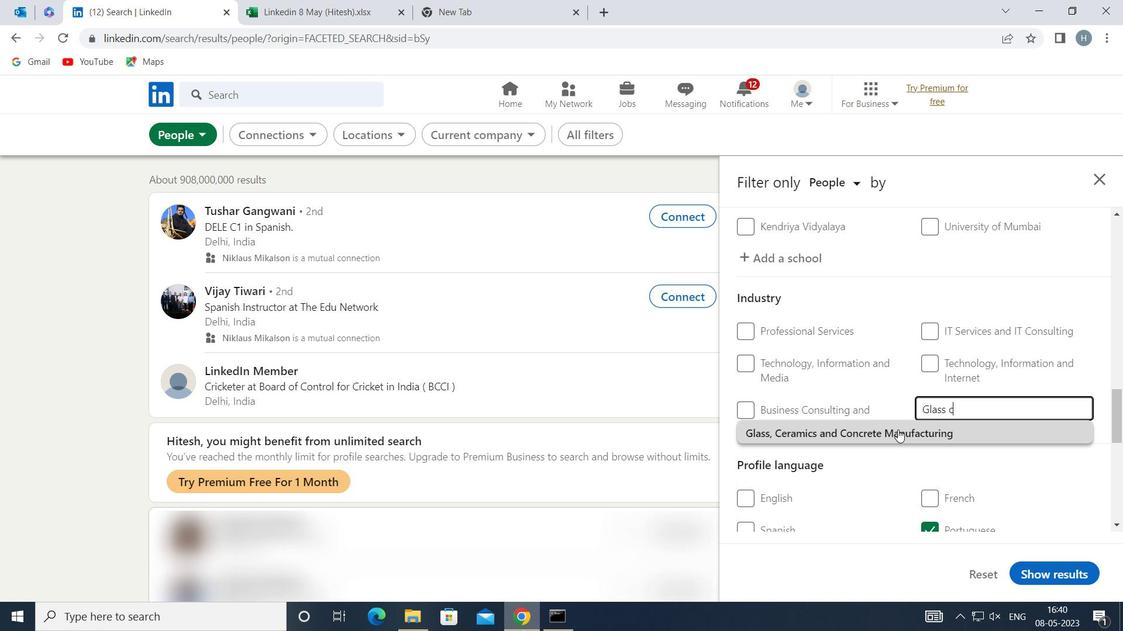 
Action: Mouse pressed left at (895, 435)
Screenshot: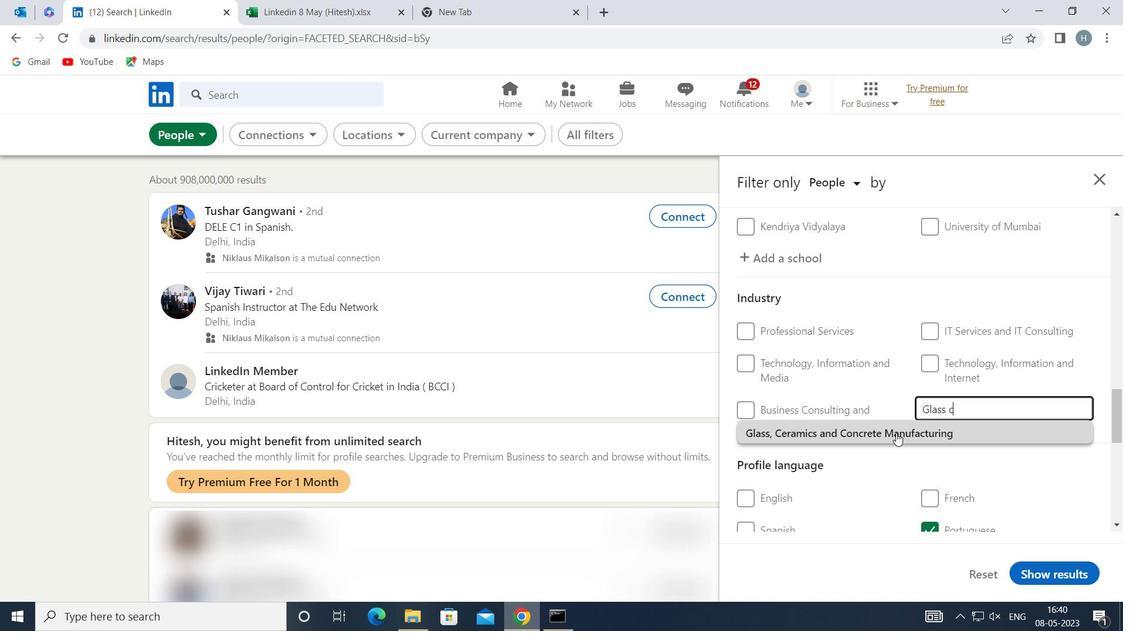 
Action: Mouse moved to (894, 435)
Screenshot: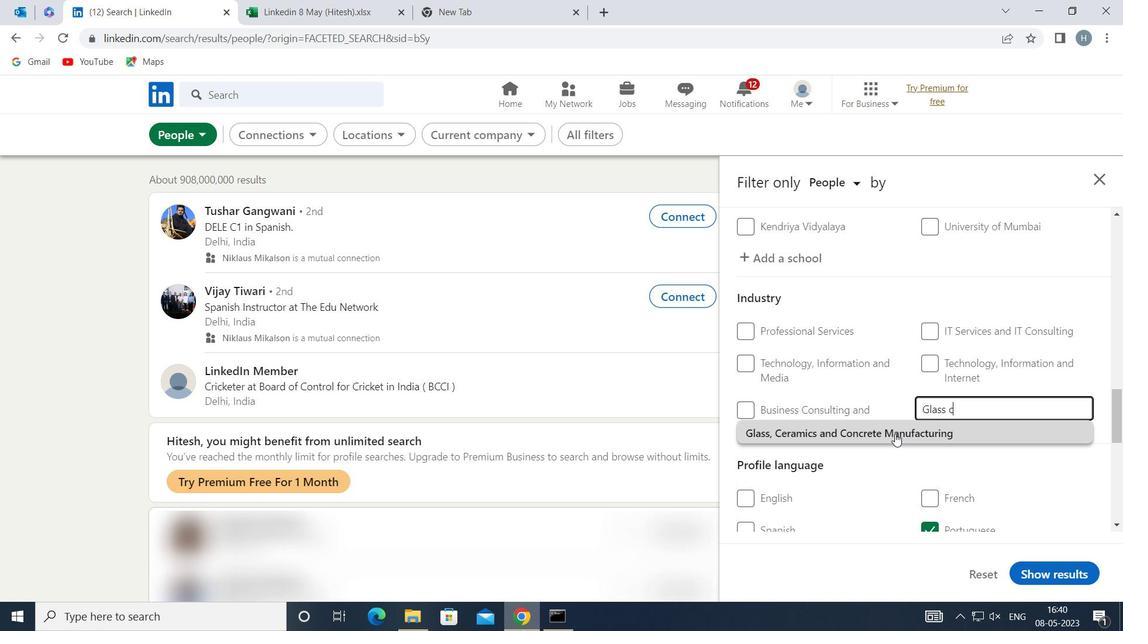 
Action: Mouse scrolled (894, 435) with delta (0, 0)
Screenshot: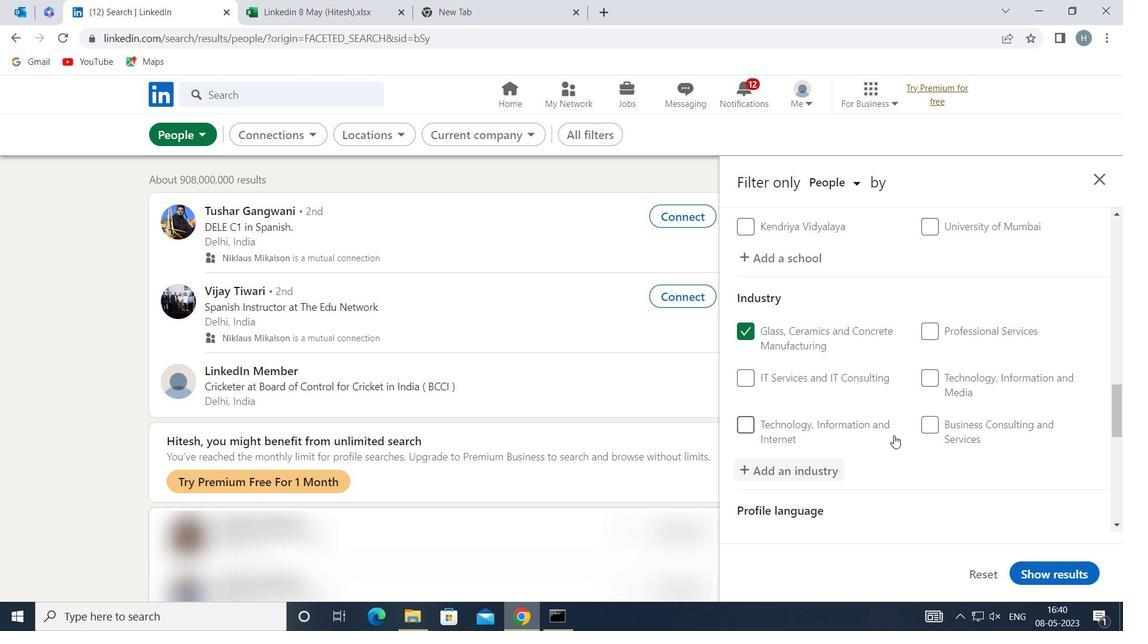 
Action: Mouse scrolled (894, 435) with delta (0, 0)
Screenshot: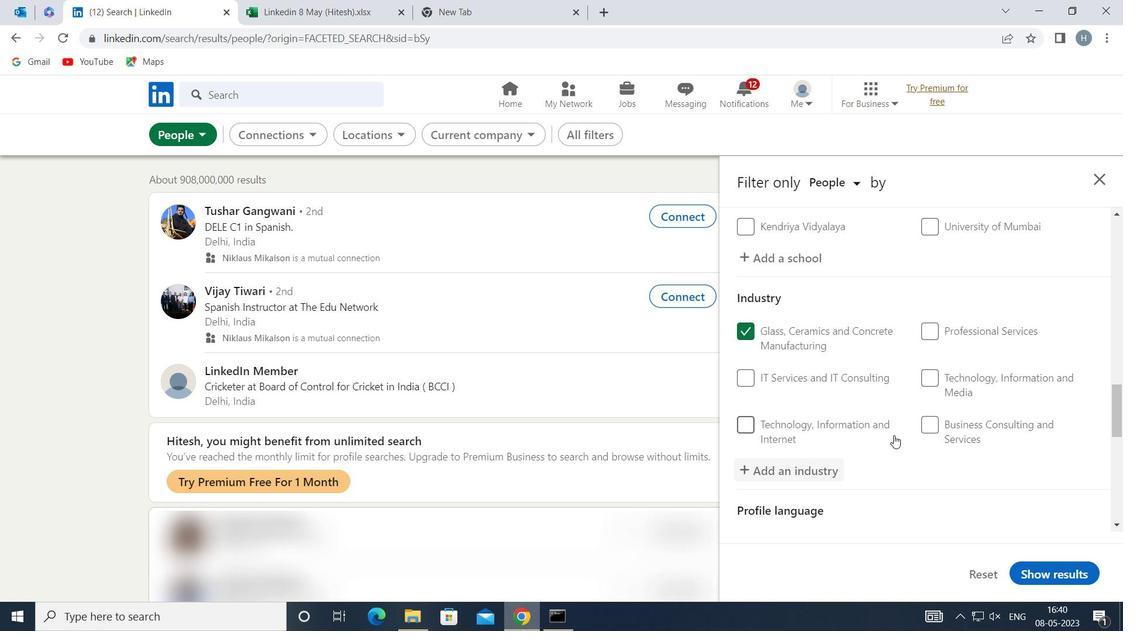 
Action: Mouse moved to (893, 435)
Screenshot: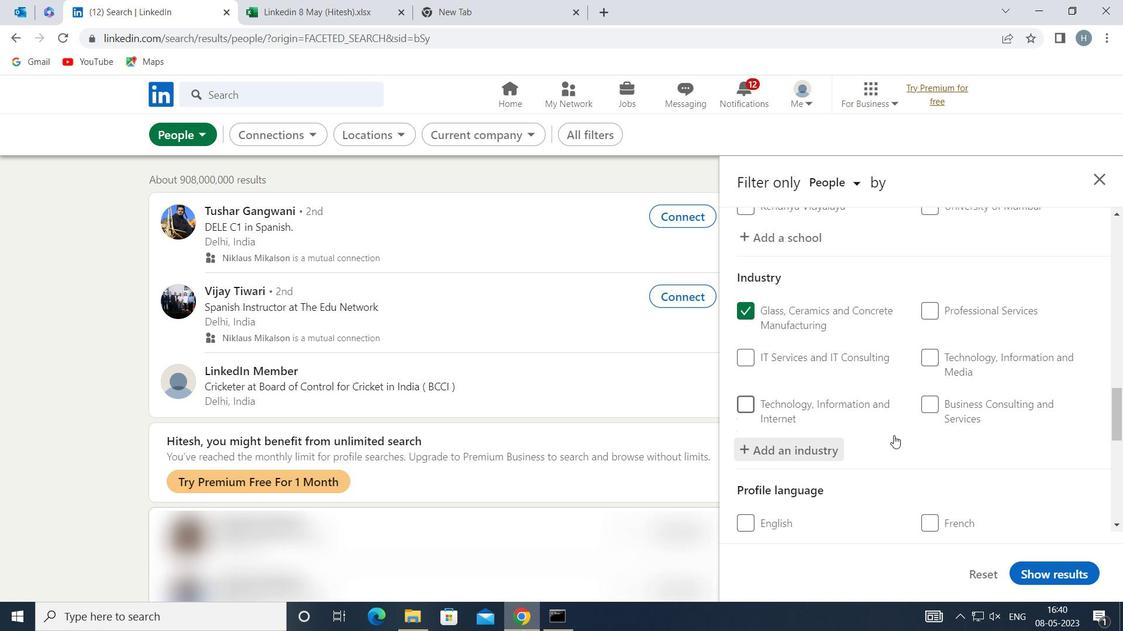 
Action: Mouse scrolled (893, 435) with delta (0, 0)
Screenshot: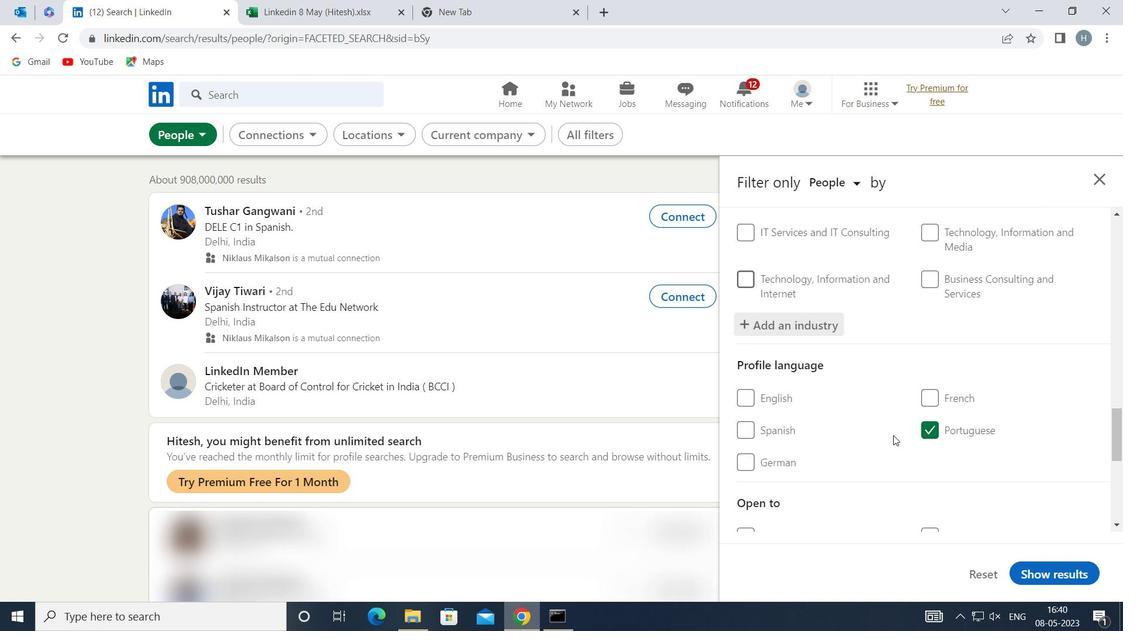 
Action: Mouse moved to (895, 431)
Screenshot: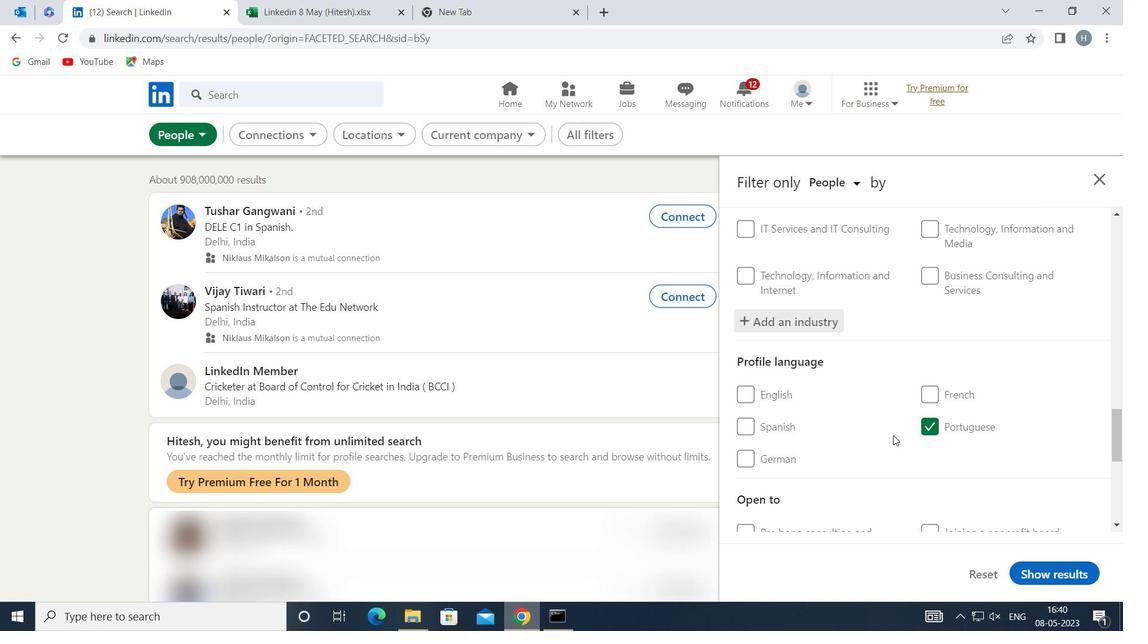 
Action: Mouse scrolled (895, 430) with delta (0, 0)
Screenshot: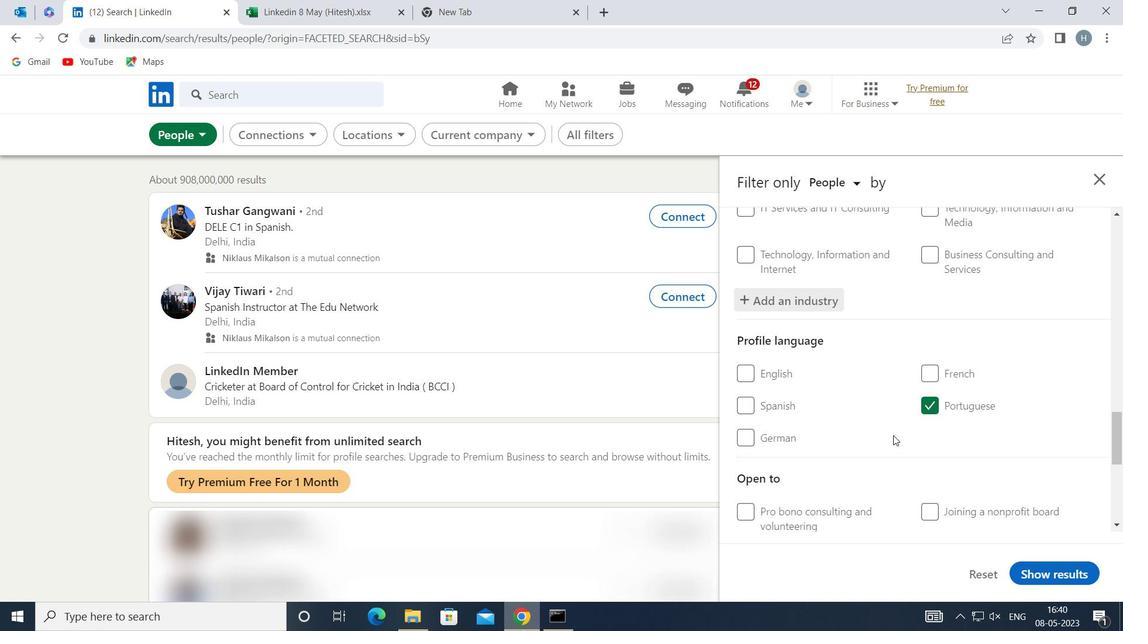 
Action: Mouse scrolled (895, 430) with delta (0, 0)
Screenshot: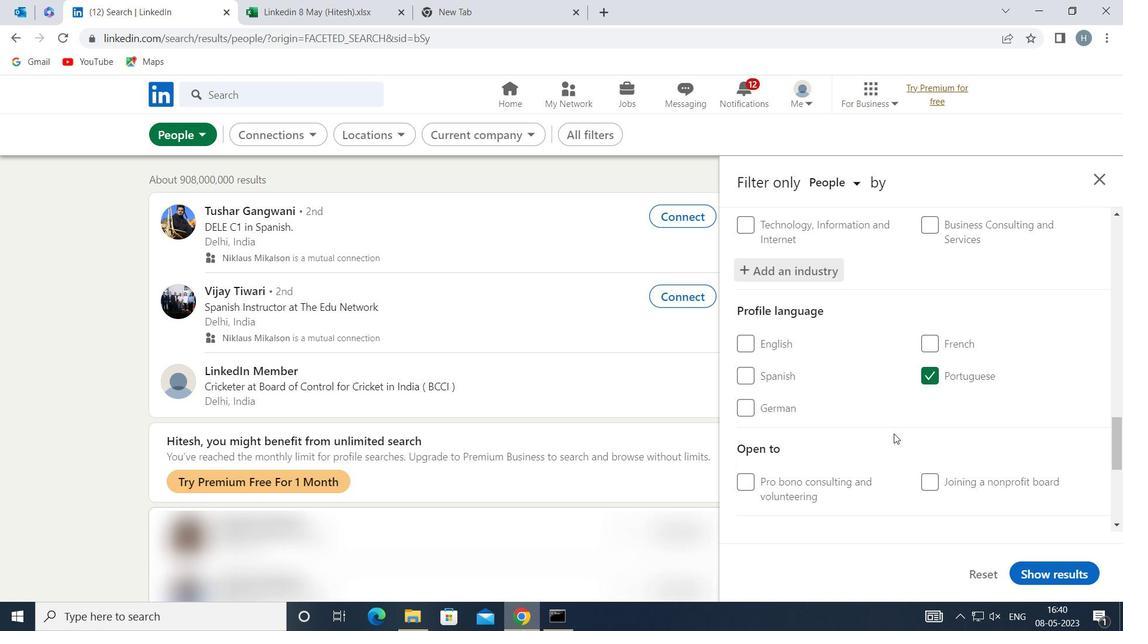 
Action: Mouse moved to (902, 429)
Screenshot: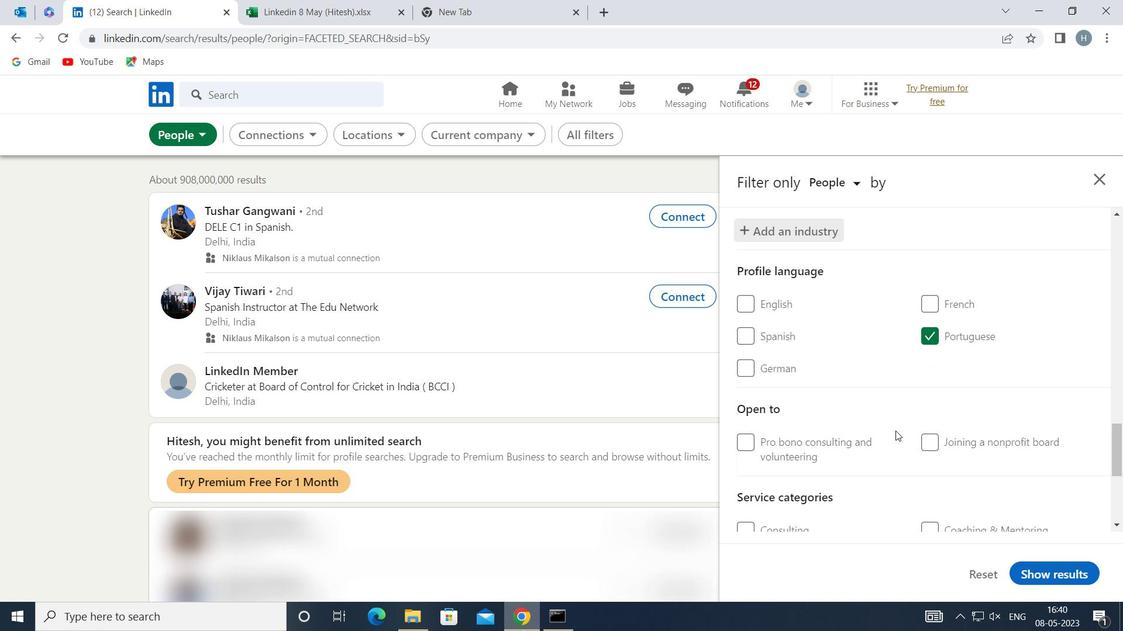 
Action: Mouse scrolled (902, 428) with delta (0, 0)
Screenshot: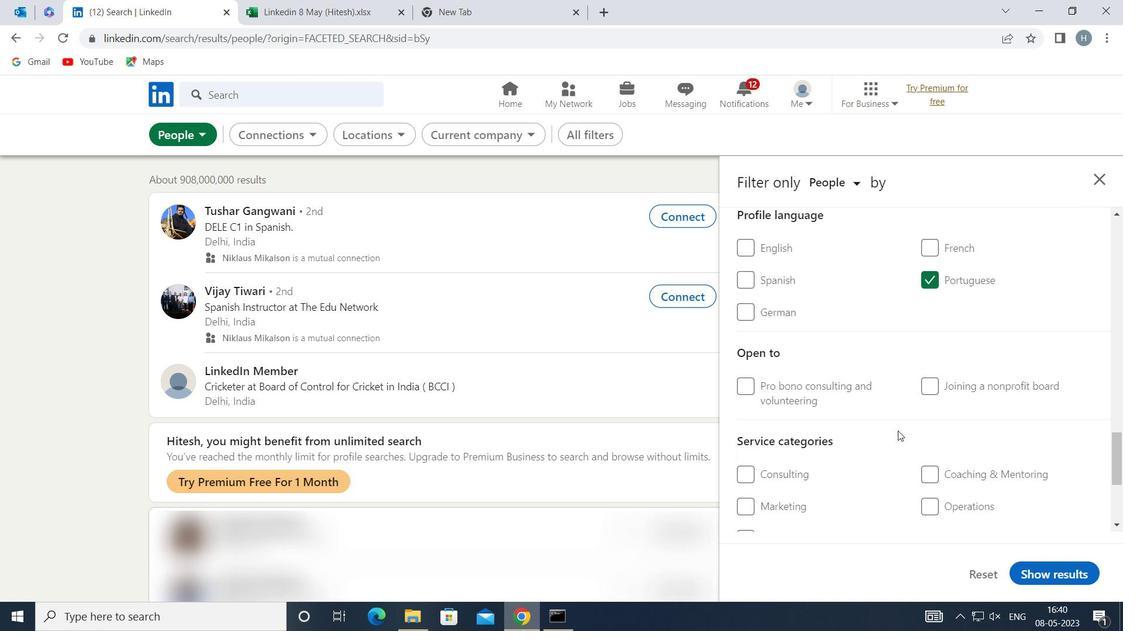 
Action: Mouse moved to (976, 391)
Screenshot: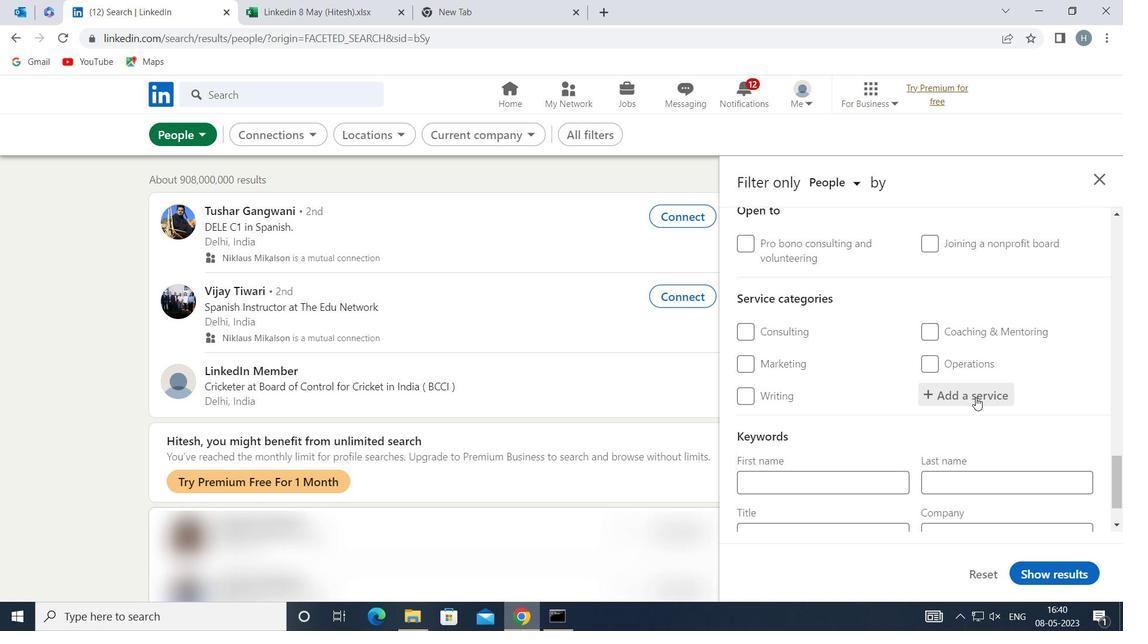 
Action: Mouse pressed left at (976, 391)
Screenshot: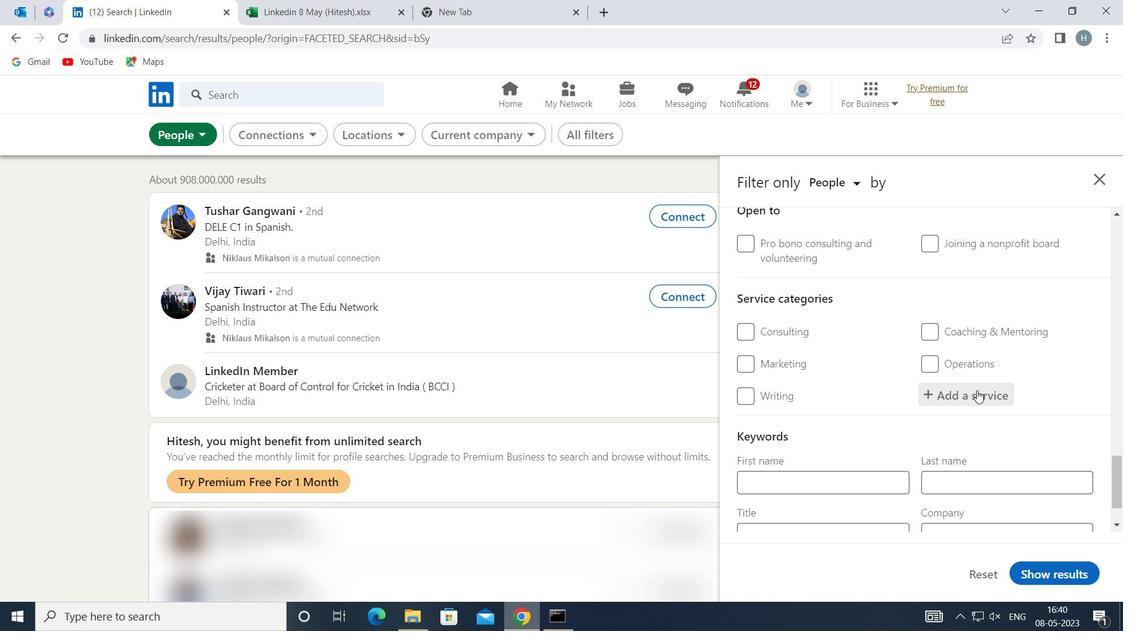 
Action: Key pressed <Key.shift>SEARCH<Key.space>
Screenshot: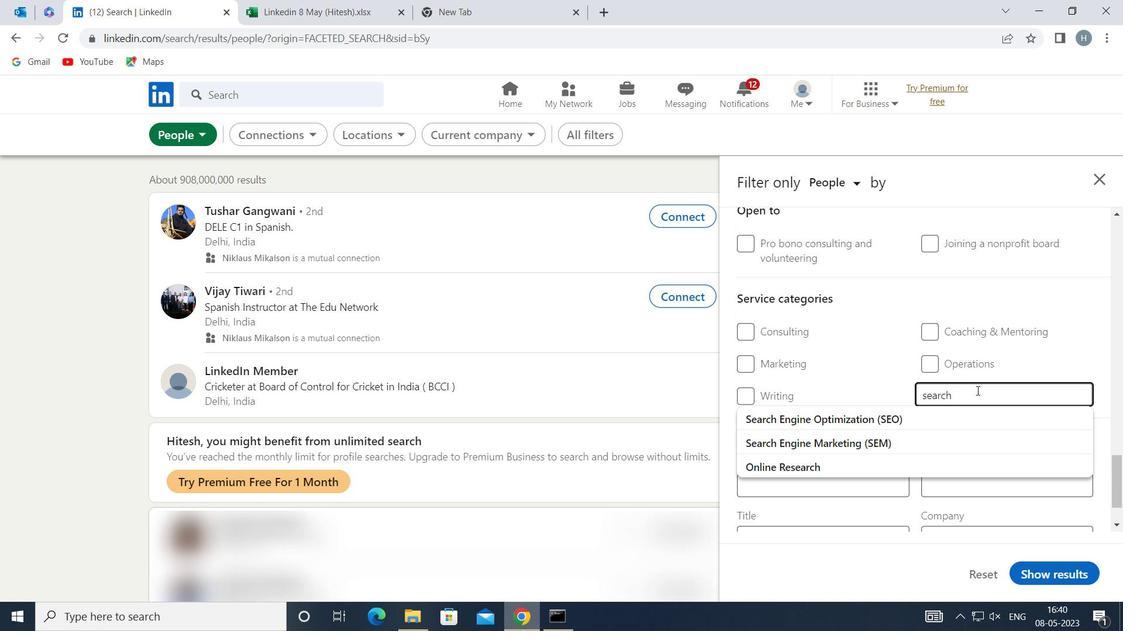 
Action: Mouse moved to (921, 442)
Screenshot: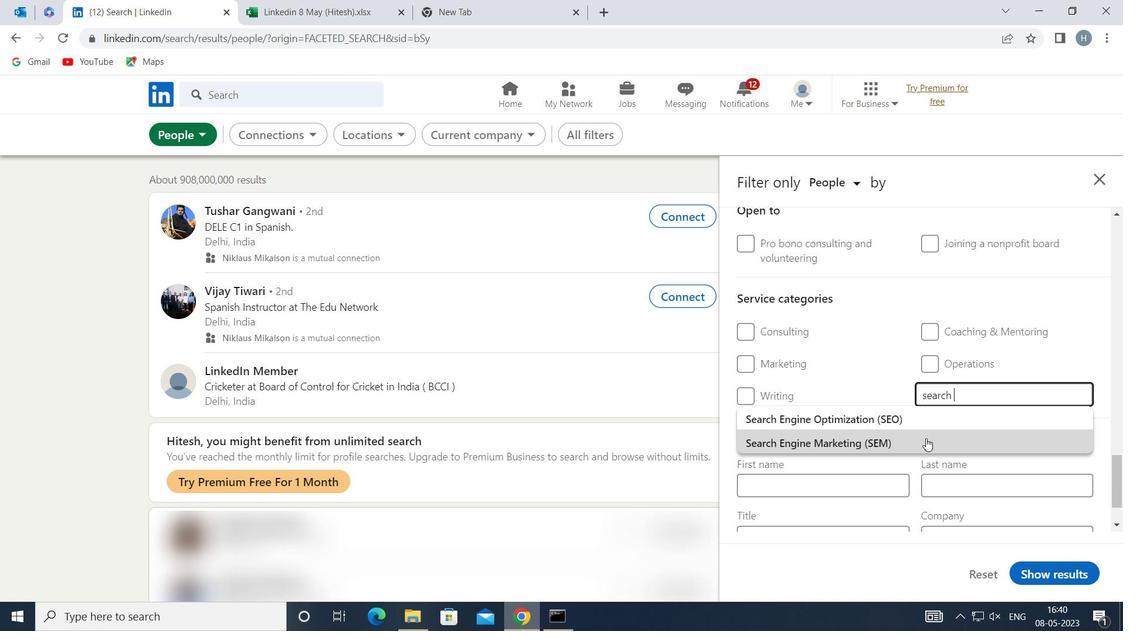 
Action: Mouse pressed left at (921, 442)
Screenshot: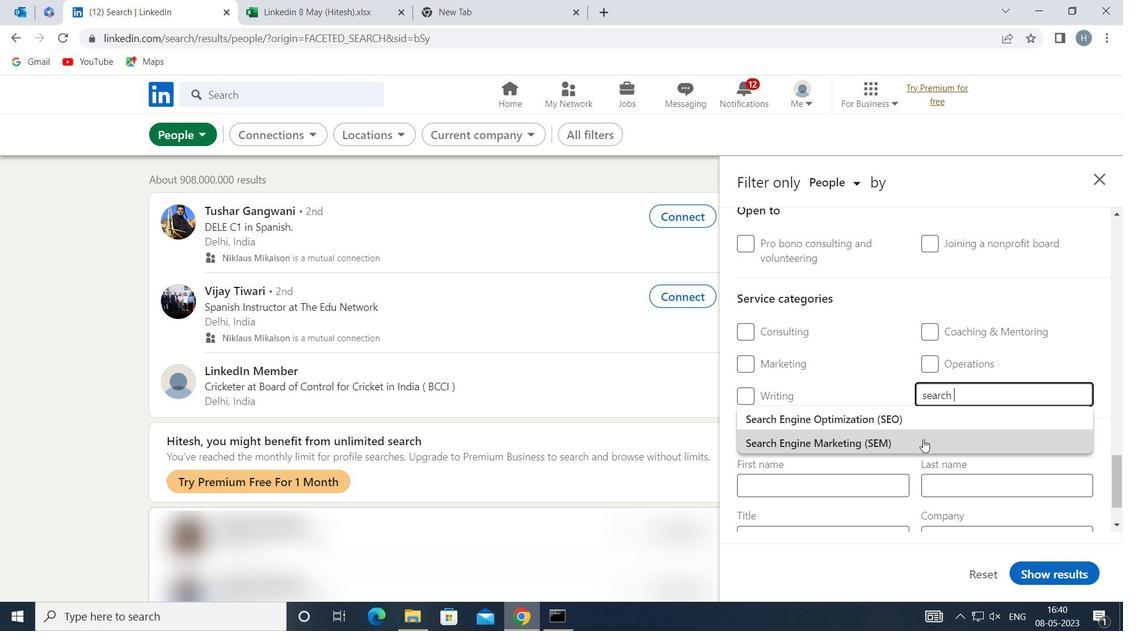 
Action: Mouse moved to (921, 443)
Screenshot: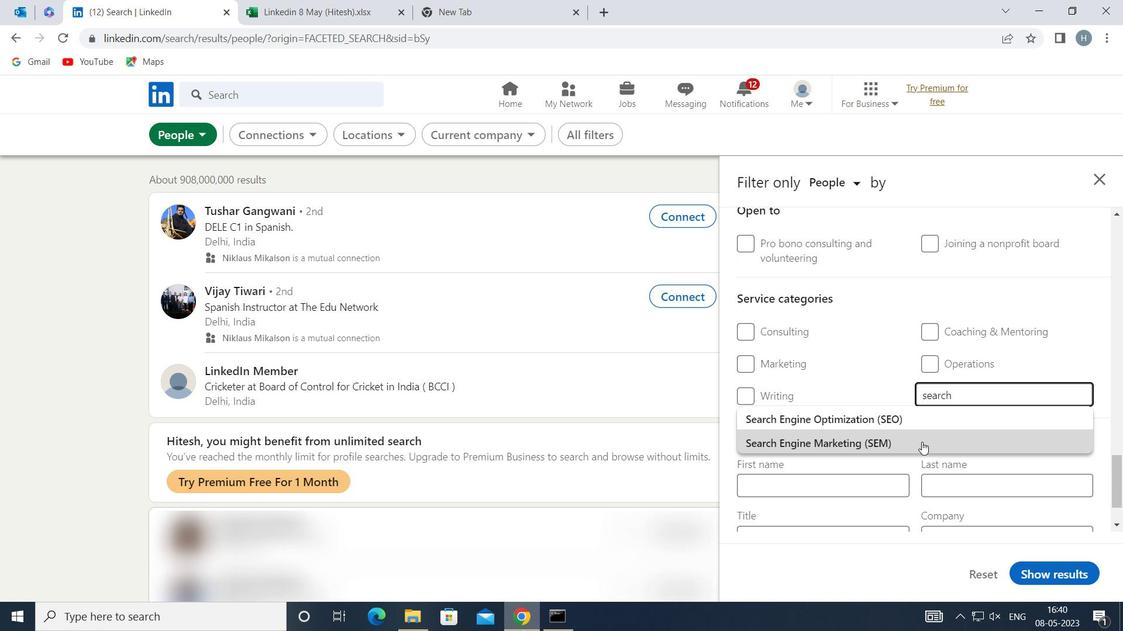 
Action: Mouse scrolled (921, 442) with delta (0, 0)
Screenshot: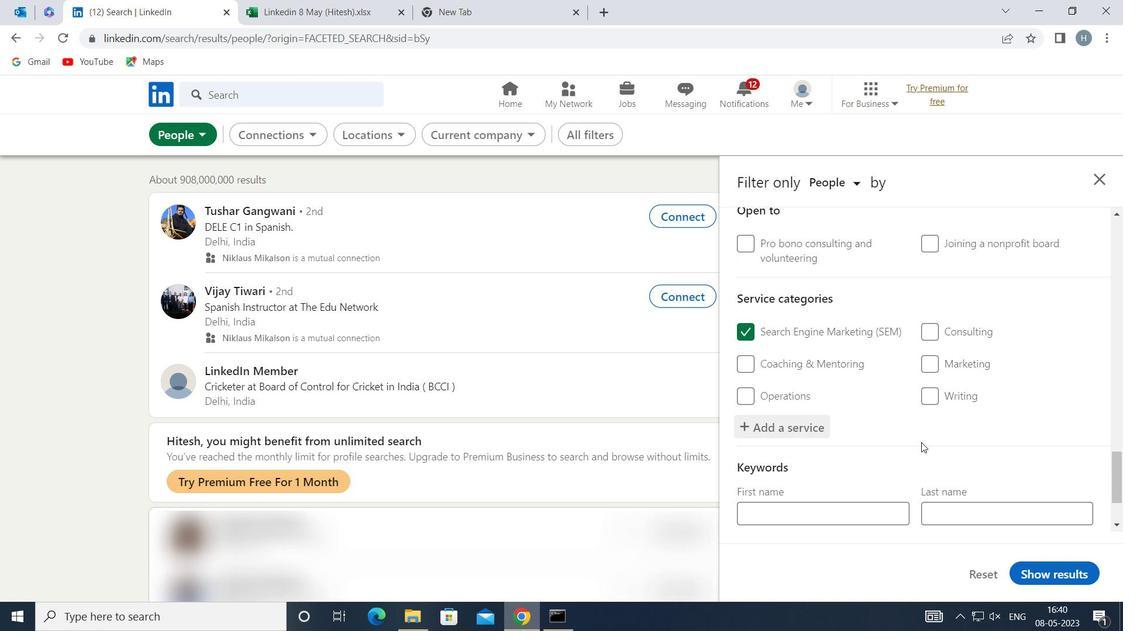 
Action: Mouse scrolled (921, 442) with delta (0, 0)
Screenshot: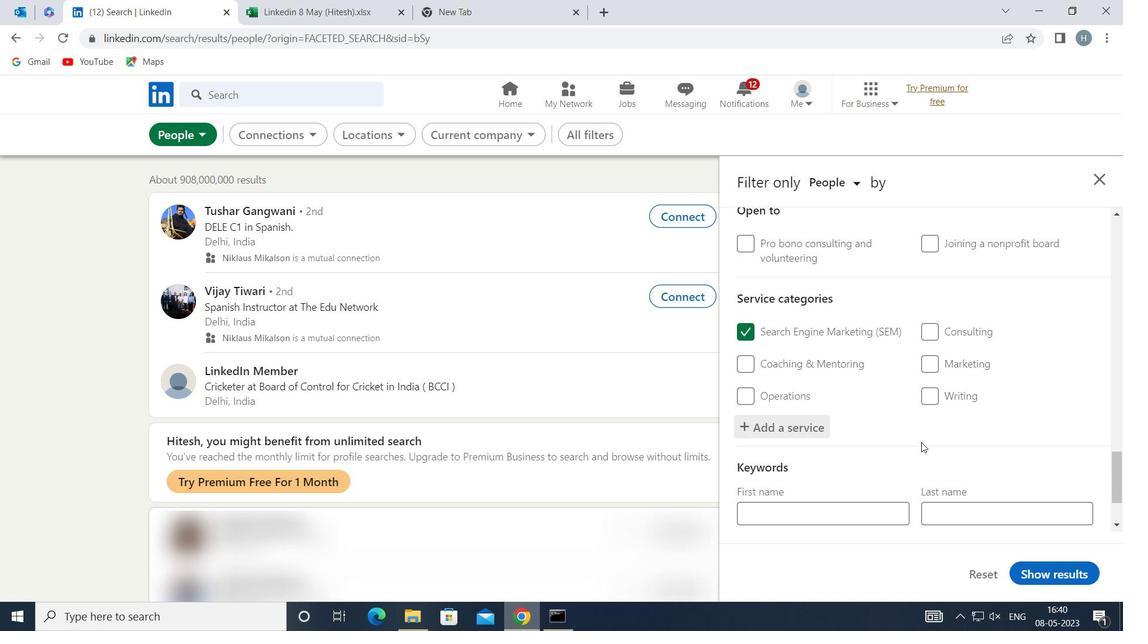 
Action: Mouse scrolled (921, 442) with delta (0, 0)
Screenshot: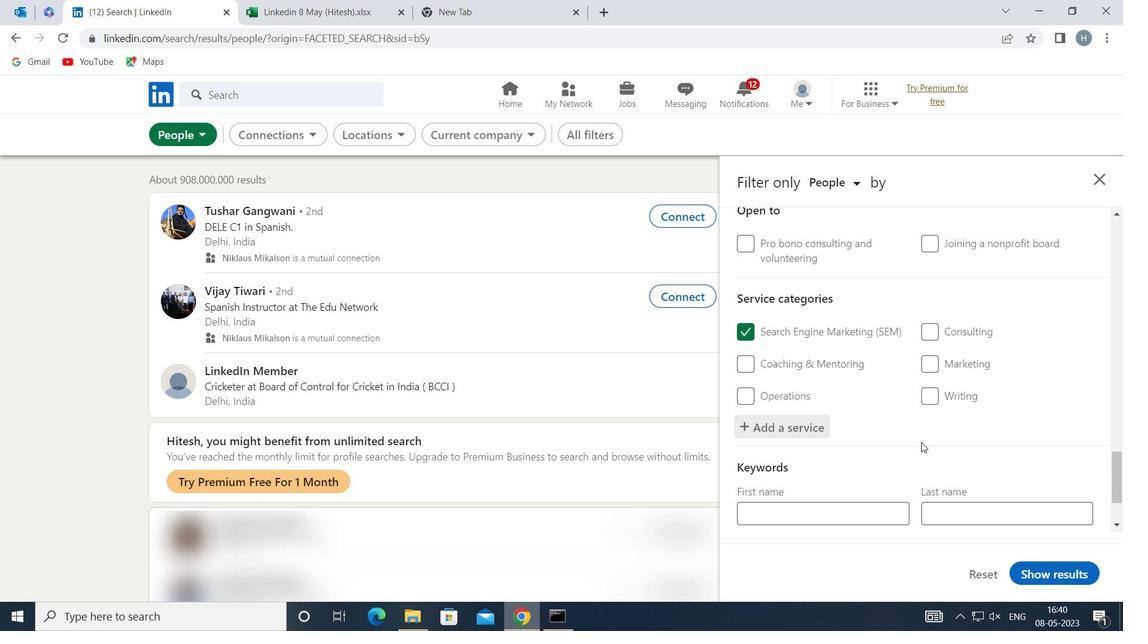 
Action: Mouse moved to (889, 462)
Screenshot: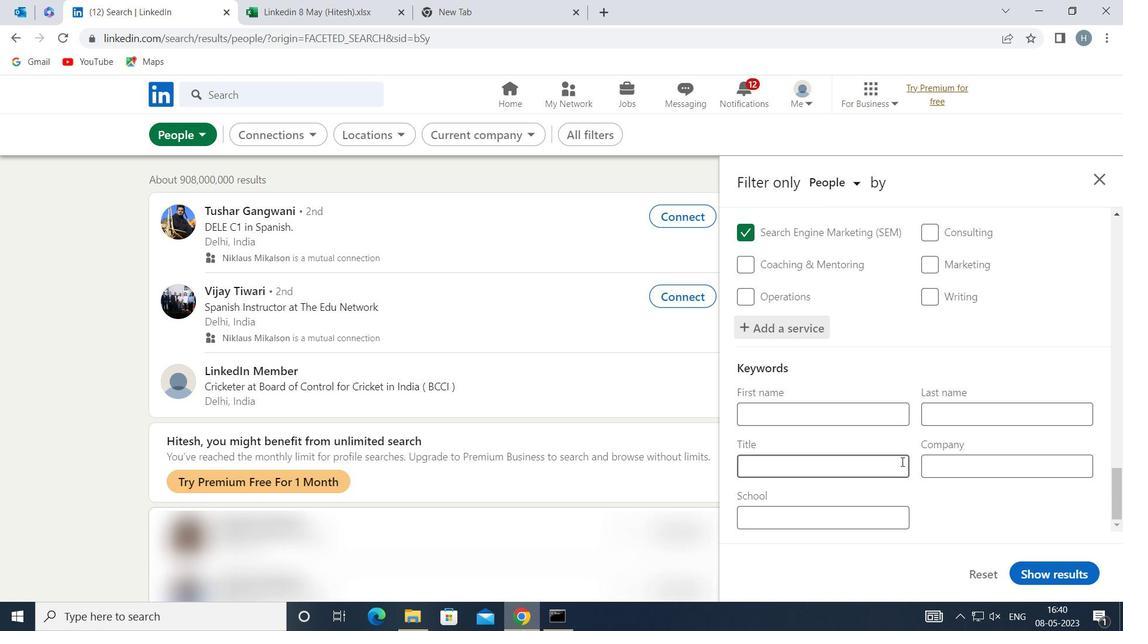 
Action: Mouse pressed left at (889, 462)
Screenshot: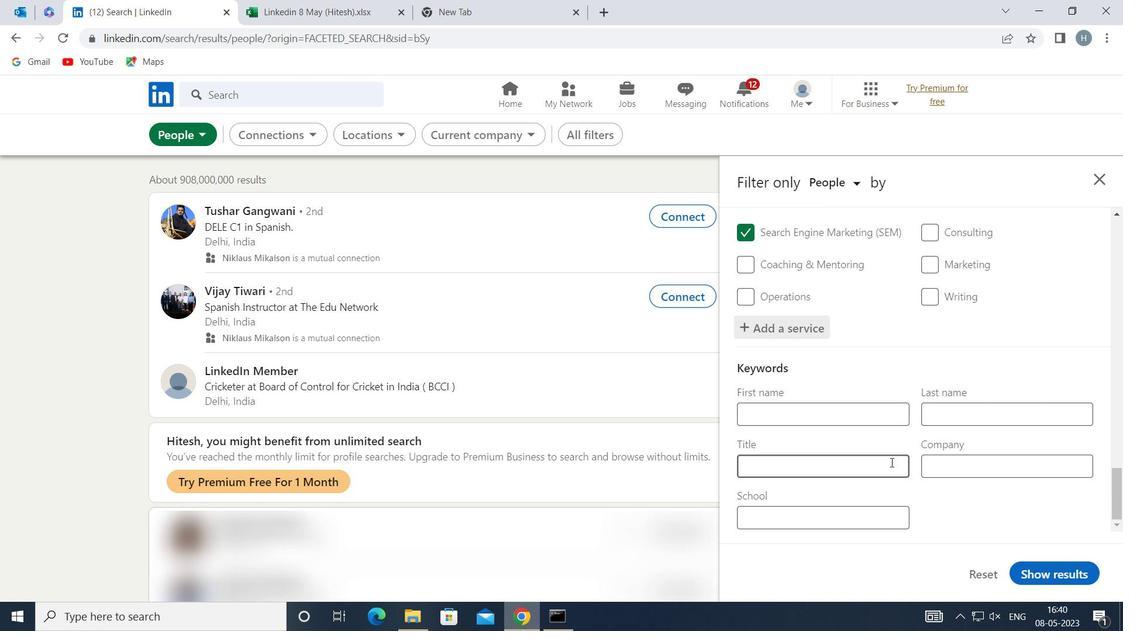 
Action: Key pressed <Key.shift>PRODUCTION<Key.space><Key.shift>EM<Key.backspace>NGINEER
Screenshot: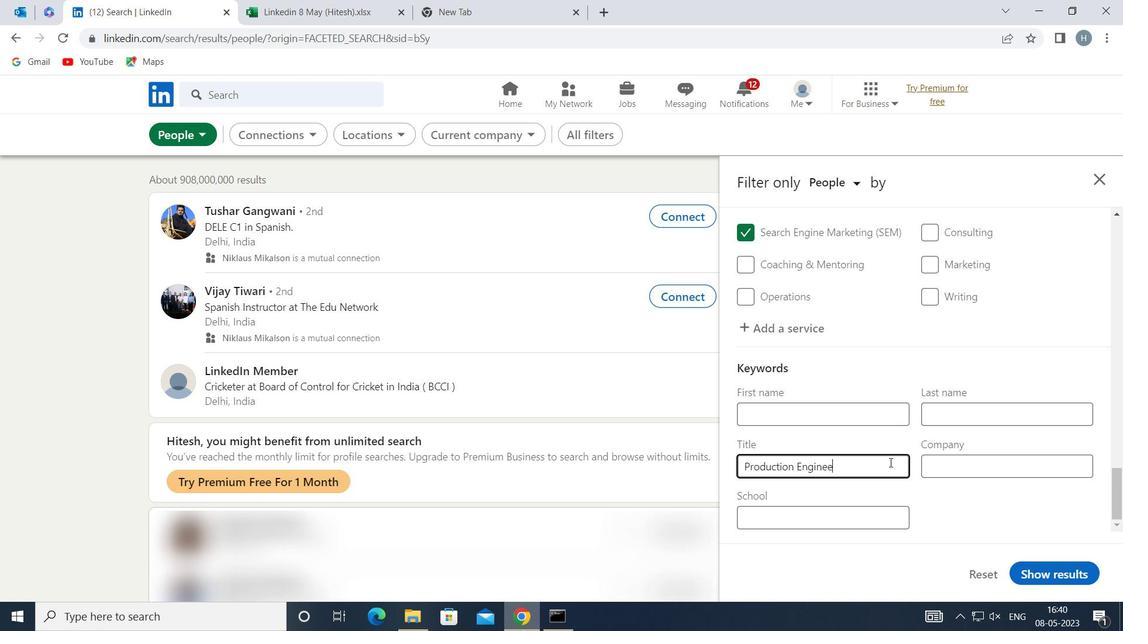 
Action: Mouse moved to (1060, 575)
Screenshot: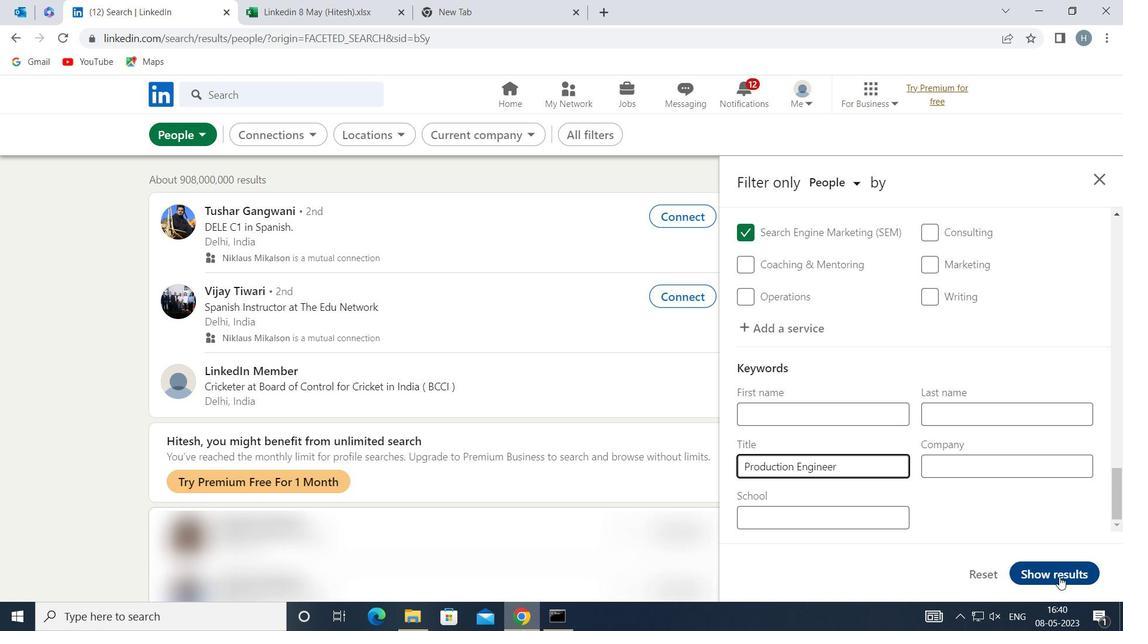 
Action: Mouse pressed left at (1060, 575)
Screenshot: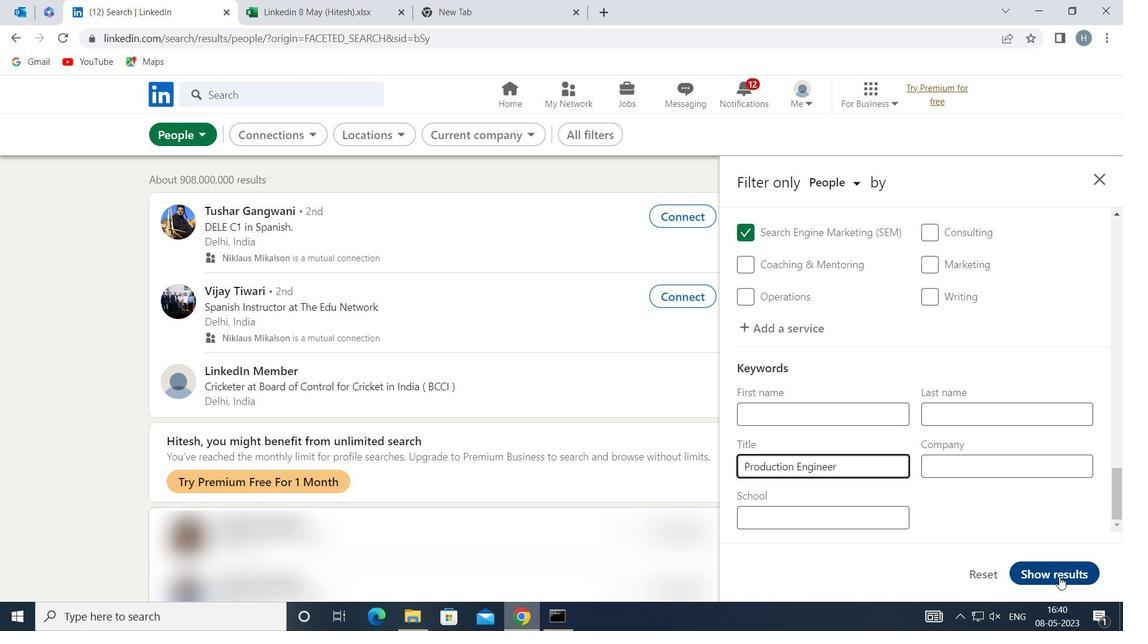 
Action: Mouse moved to (743, 268)
Screenshot: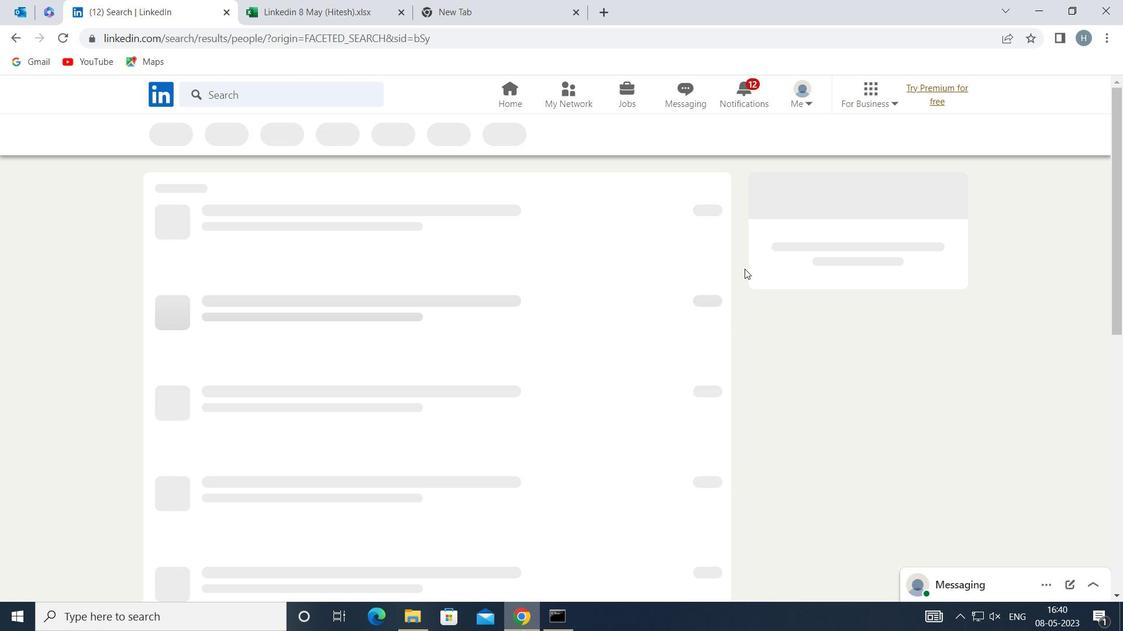 
